 Task: Look for space in Eidelstedt, Germany from 5th July, 2023 to 15th July, 2023 for 9 adults in price range Rs.15000 to Rs.25000. Place can be entire place with 5 bedrooms having 5 beds and 5 bathrooms. Property type can be house, flat, guest house. Booking option can be shelf check-in. Required host language is English.
Action: Mouse moved to (655, 83)
Screenshot: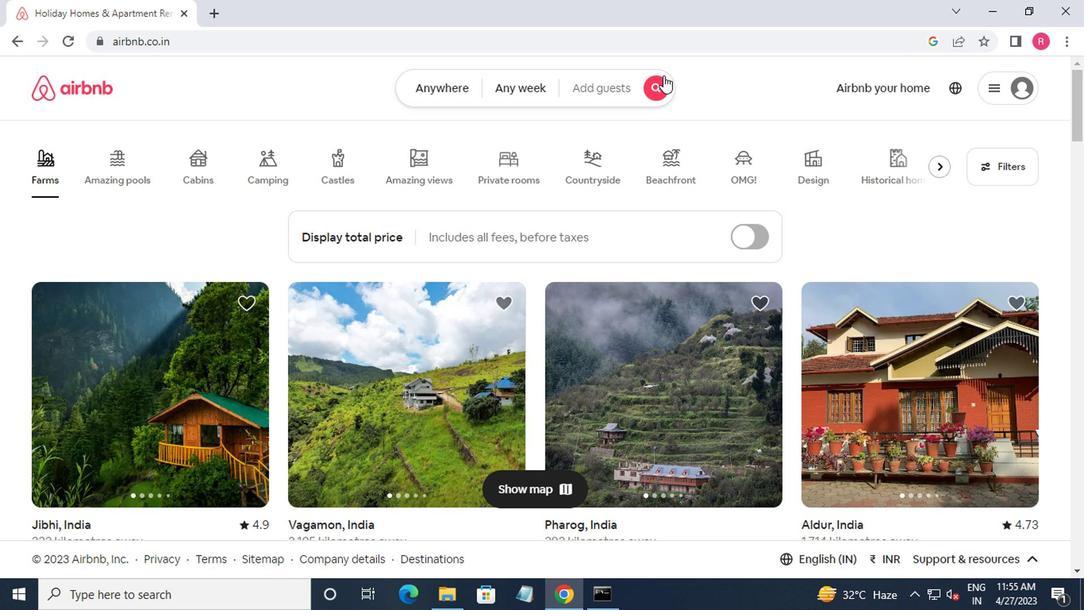 
Action: Mouse pressed left at (655, 83)
Screenshot: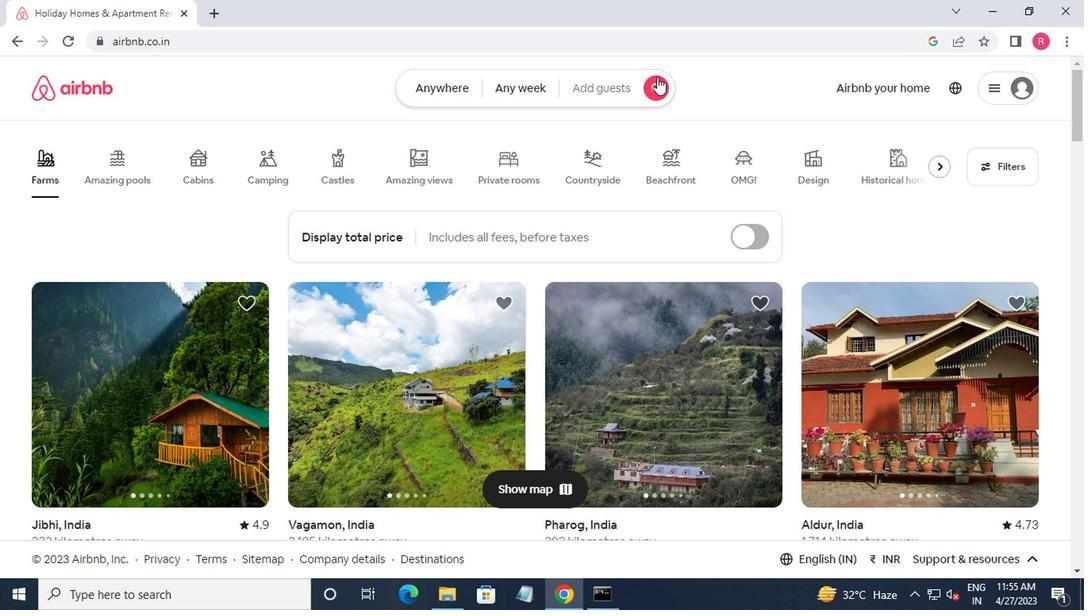
Action: Mouse moved to (401, 141)
Screenshot: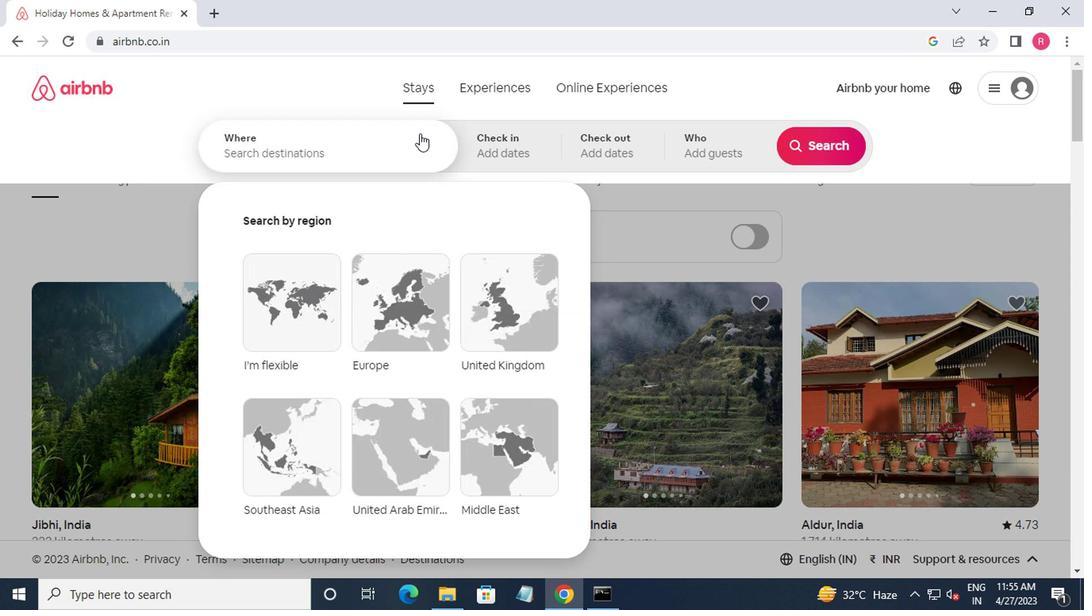 
Action: Mouse pressed left at (401, 141)
Screenshot: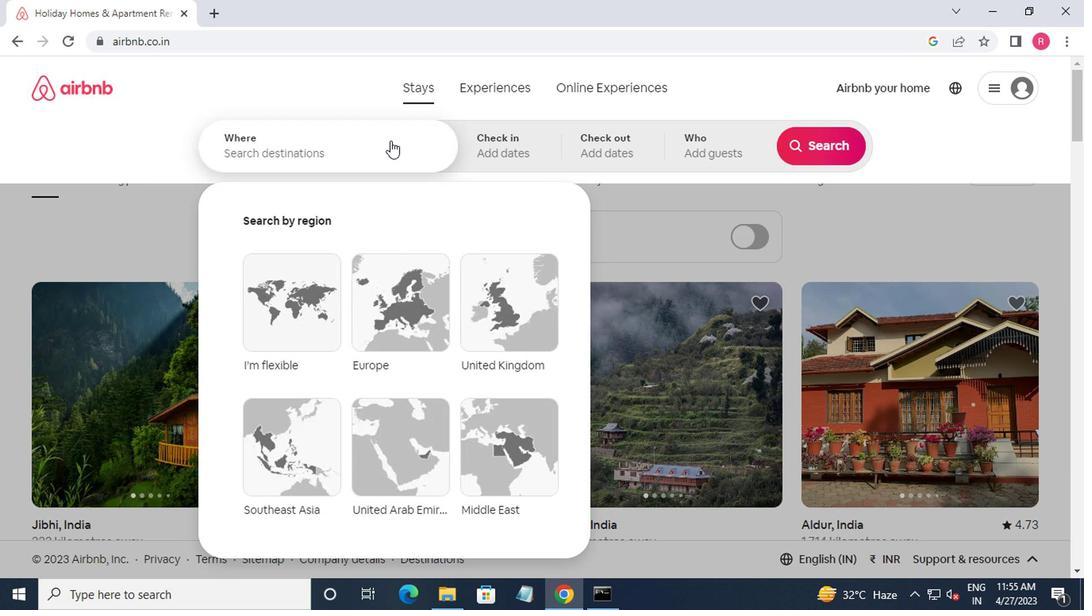 
Action: Mouse moved to (519, 153)
Screenshot: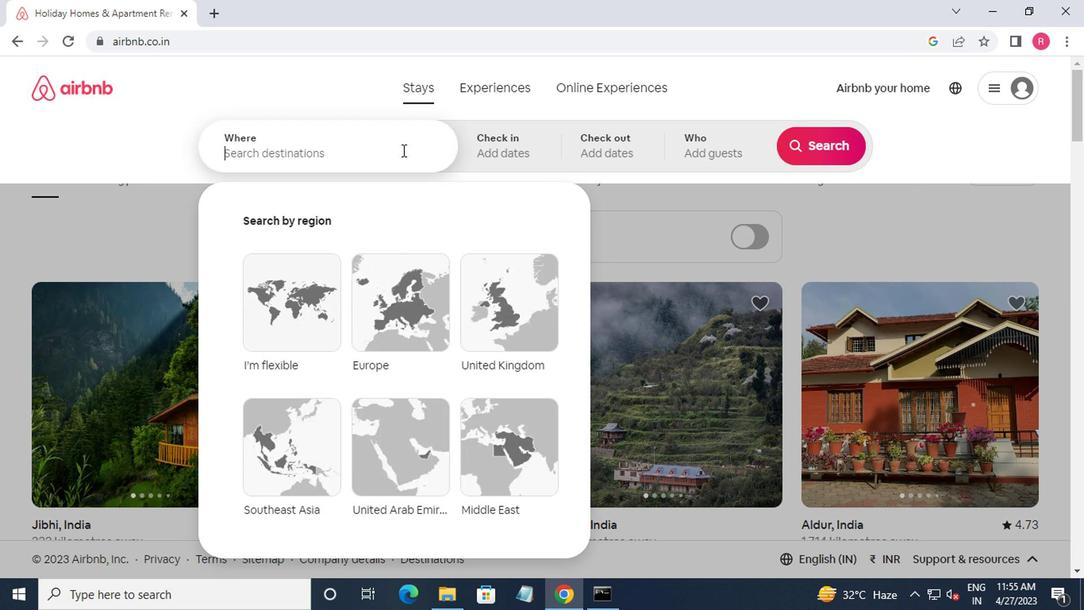 
Action: Key pressed eidelstedt
Screenshot: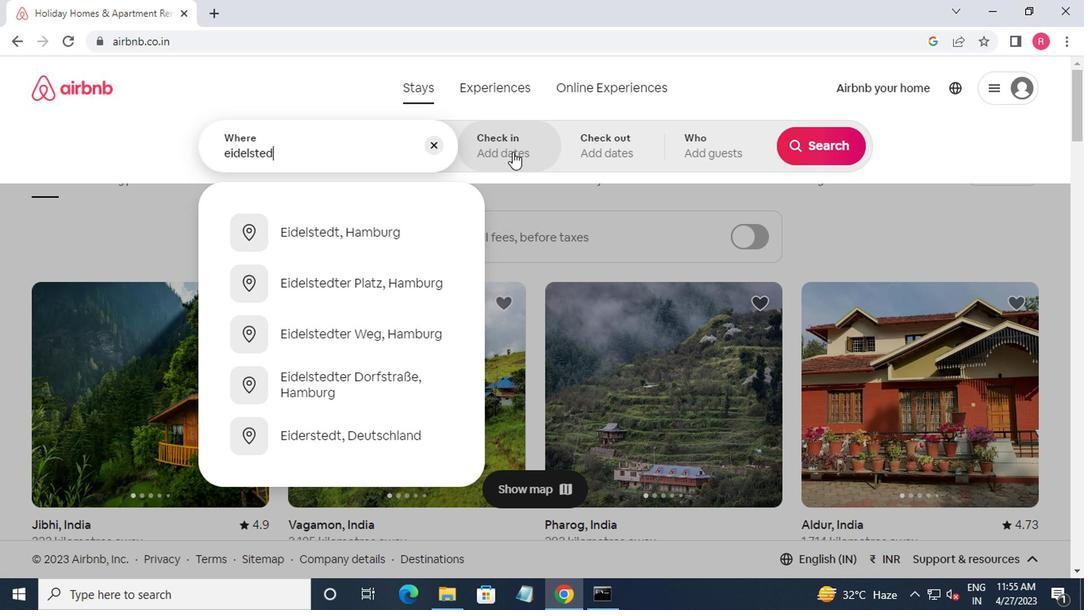 
Action: Mouse moved to (638, 274)
Screenshot: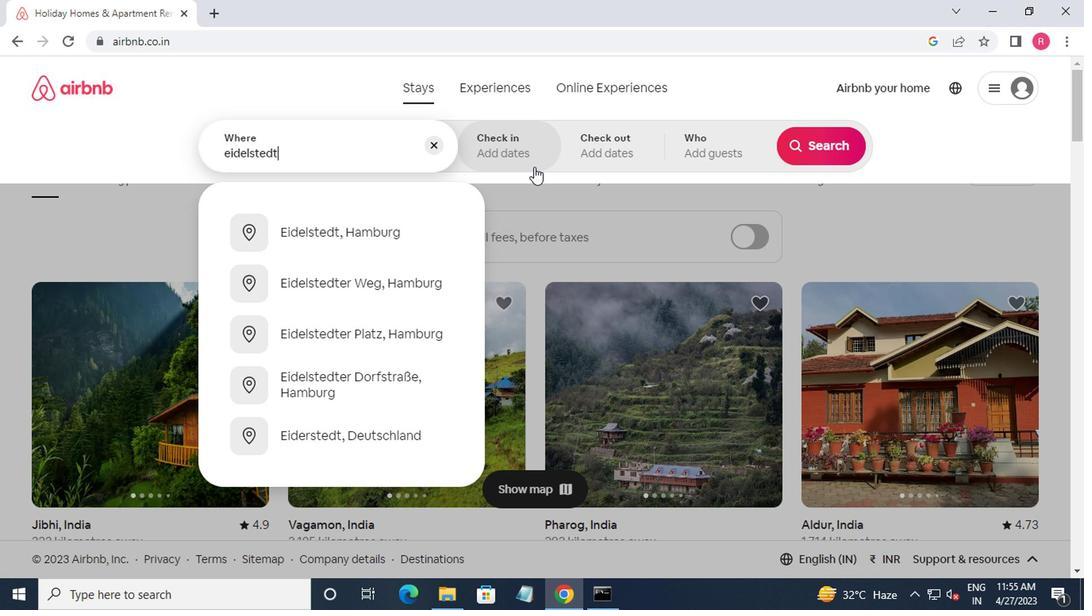 
Action: Key pressed ,g<Key.down><Key.enter>
Screenshot: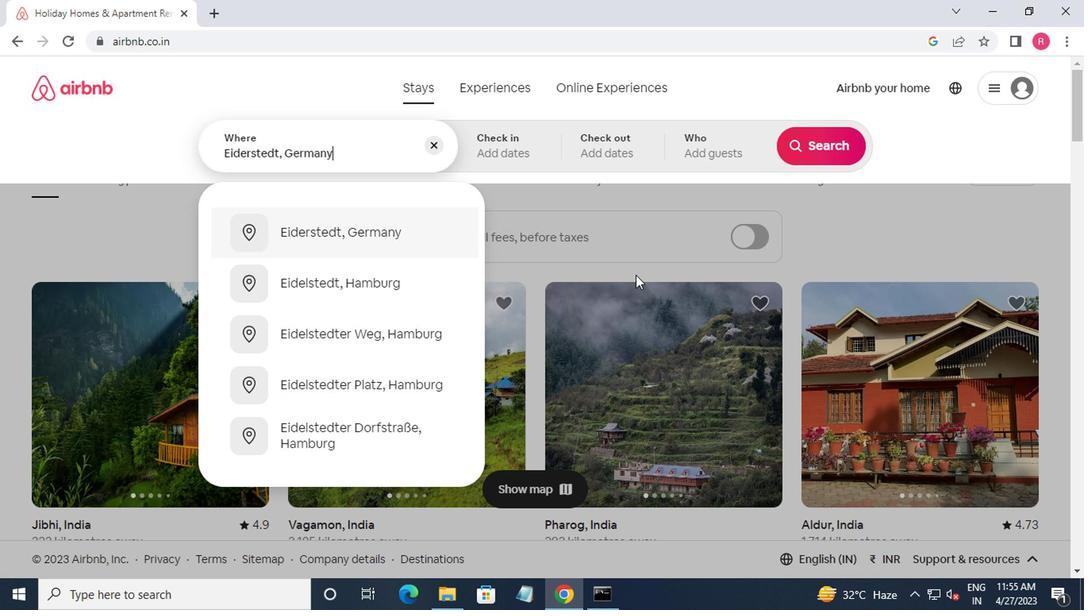 
Action: Mouse moved to (799, 270)
Screenshot: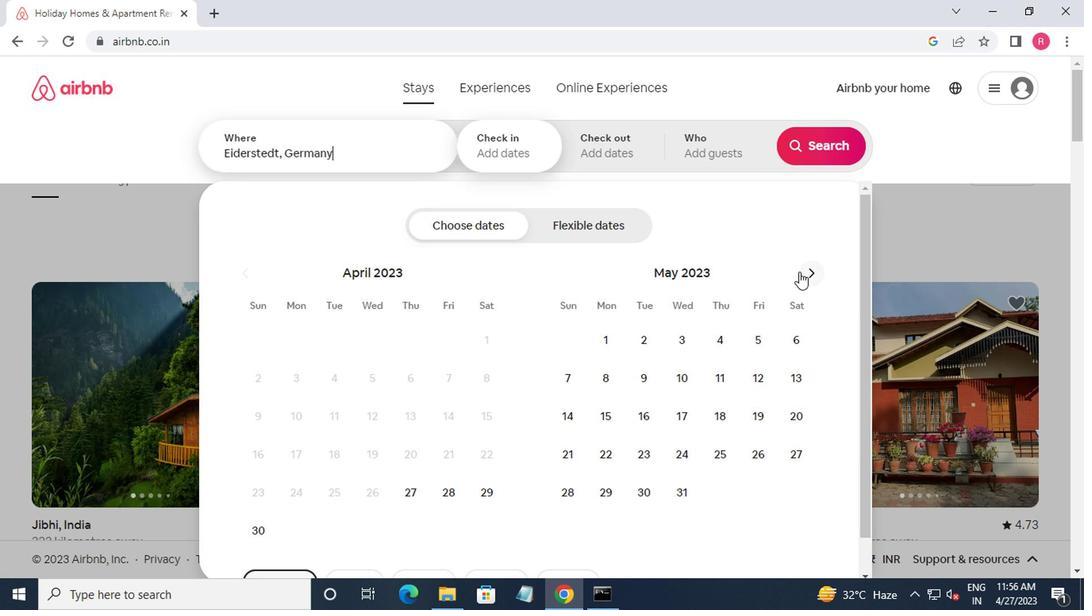 
Action: Mouse pressed left at (799, 270)
Screenshot: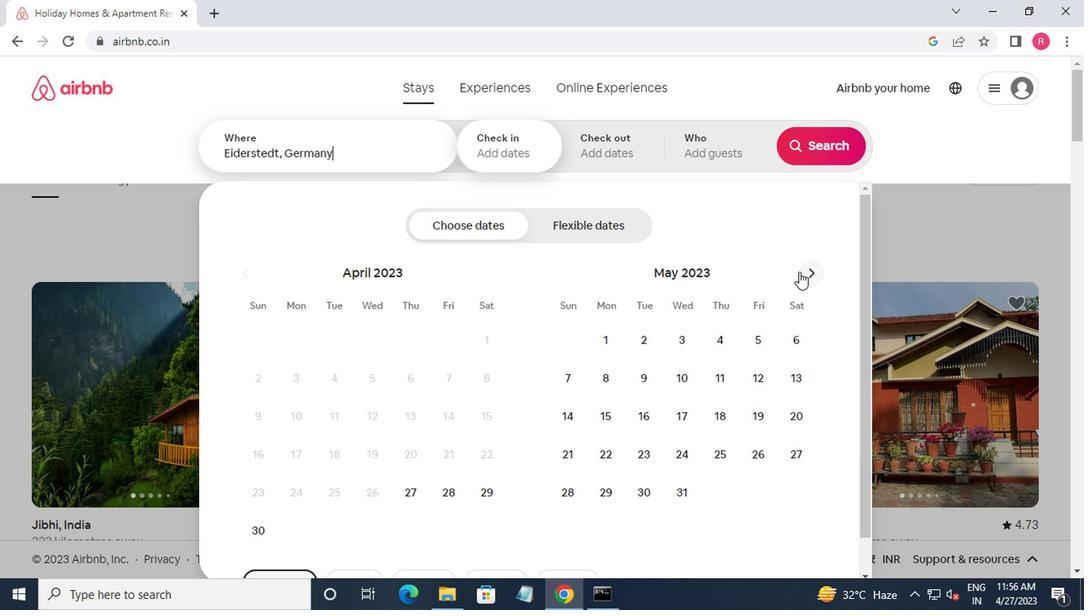 
Action: Mouse moved to (799, 270)
Screenshot: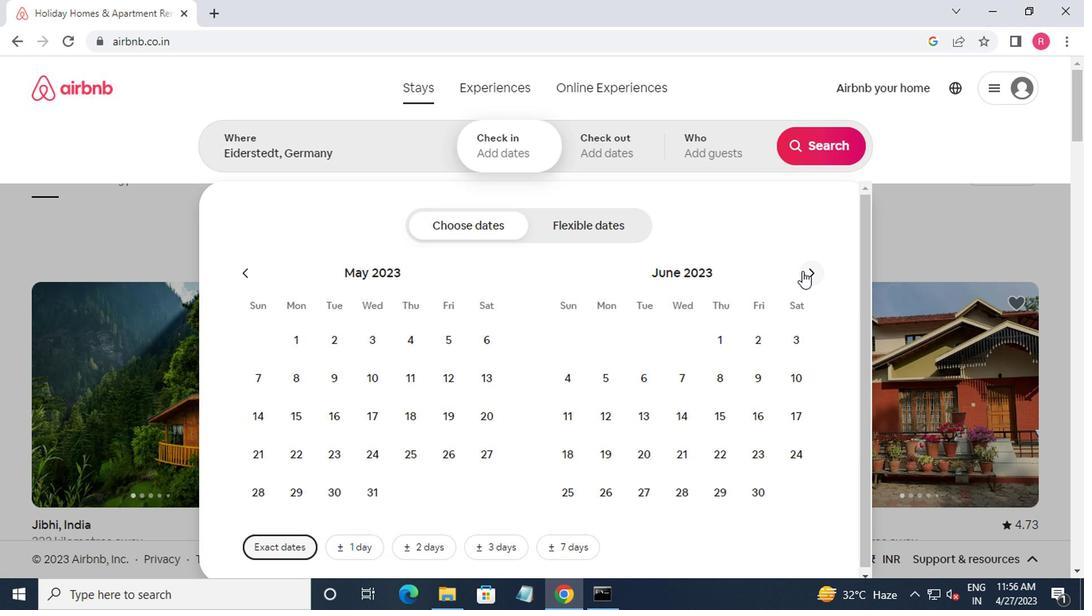 
Action: Mouse pressed left at (799, 270)
Screenshot: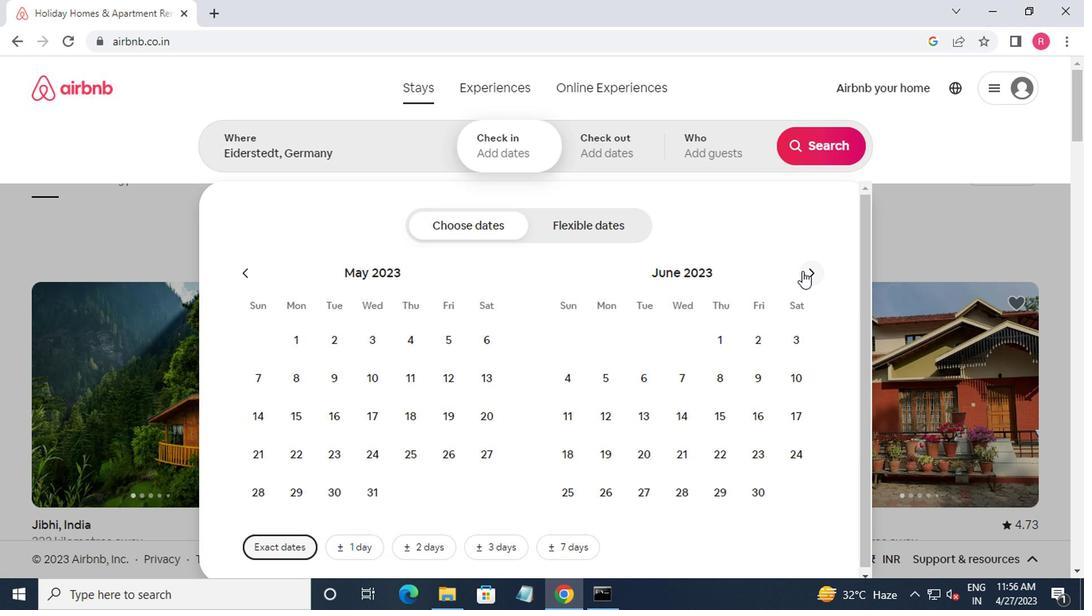 
Action: Mouse moved to (685, 376)
Screenshot: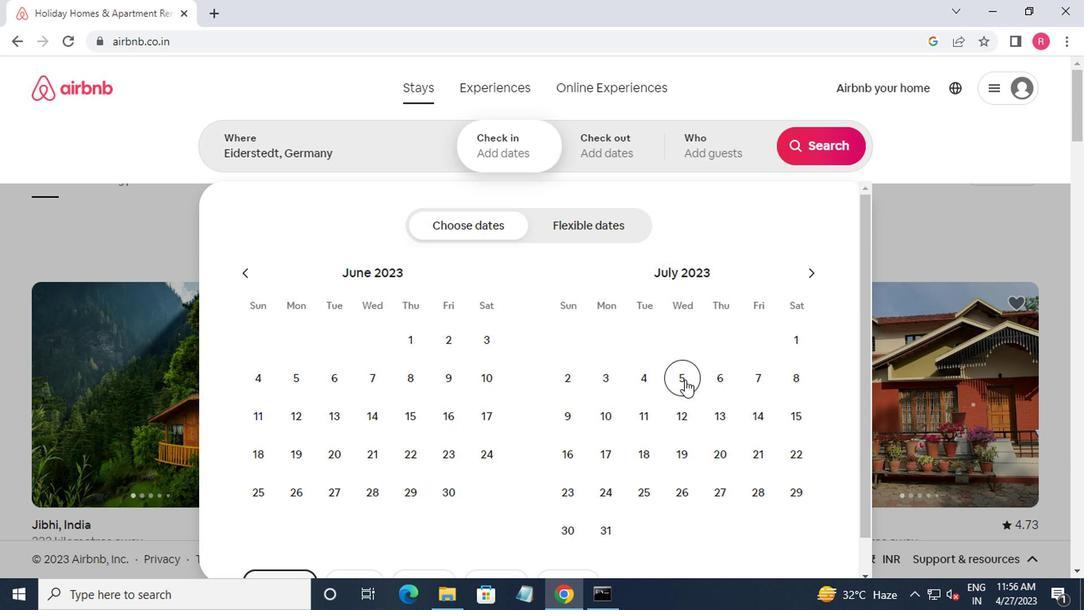 
Action: Mouse pressed left at (685, 376)
Screenshot: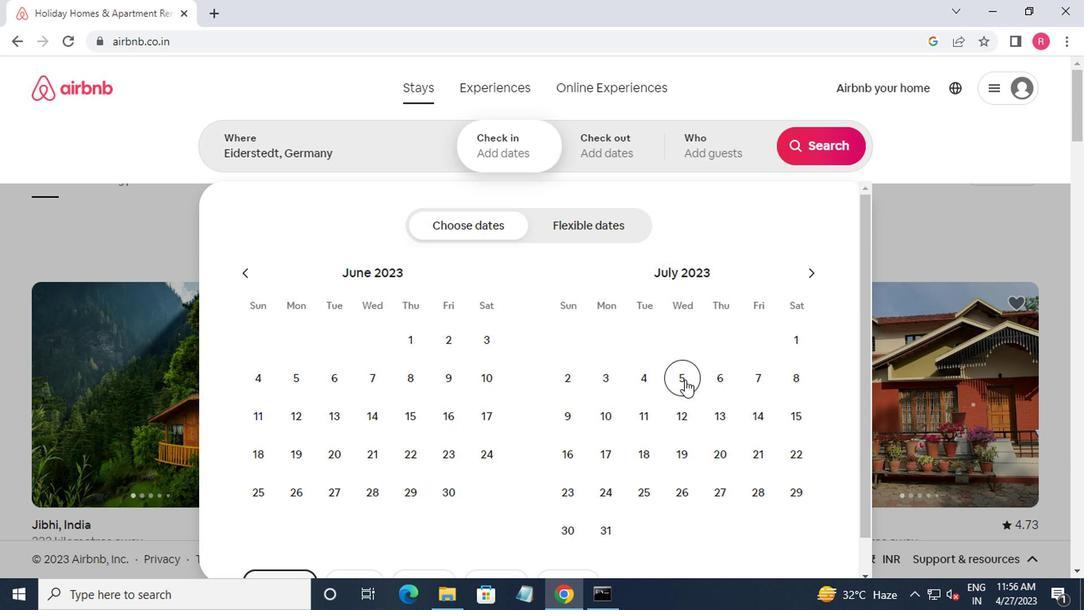 
Action: Mouse moved to (786, 419)
Screenshot: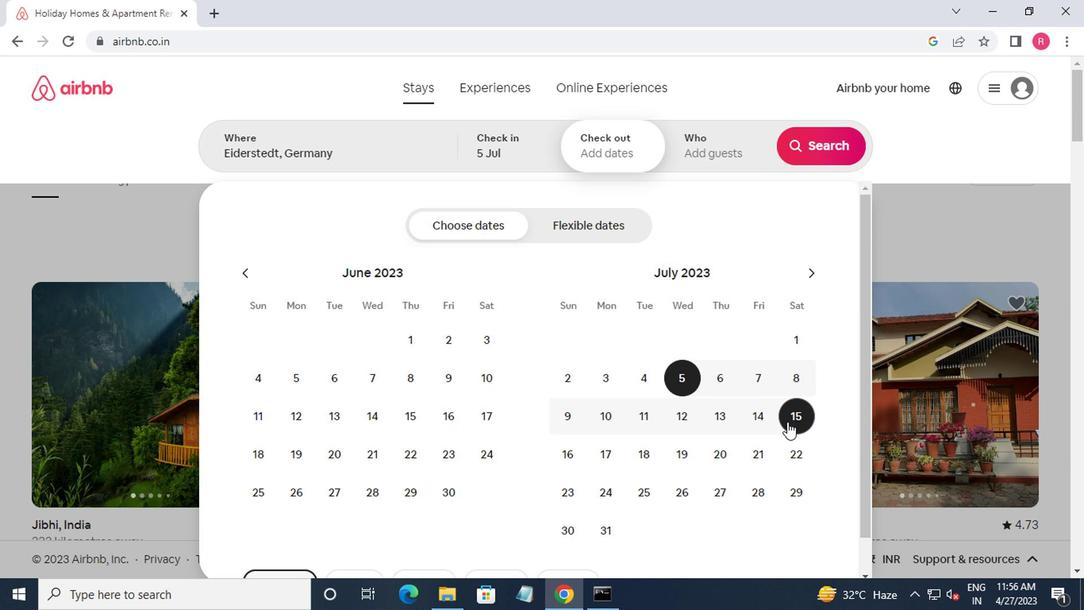 
Action: Mouse pressed left at (786, 419)
Screenshot: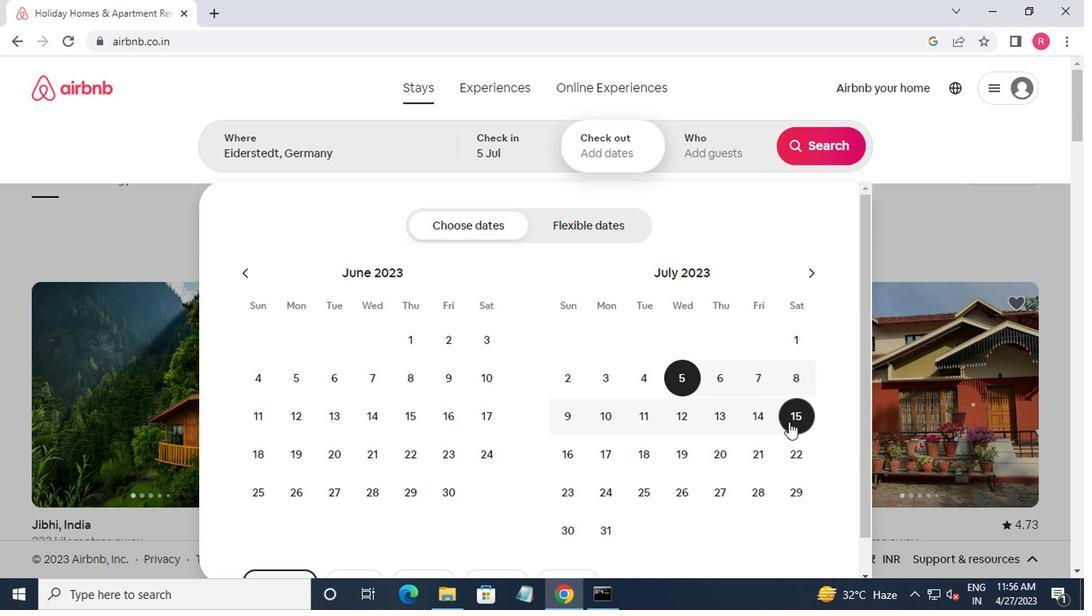 
Action: Mouse moved to (707, 154)
Screenshot: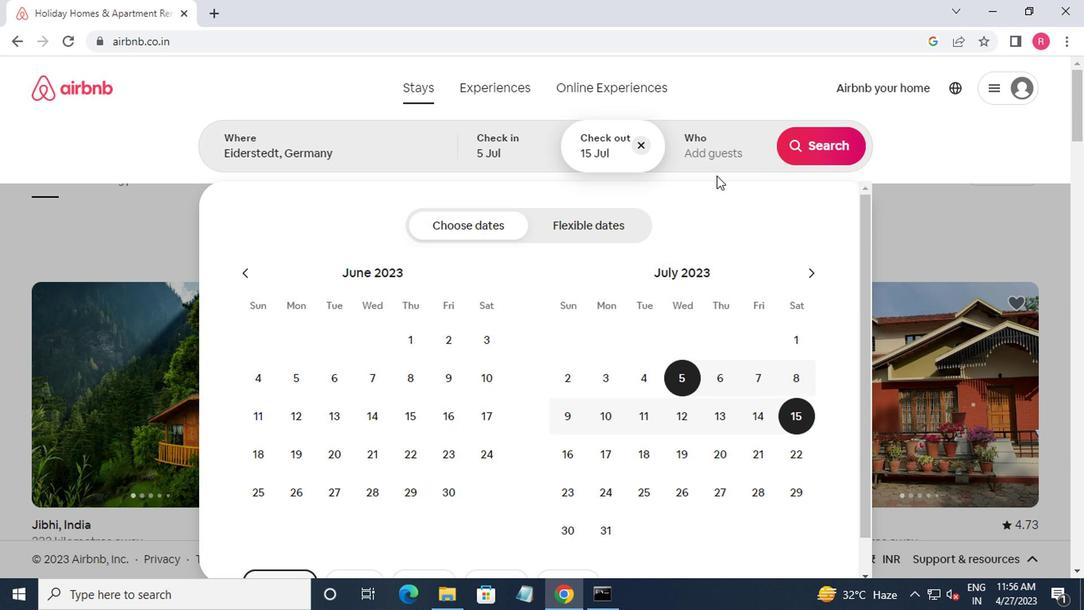 
Action: Mouse pressed left at (707, 154)
Screenshot: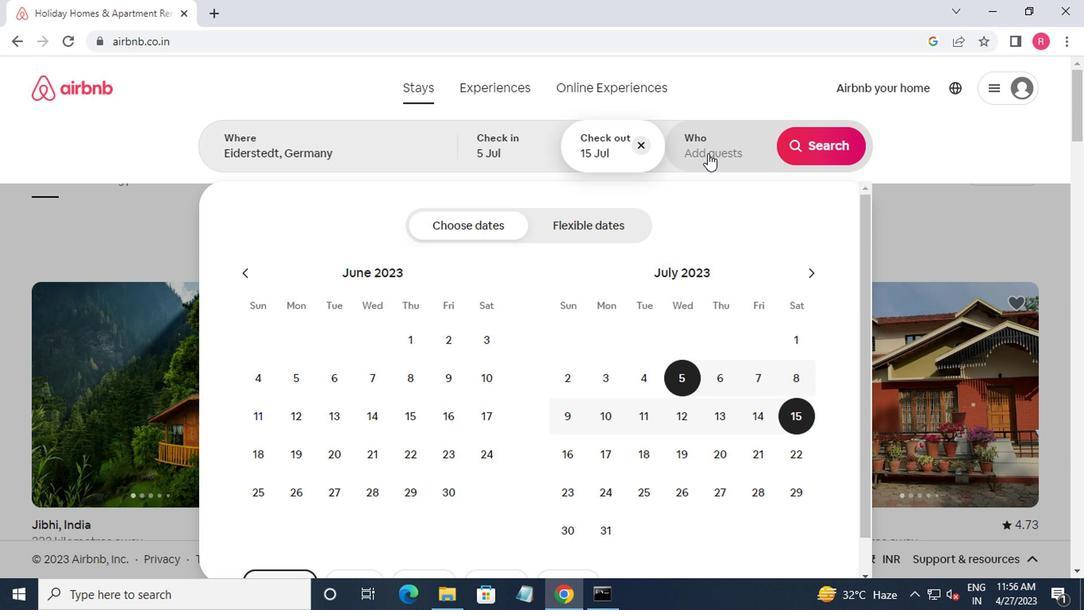 
Action: Mouse moved to (822, 245)
Screenshot: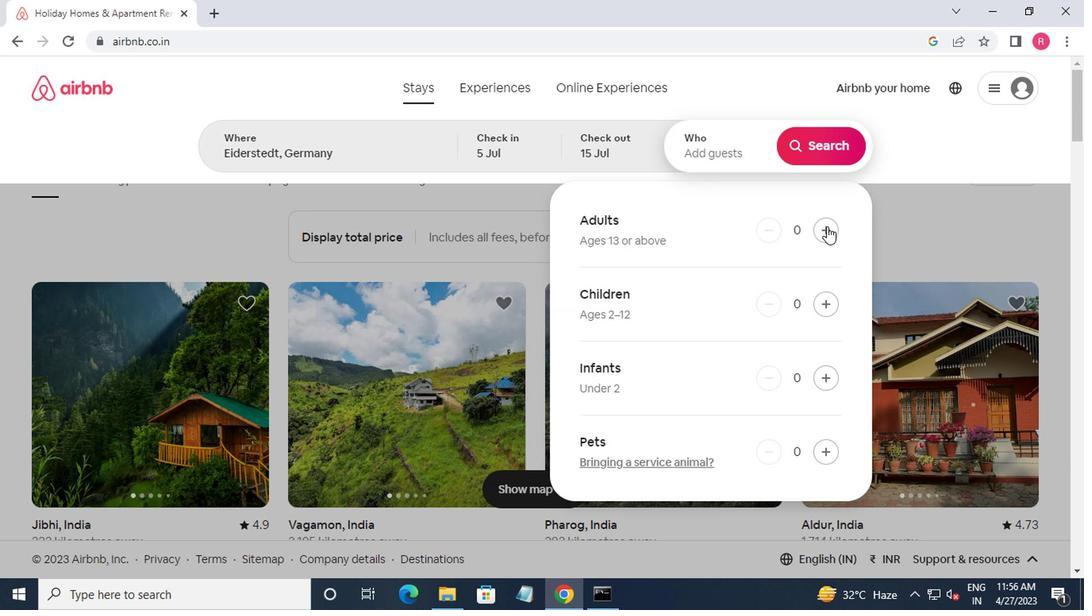 
Action: Mouse pressed left at (822, 245)
Screenshot: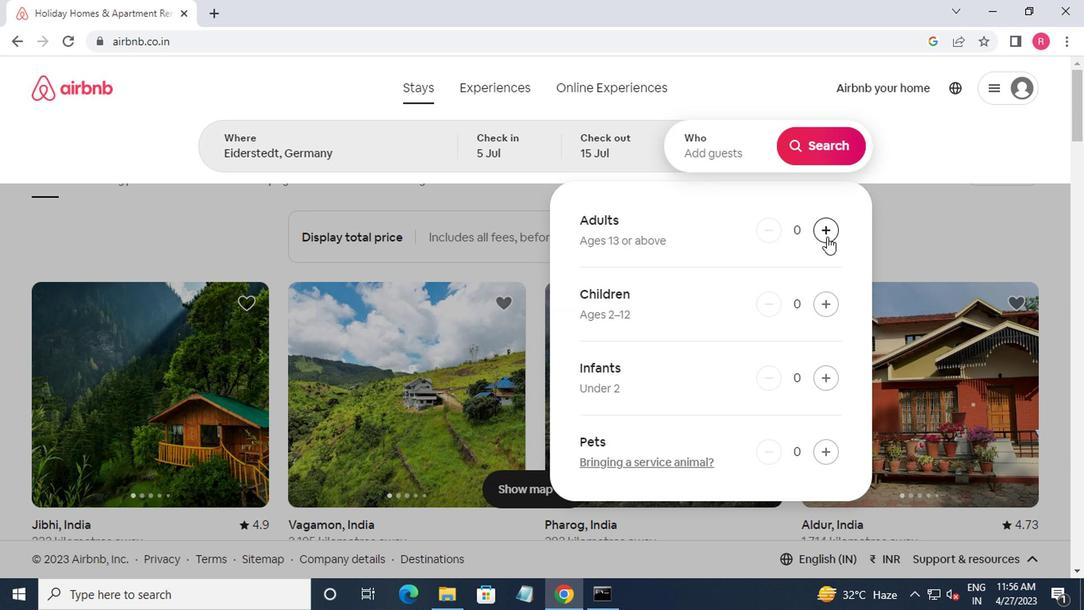 
Action: Mouse moved to (817, 242)
Screenshot: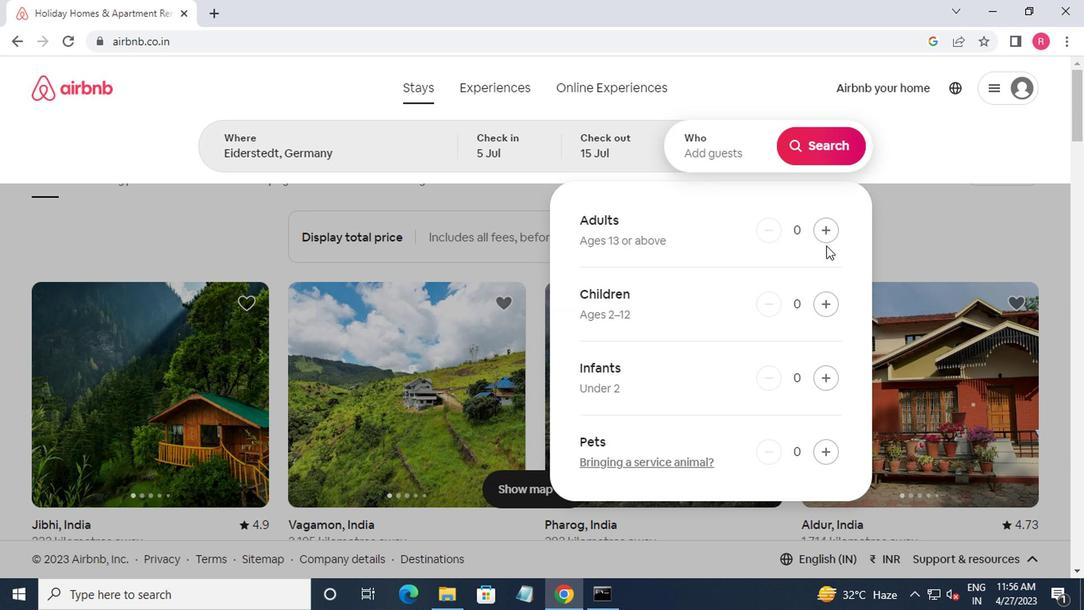 
Action: Mouse pressed left at (817, 242)
Screenshot: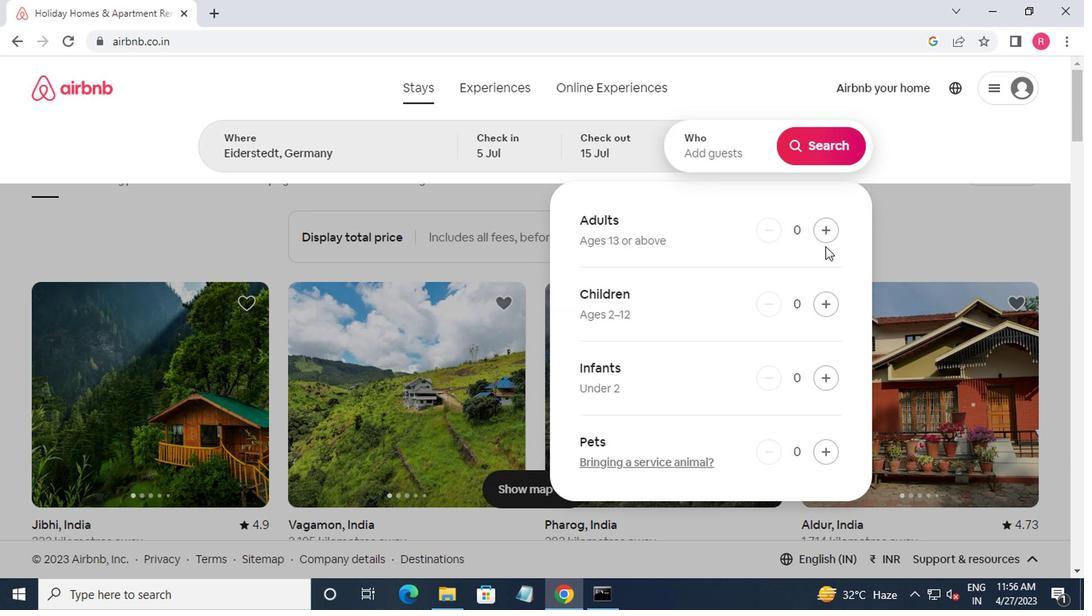 
Action: Mouse moved to (817, 240)
Screenshot: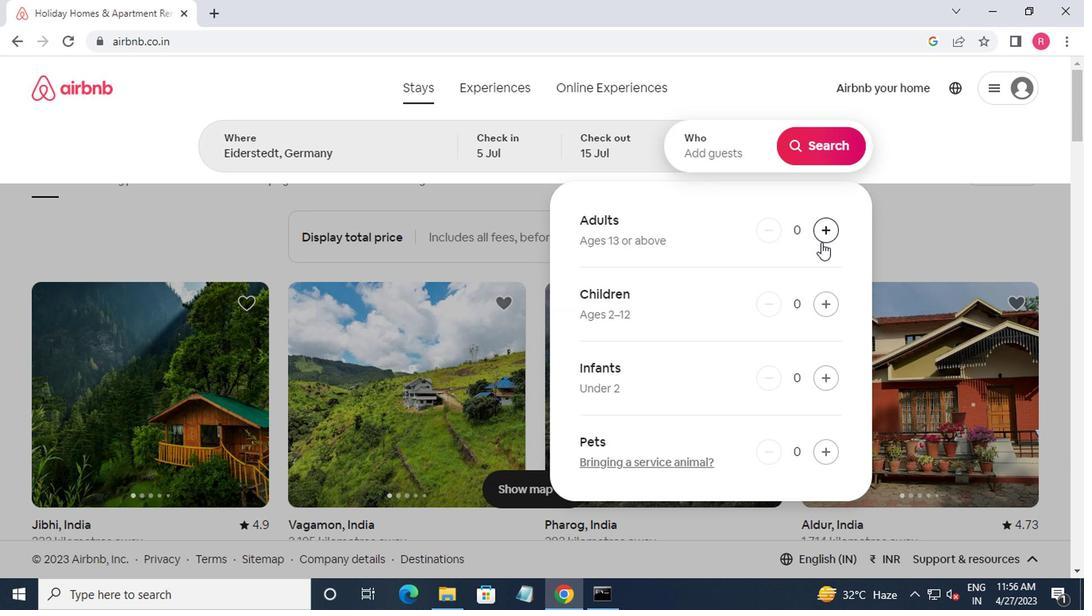
Action: Mouse pressed left at (817, 240)
Screenshot: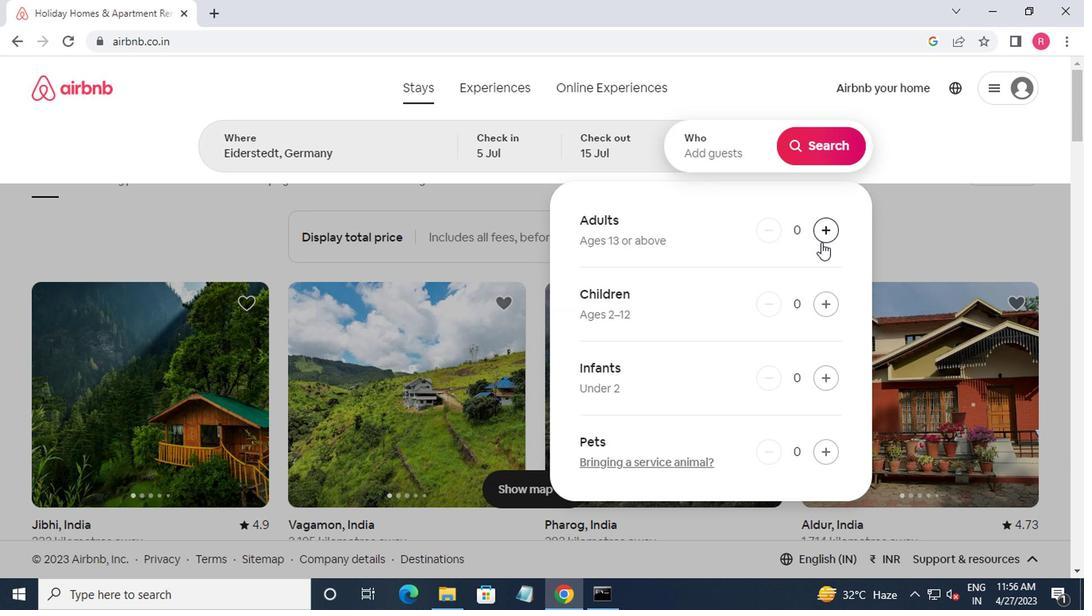 
Action: Mouse pressed left at (817, 240)
Screenshot: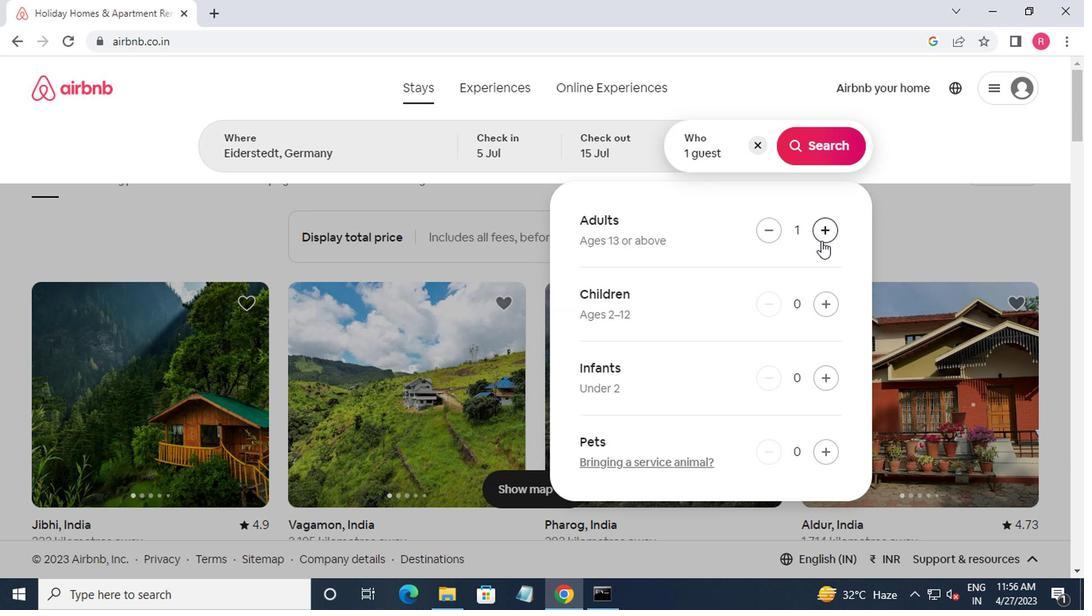 
Action: Mouse moved to (817, 234)
Screenshot: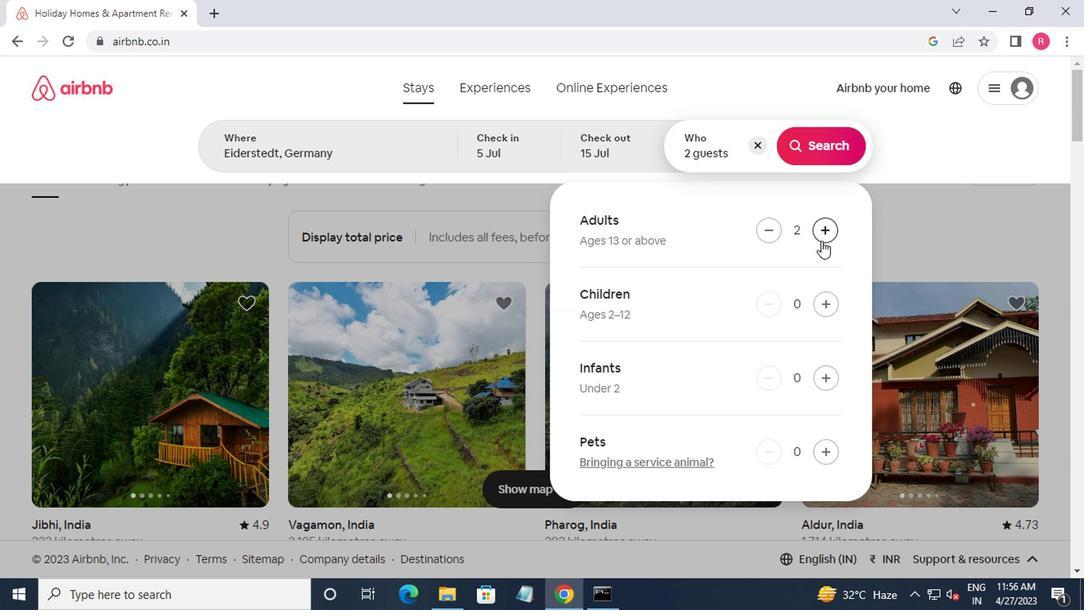 
Action: Mouse pressed left at (817, 234)
Screenshot: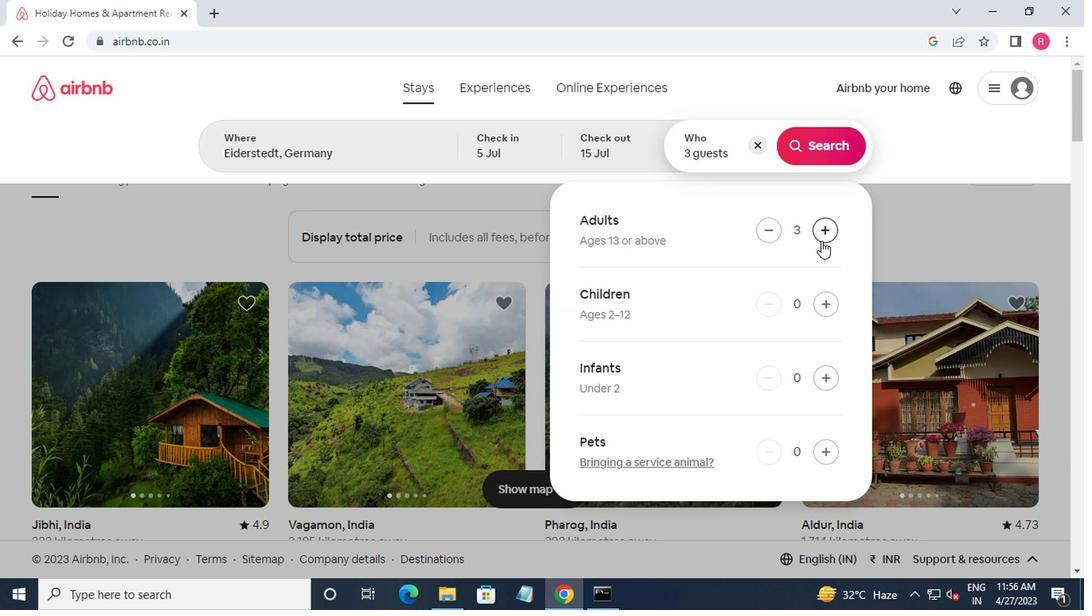 
Action: Mouse moved to (817, 233)
Screenshot: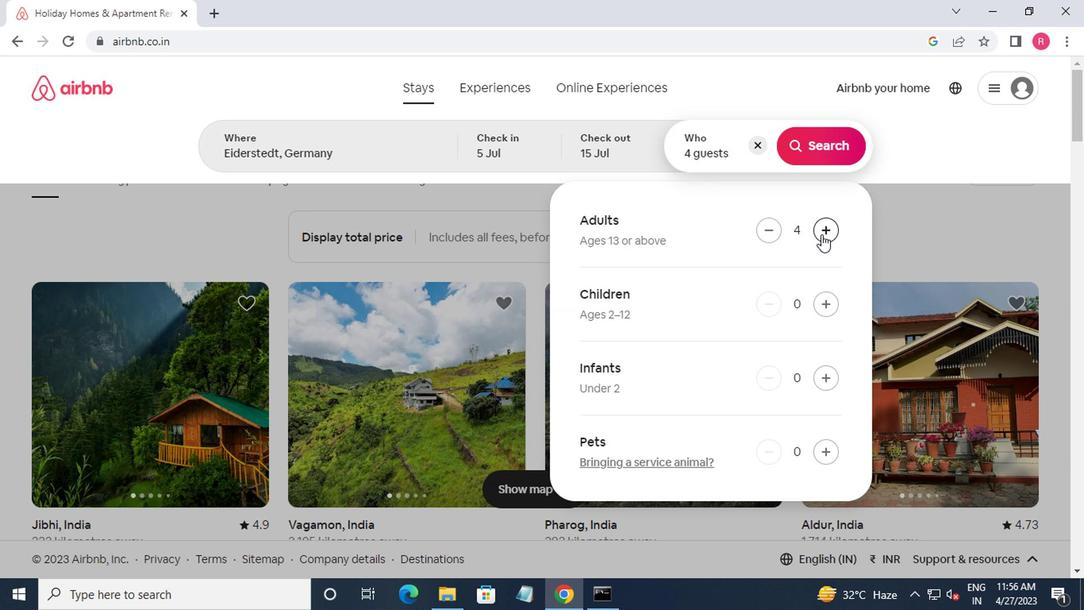 
Action: Mouse pressed left at (817, 233)
Screenshot: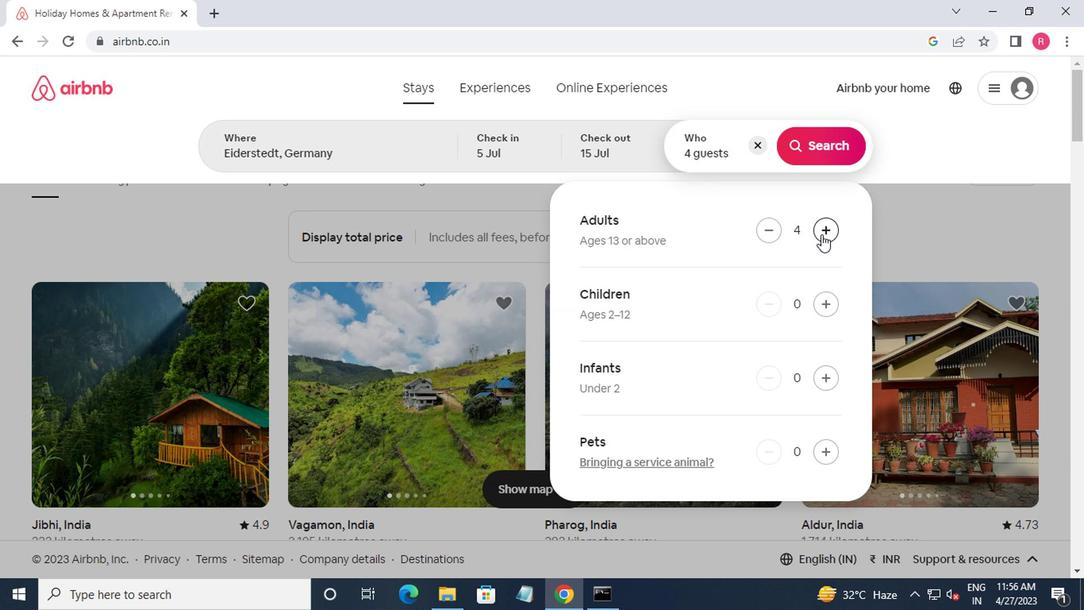 
Action: Mouse moved to (818, 232)
Screenshot: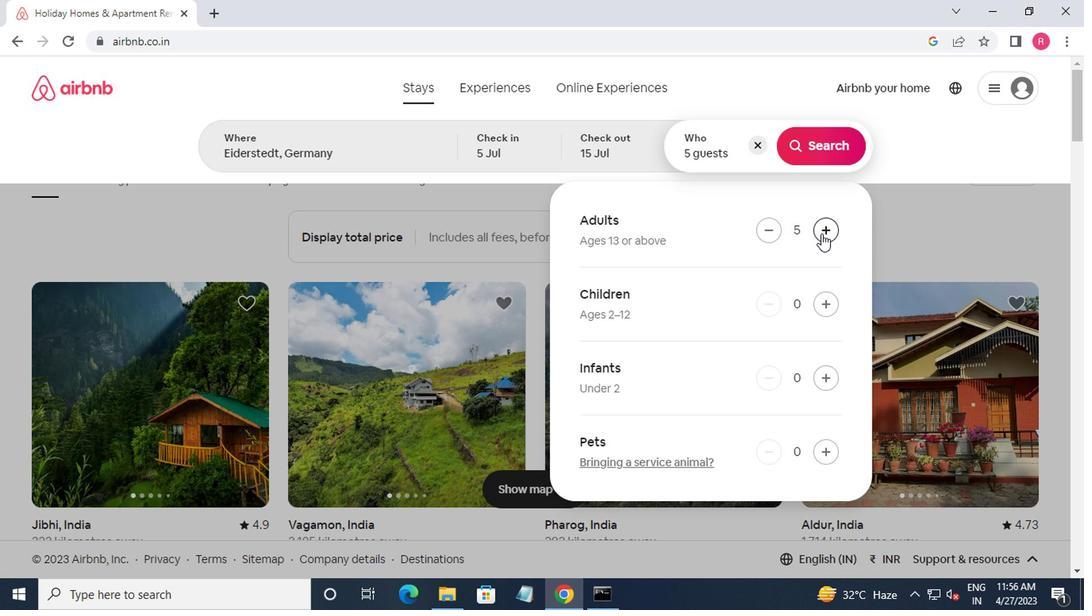 
Action: Mouse pressed left at (818, 232)
Screenshot: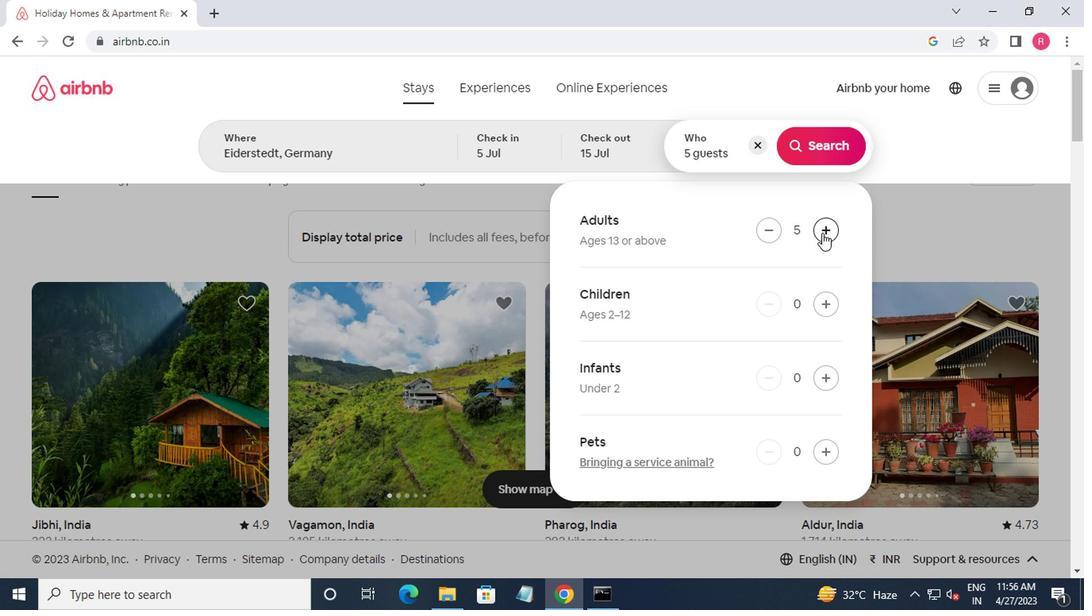 
Action: Mouse moved to (816, 228)
Screenshot: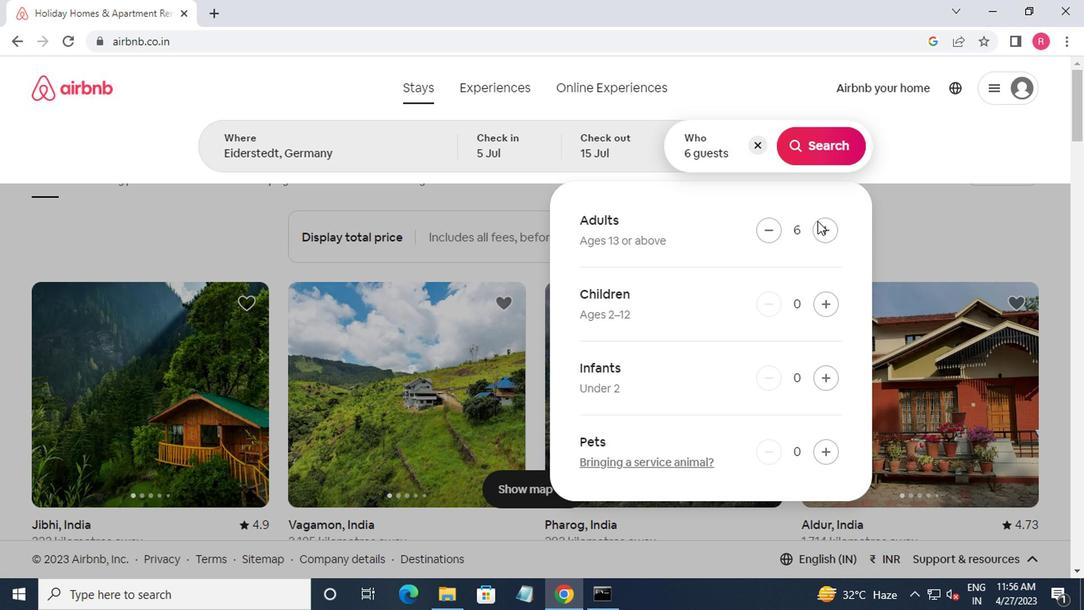 
Action: Mouse pressed left at (816, 228)
Screenshot: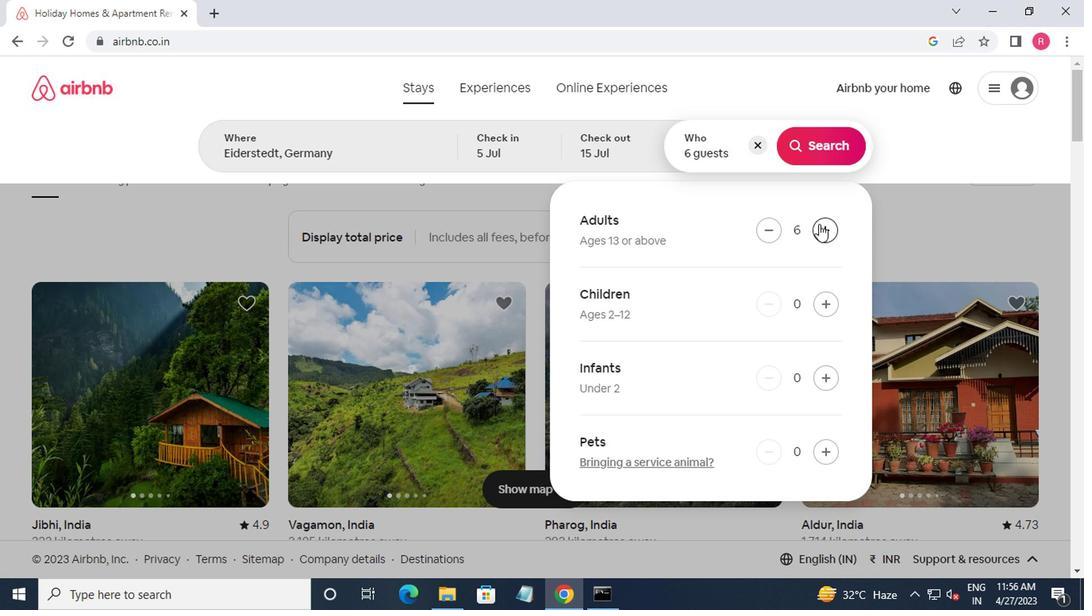 
Action: Mouse pressed left at (816, 228)
Screenshot: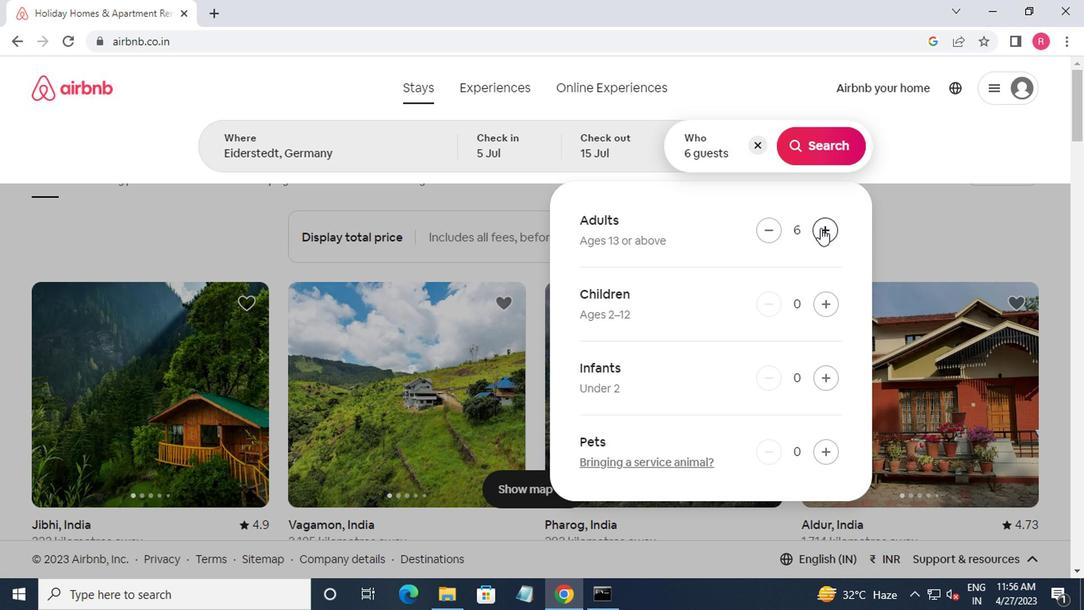 
Action: Mouse pressed left at (816, 228)
Screenshot: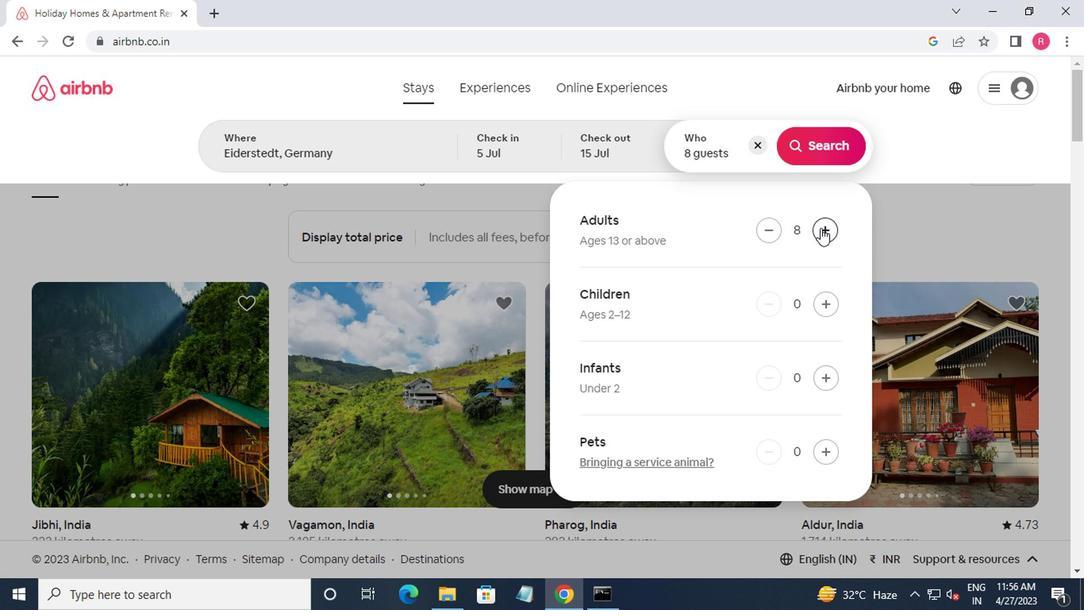 
Action: Mouse moved to (807, 153)
Screenshot: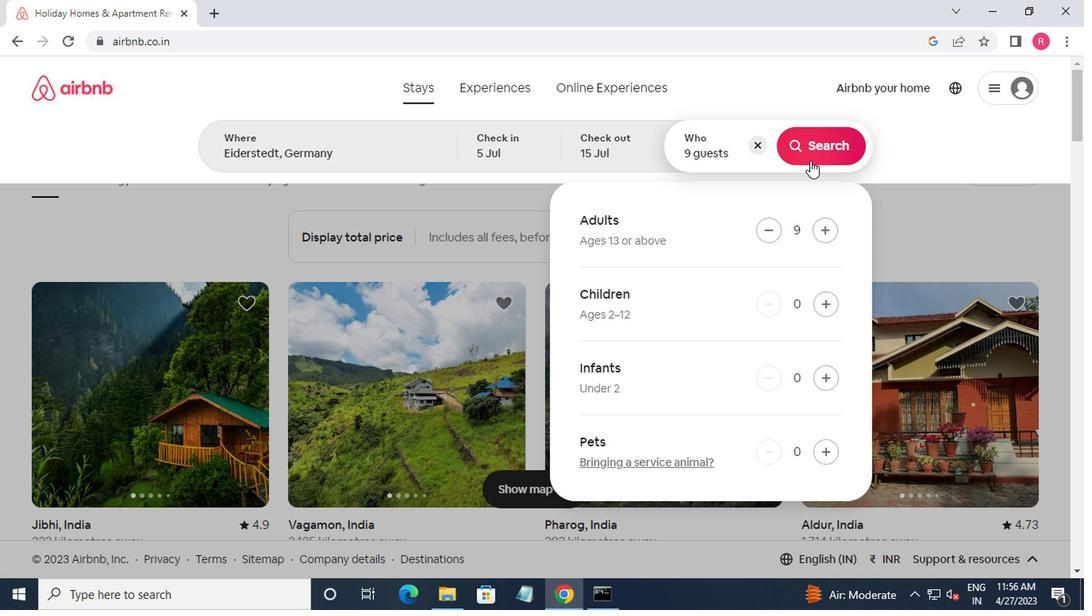 
Action: Mouse pressed left at (807, 153)
Screenshot: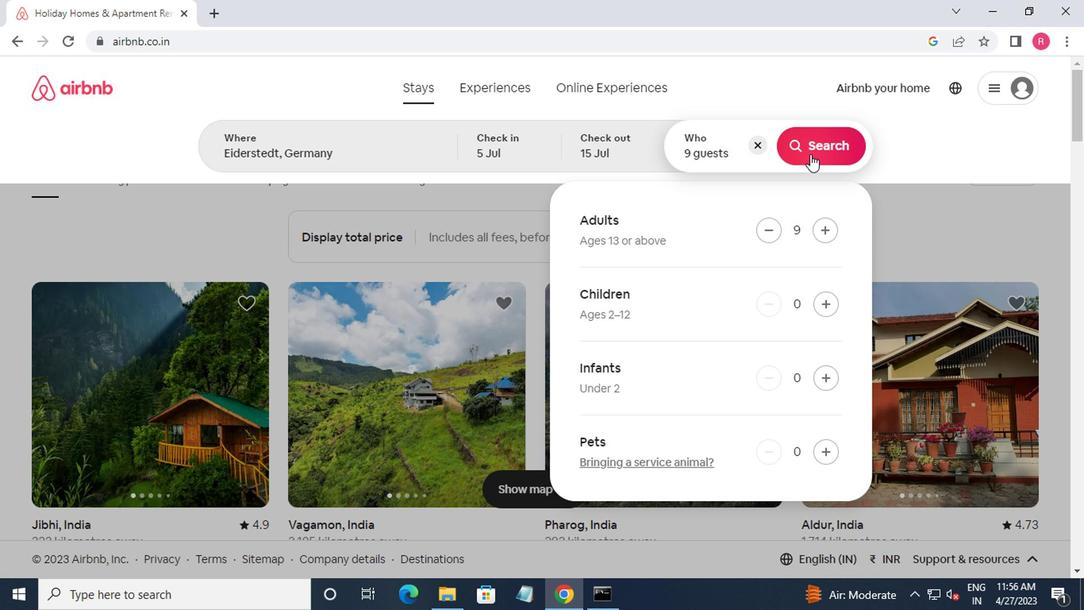 
Action: Mouse moved to (993, 151)
Screenshot: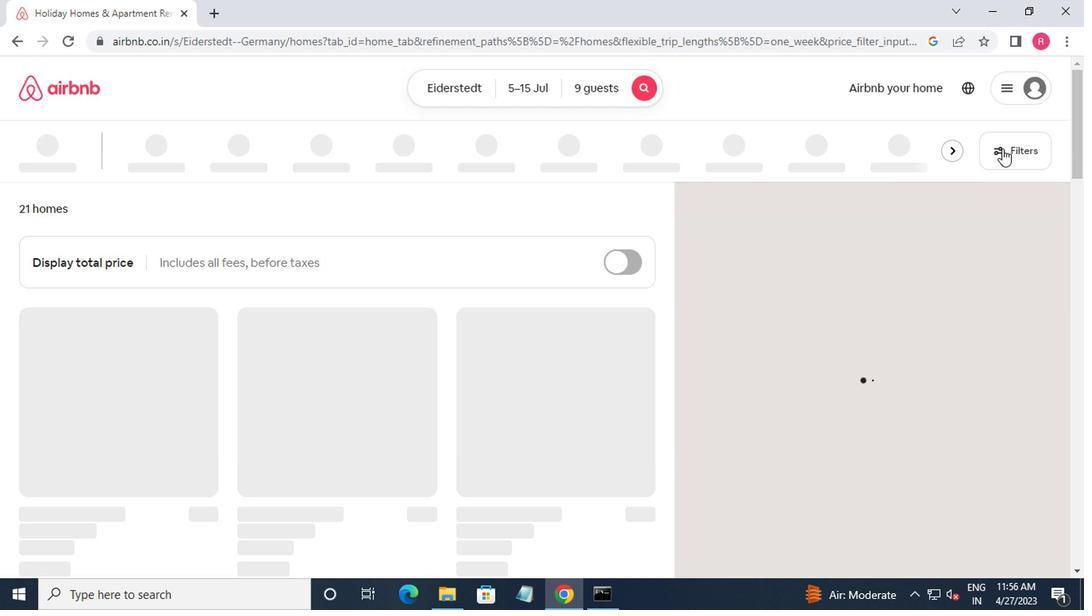 
Action: Mouse pressed left at (993, 151)
Screenshot: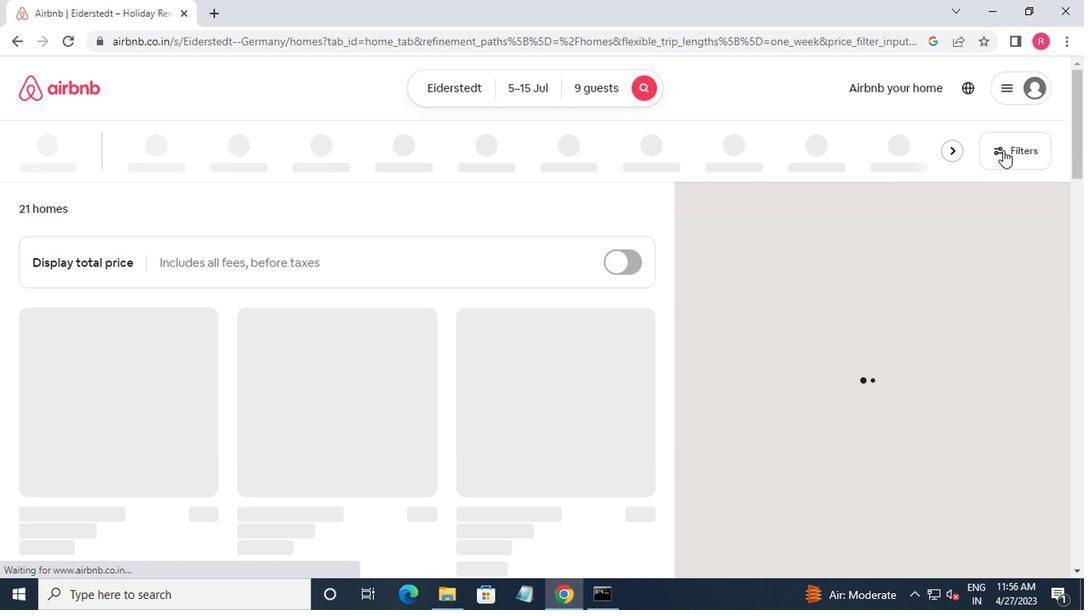 
Action: Mouse moved to (991, 153)
Screenshot: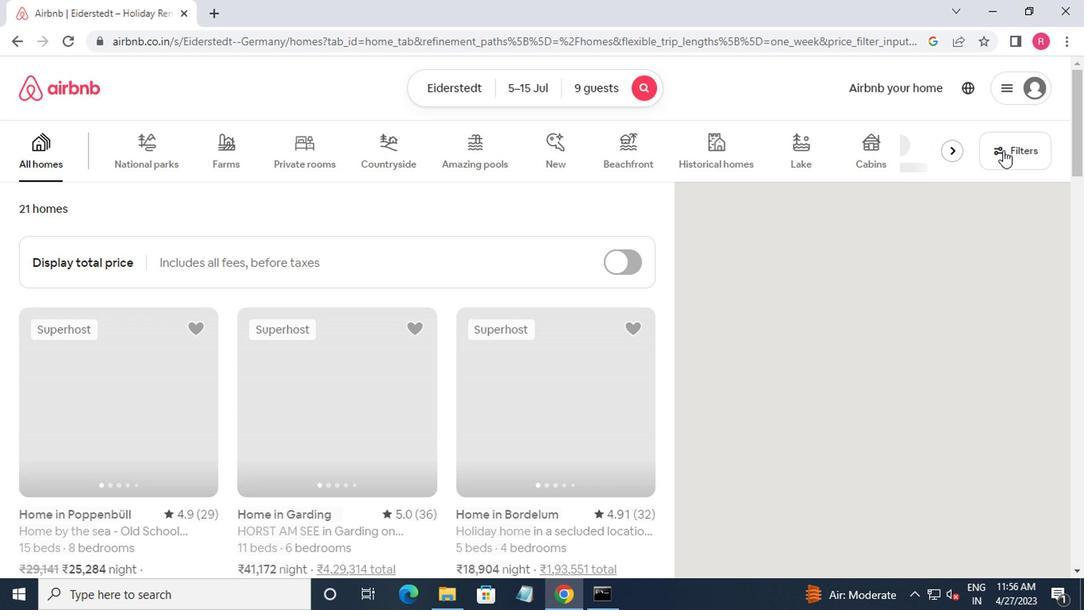 
Action: Mouse pressed left at (991, 153)
Screenshot: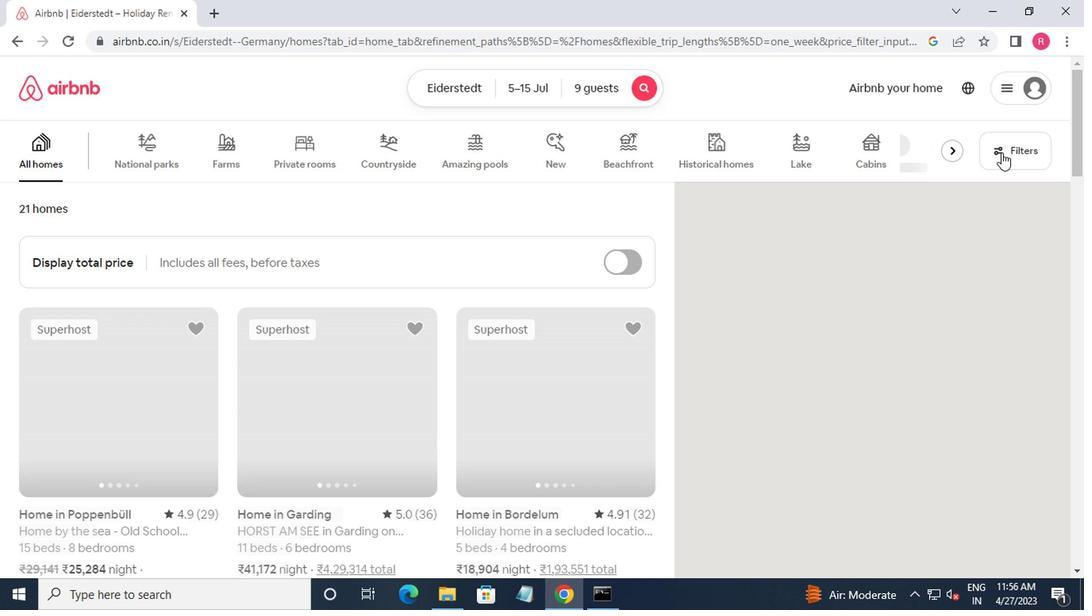 
Action: Mouse moved to (1009, 147)
Screenshot: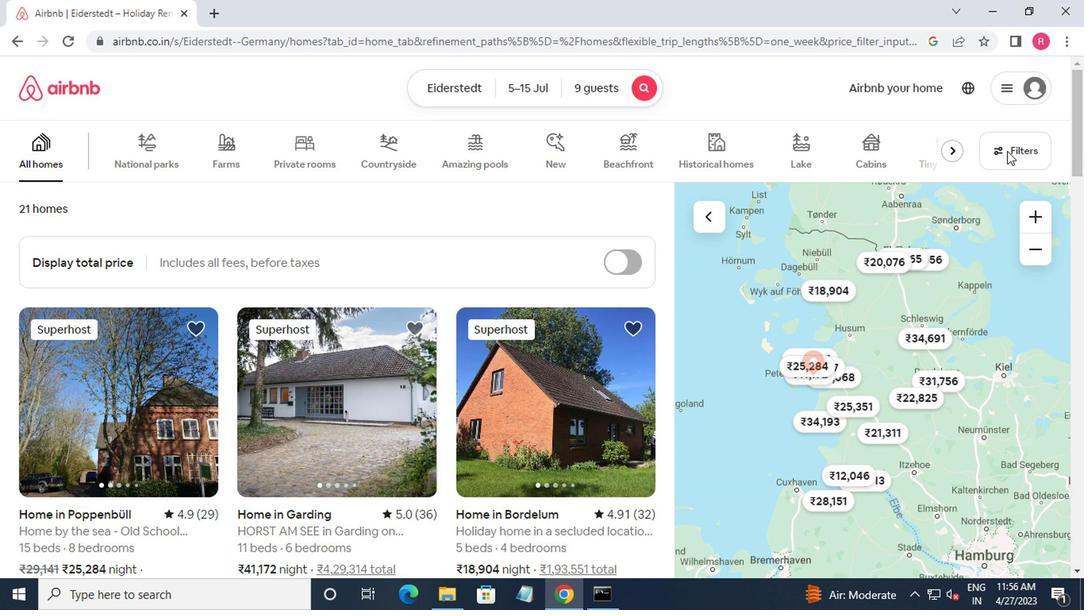 
Action: Mouse pressed left at (1009, 147)
Screenshot: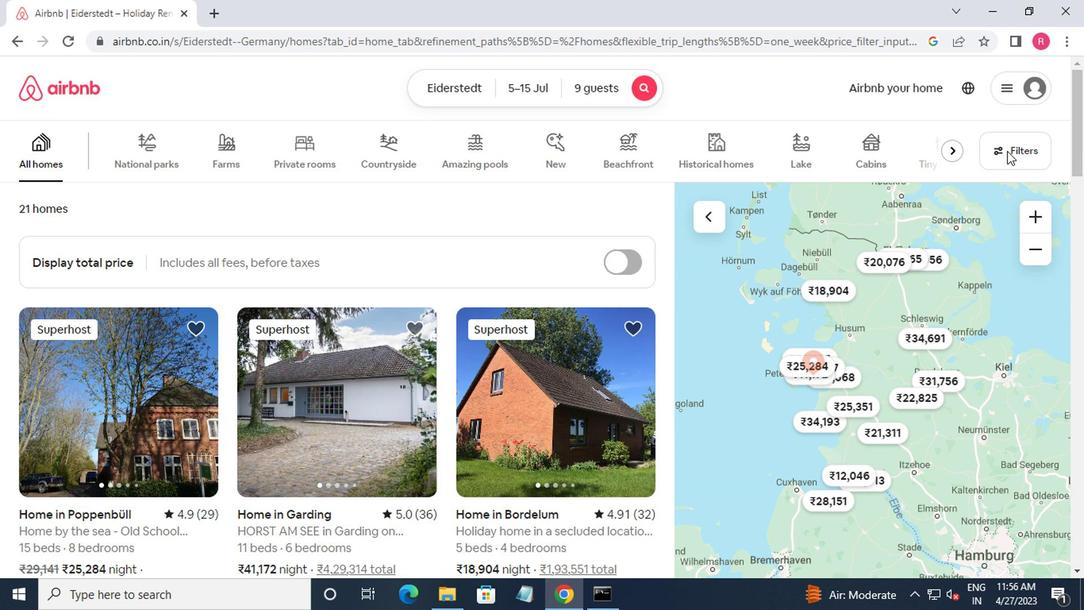 
Action: Mouse moved to (392, 358)
Screenshot: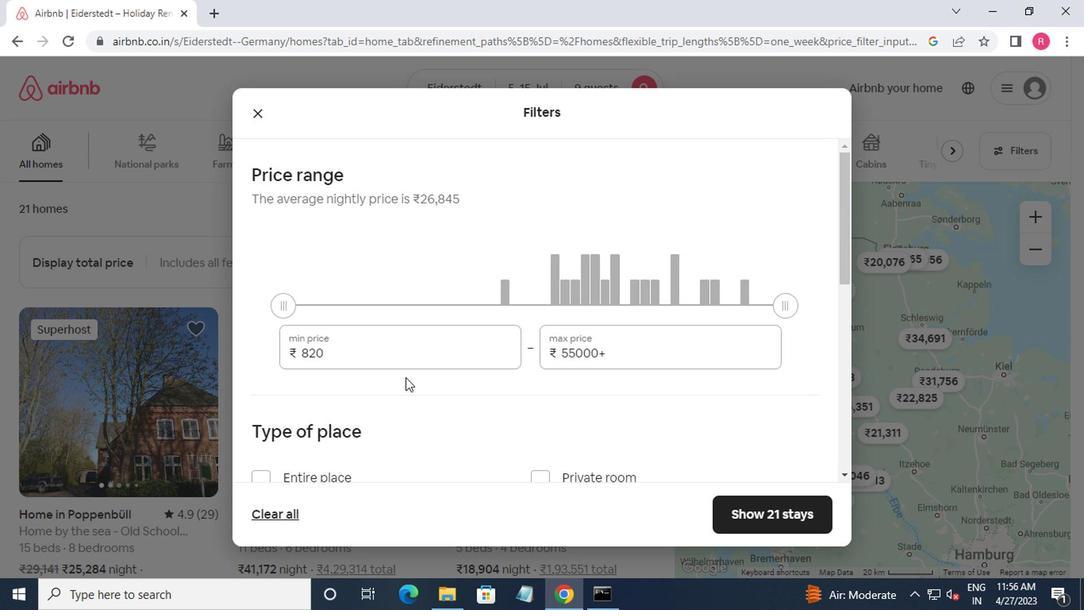 
Action: Mouse pressed left at (392, 358)
Screenshot: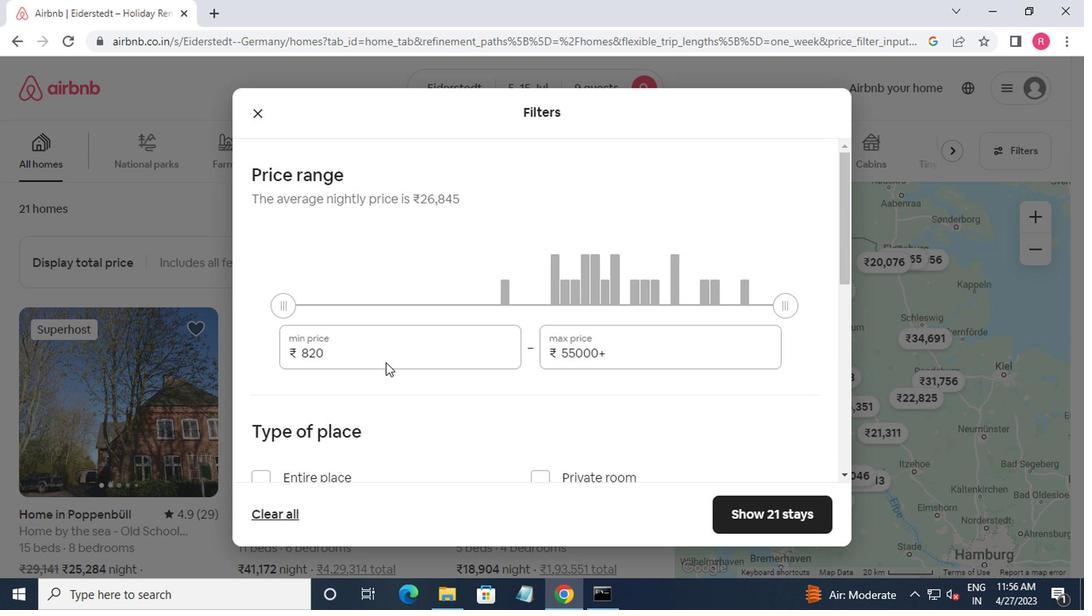 
Action: Mouse moved to (506, 442)
Screenshot: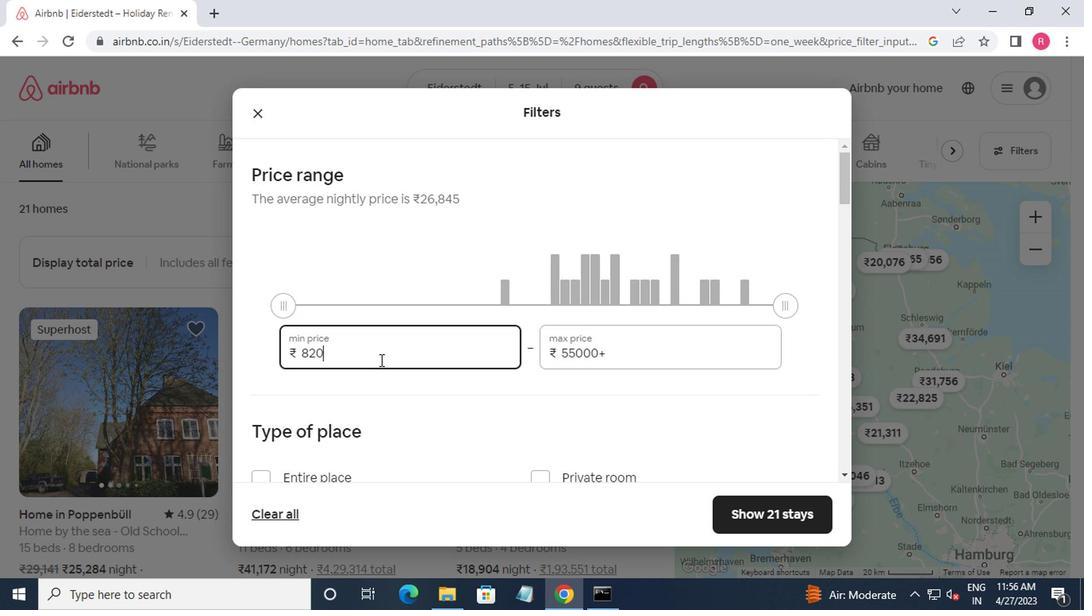 
Action: Key pressed <Key.backspace><Key.backspace><Key.backspace><Key.backspace><Key.backspace><Key.backspace>15000<Key.tab>25000<Key.backspace><Key.backspace><Key.backspace><Key.backspace><Key.backspace><Key.backspace><Key.backspace>25000
Screenshot: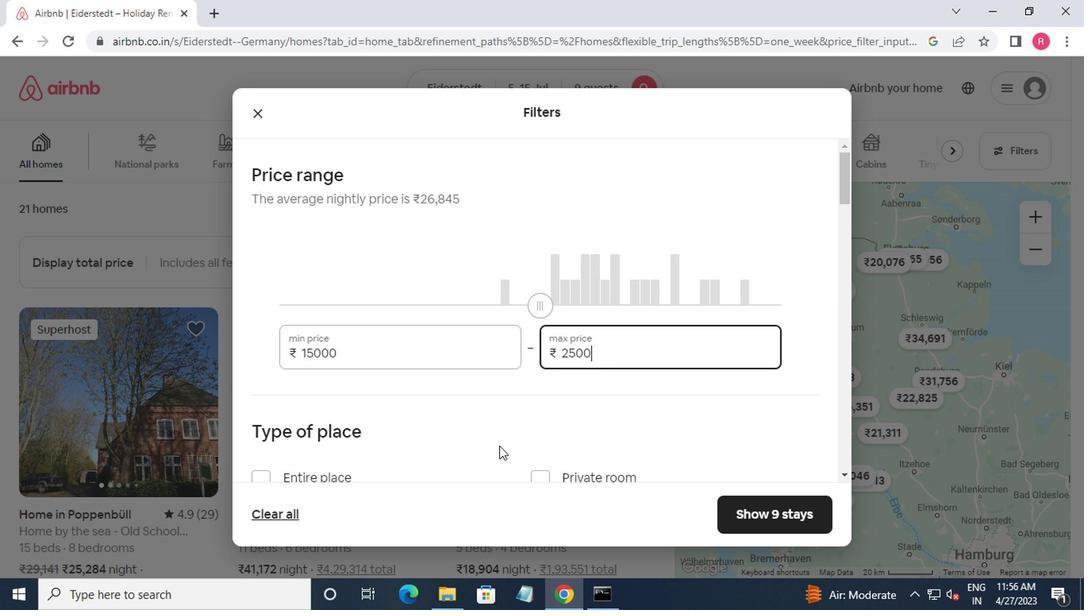 
Action: Mouse moved to (576, 433)
Screenshot: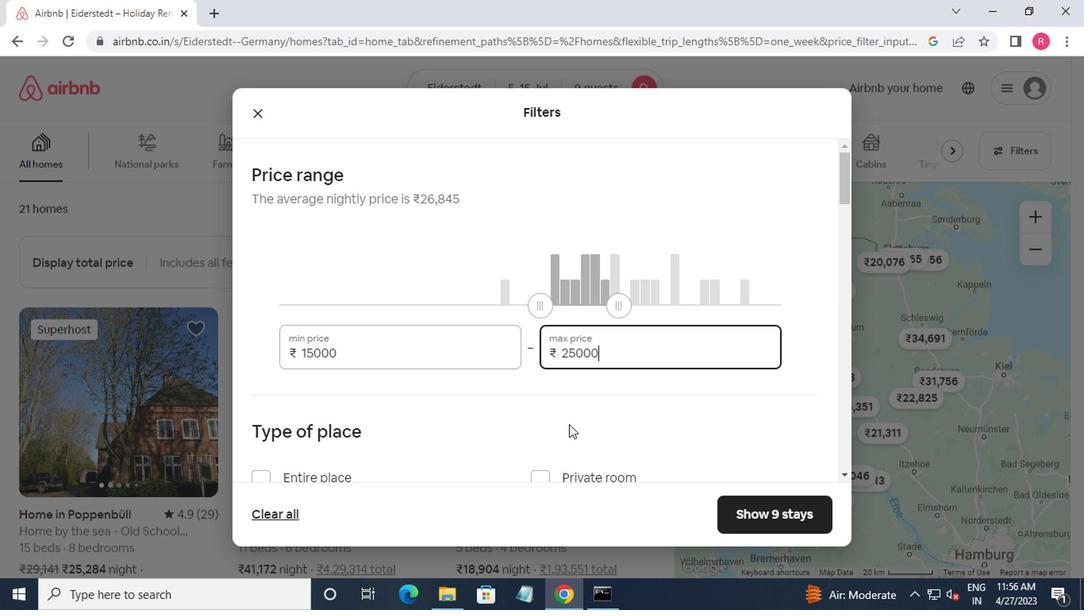 
Action: Mouse scrolled (576, 432) with delta (0, 0)
Screenshot: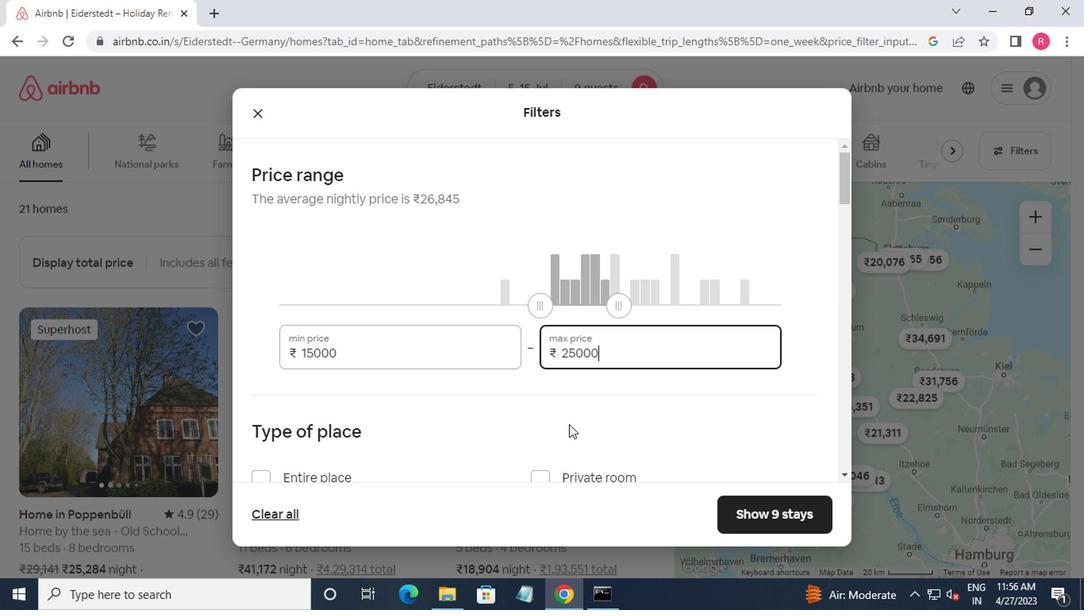 
Action: Mouse moved to (580, 441)
Screenshot: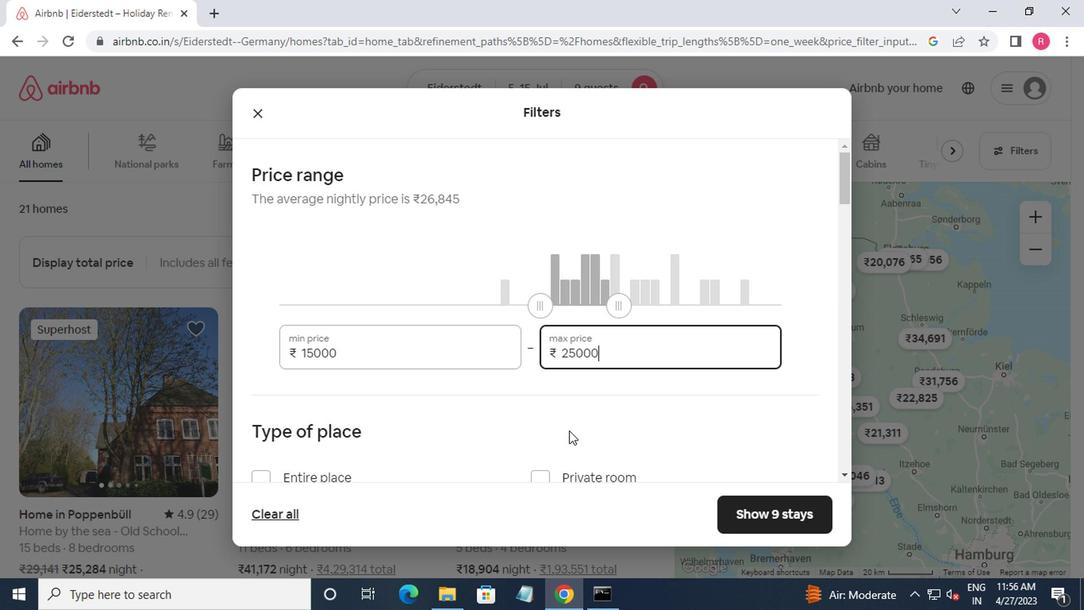 
Action: Mouse scrolled (580, 441) with delta (0, 0)
Screenshot: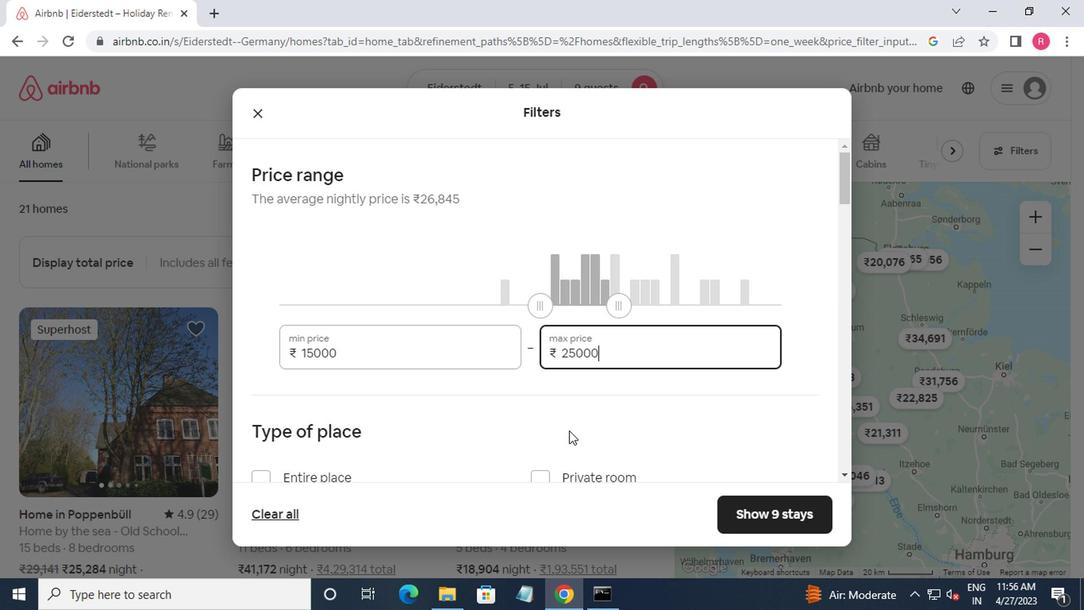 
Action: Mouse moved to (588, 455)
Screenshot: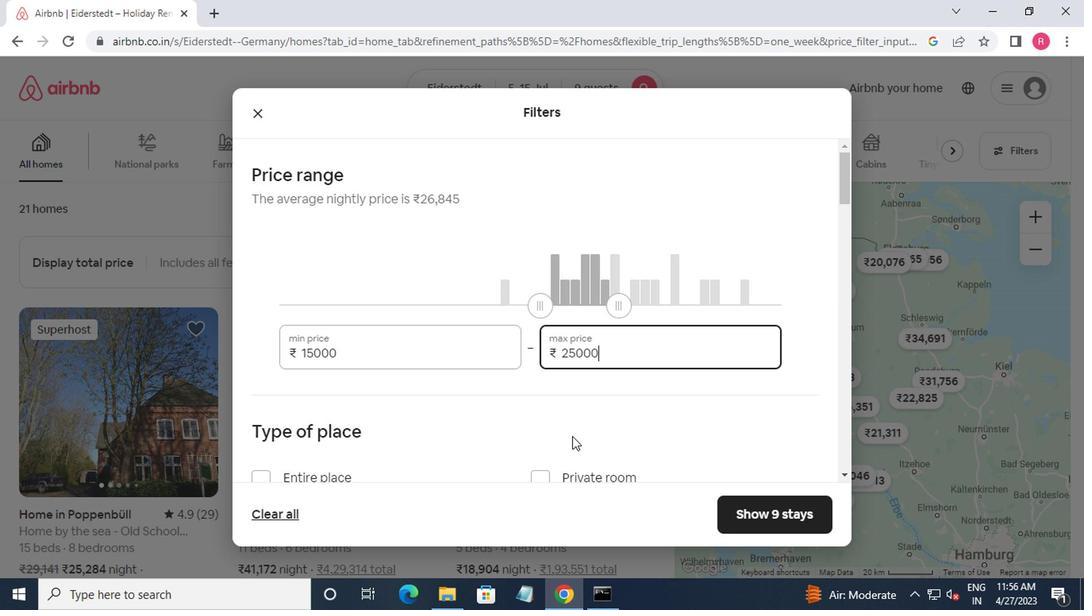 
Action: Mouse scrolled (588, 455) with delta (0, 0)
Screenshot: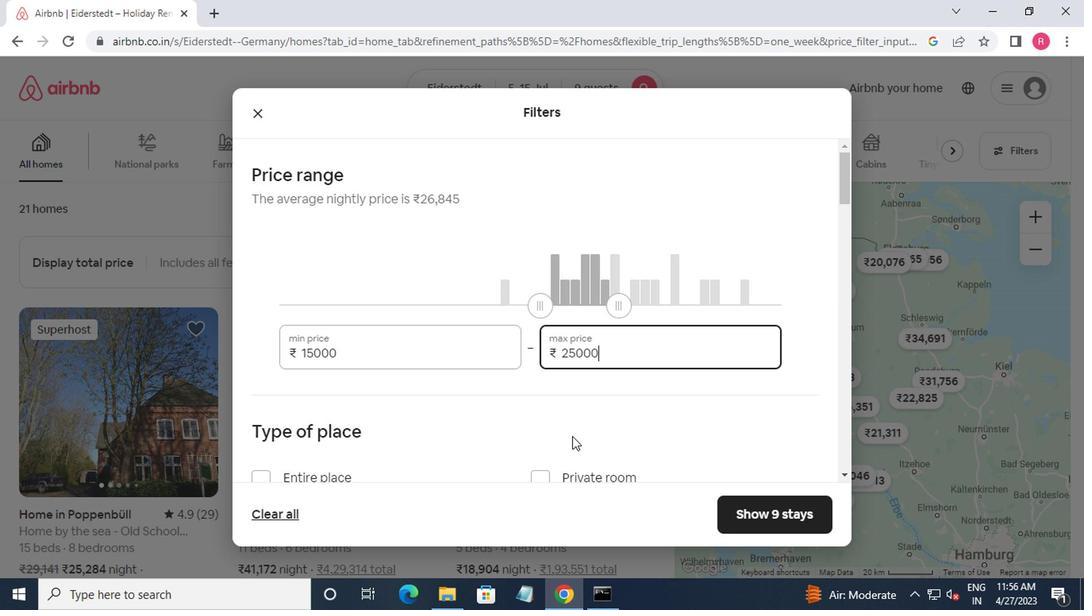 
Action: Mouse moved to (279, 244)
Screenshot: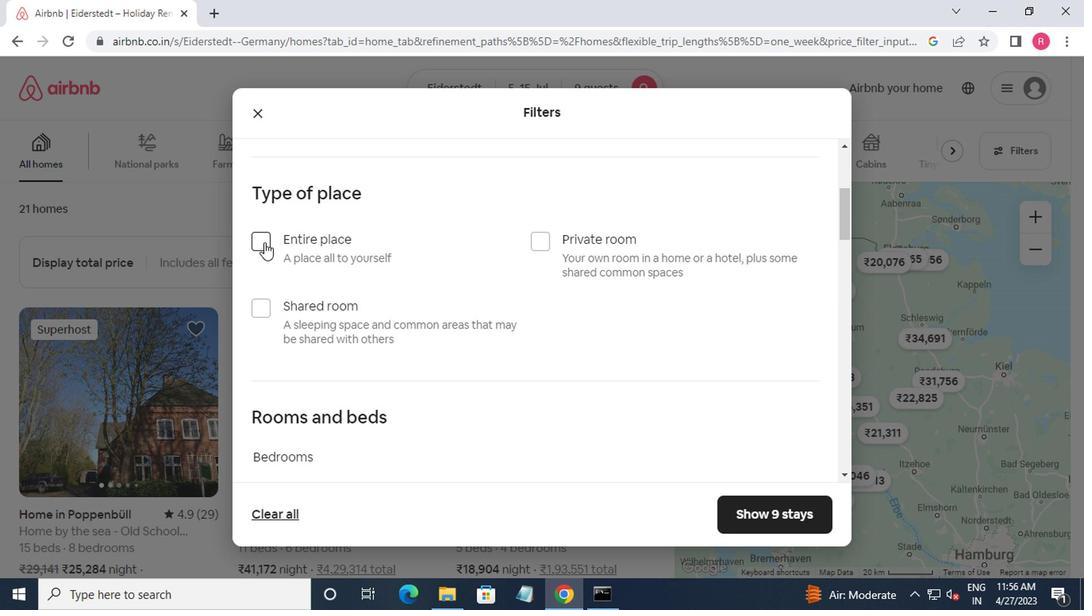 
Action: Mouse pressed left at (279, 244)
Screenshot: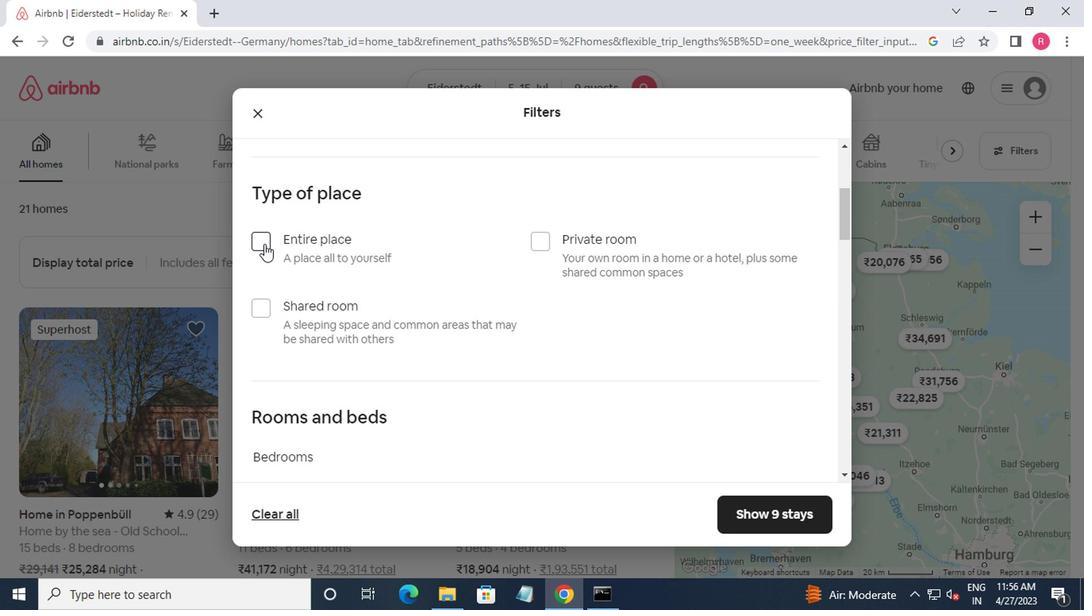 
Action: Mouse moved to (289, 242)
Screenshot: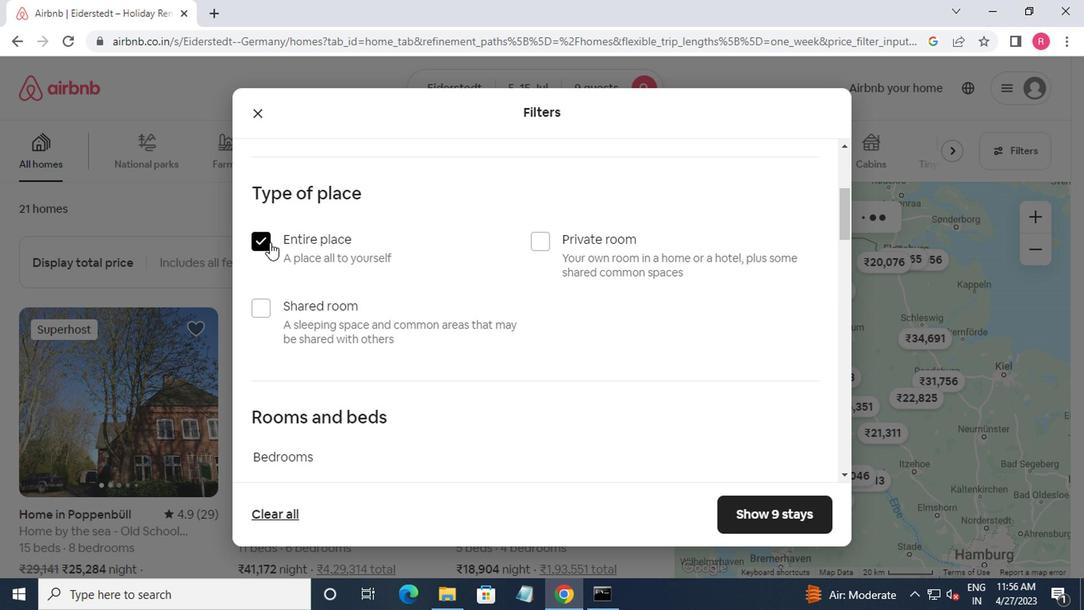 
Action: Mouse scrolled (289, 241) with delta (0, 0)
Screenshot: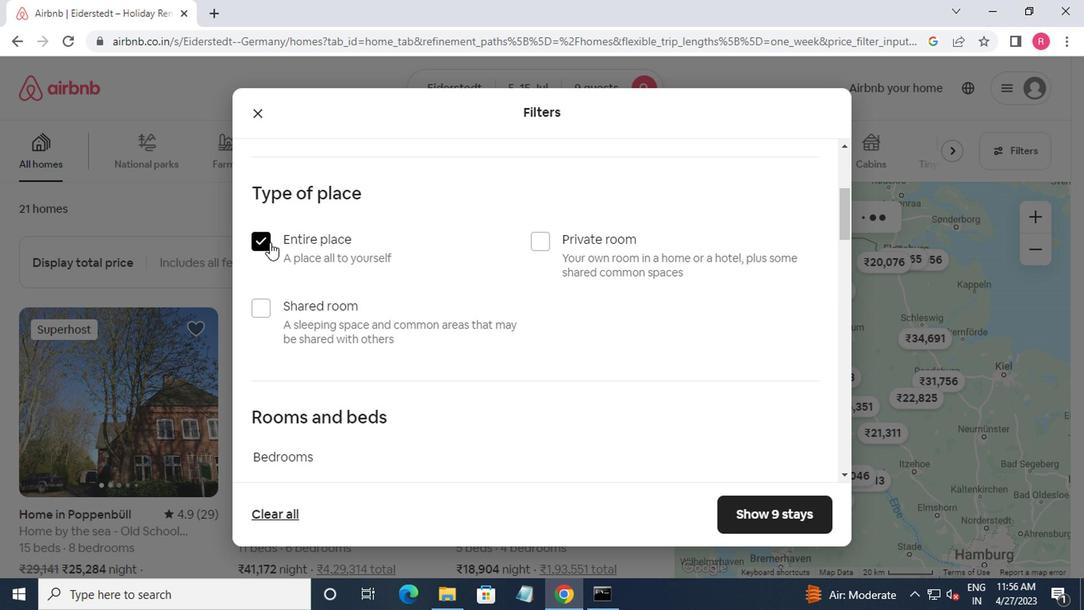 
Action: Mouse moved to (291, 244)
Screenshot: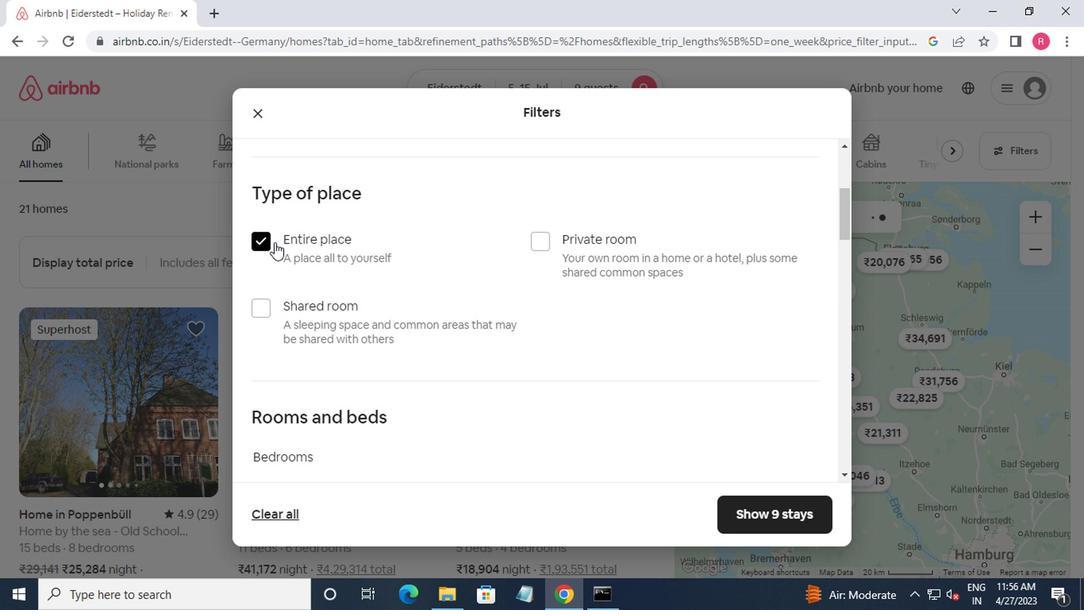 
Action: Mouse scrolled (291, 242) with delta (0, -1)
Screenshot: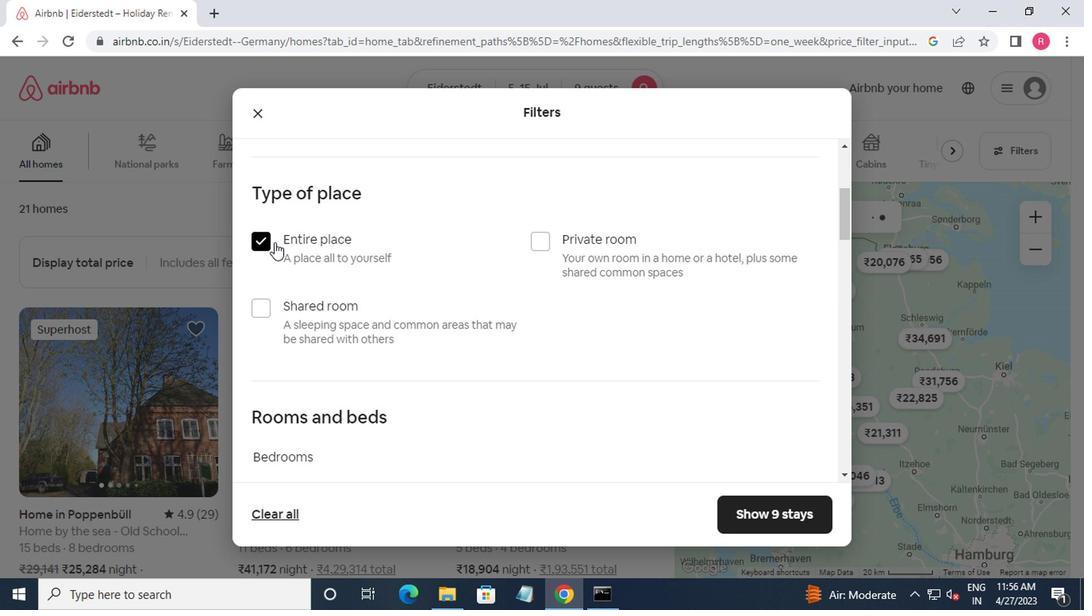 
Action: Mouse moved to (566, 339)
Screenshot: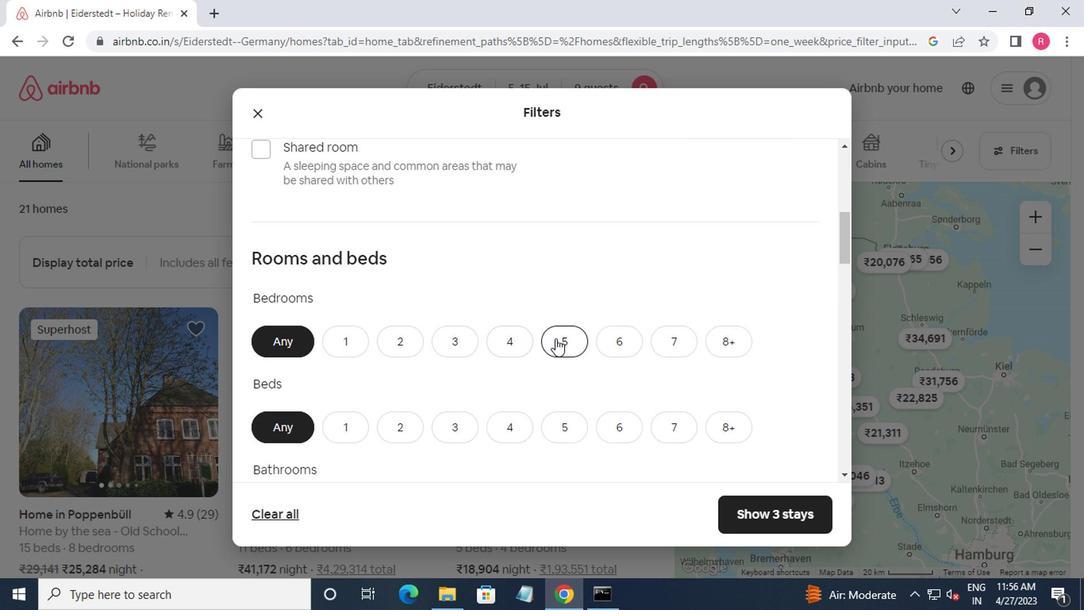 
Action: Mouse pressed left at (566, 339)
Screenshot: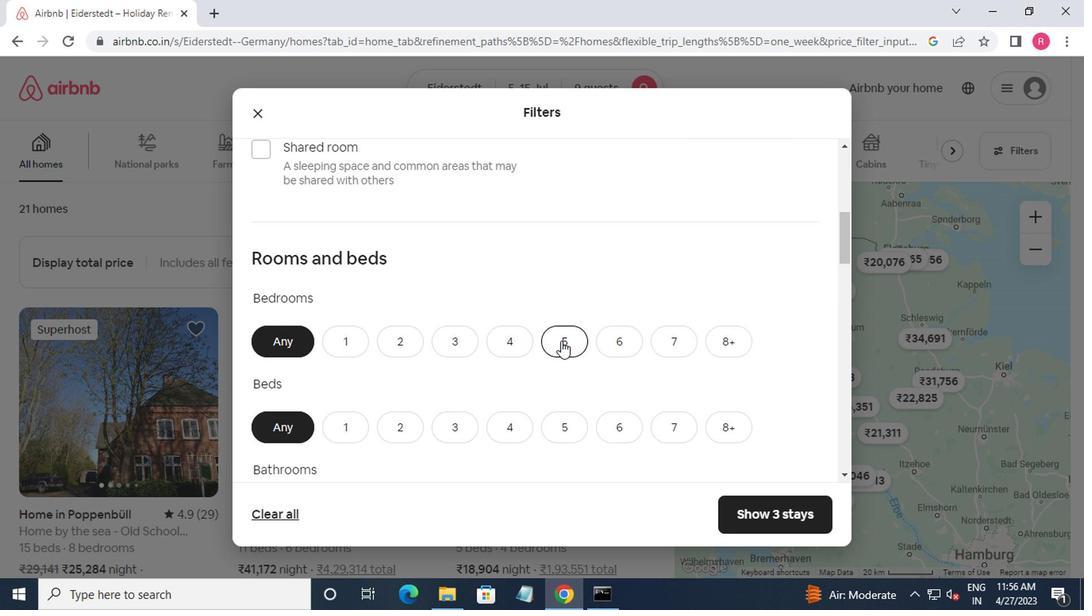 
Action: Mouse moved to (567, 341)
Screenshot: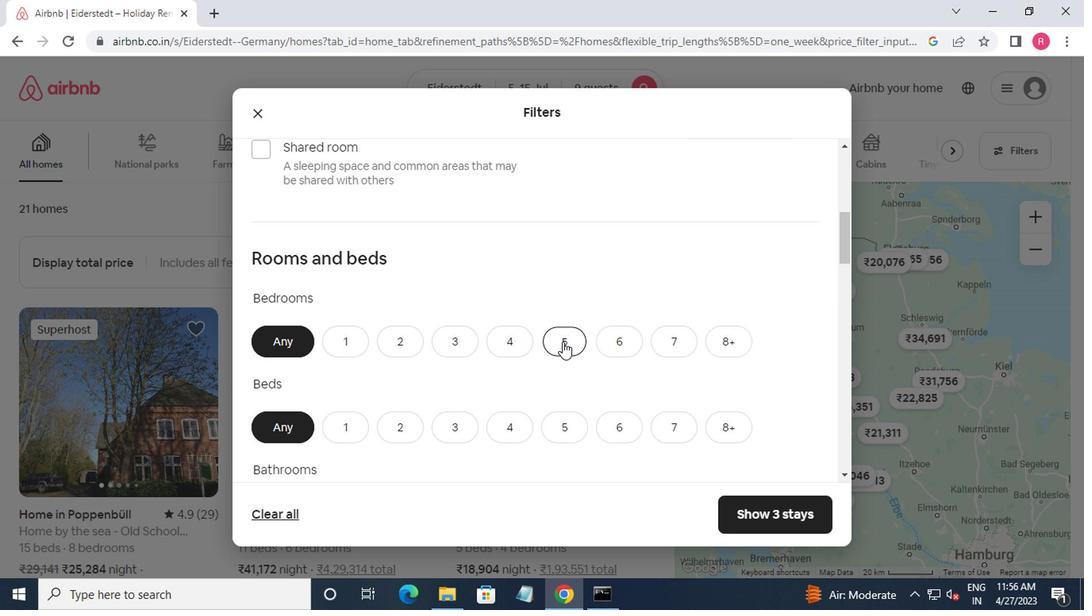 
Action: Mouse scrolled (567, 340) with delta (0, -1)
Screenshot: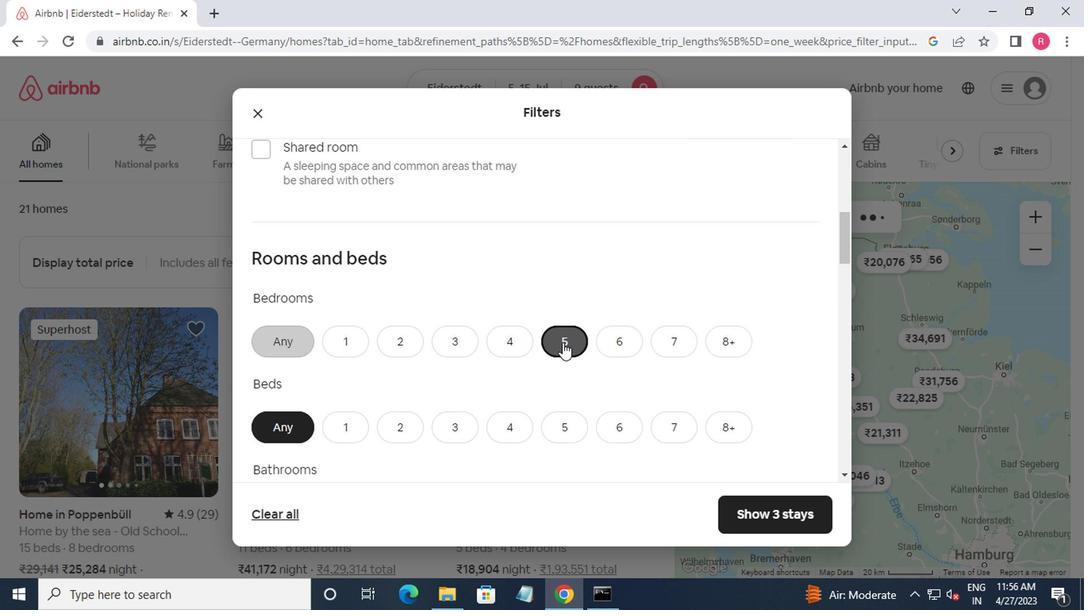 
Action: Mouse moved to (558, 345)
Screenshot: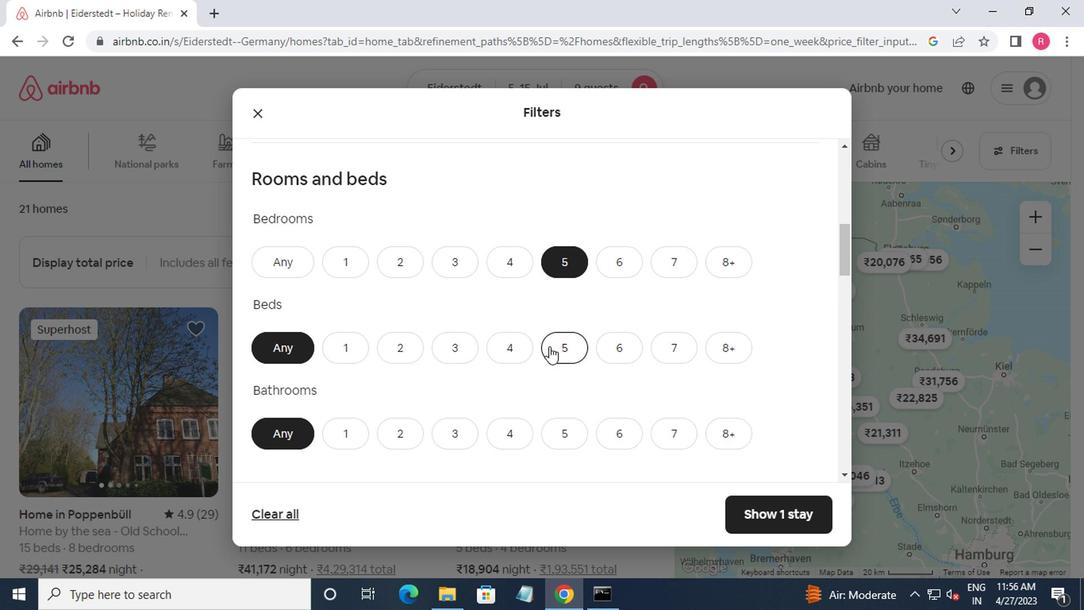 
Action: Mouse pressed left at (558, 345)
Screenshot: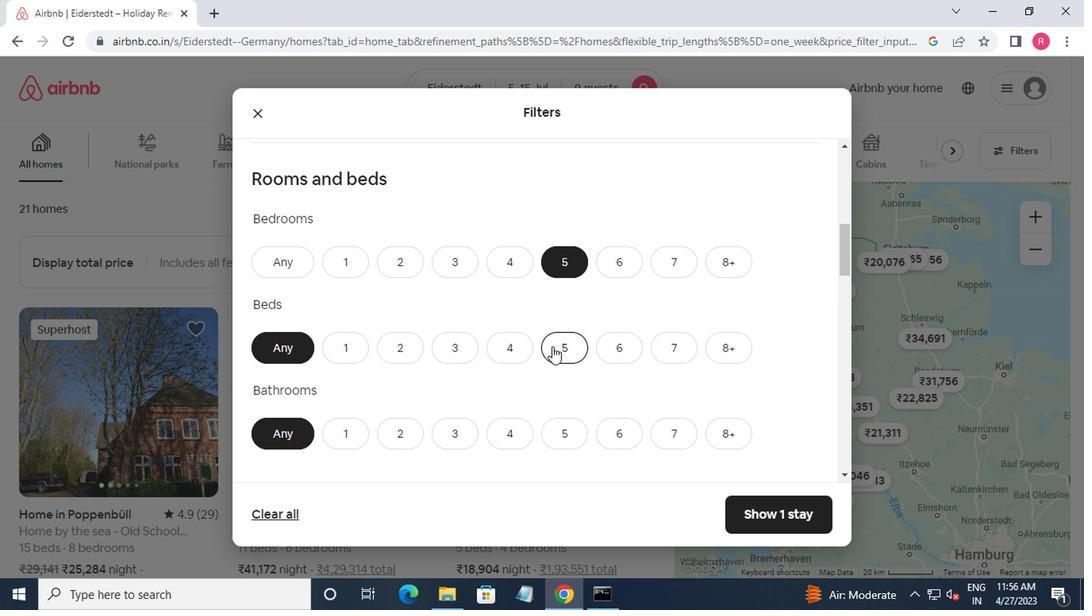 
Action: Mouse moved to (558, 345)
Screenshot: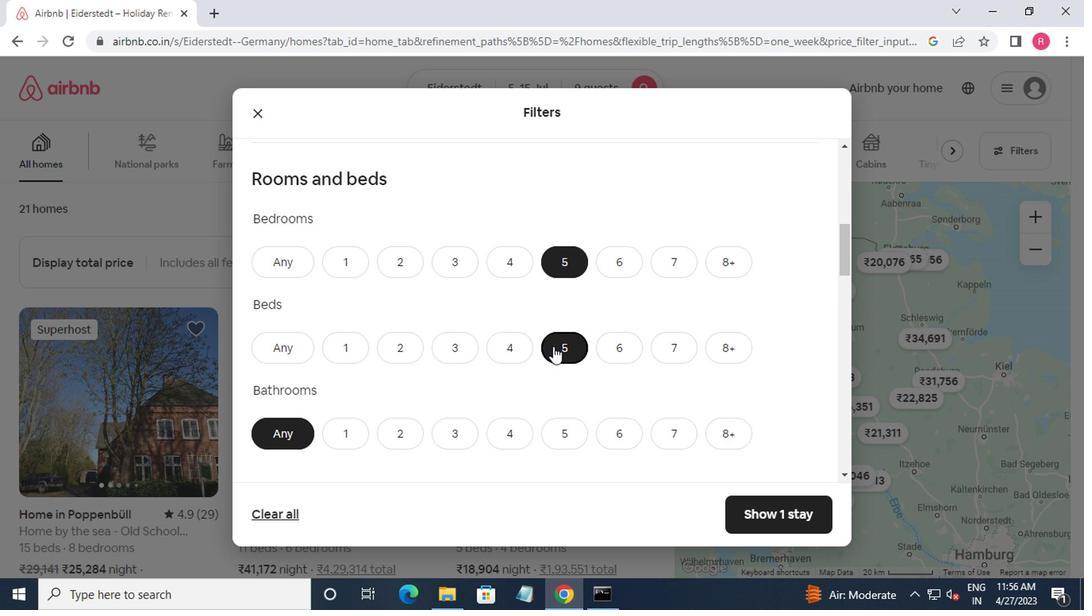 
Action: Mouse scrolled (558, 344) with delta (0, -1)
Screenshot: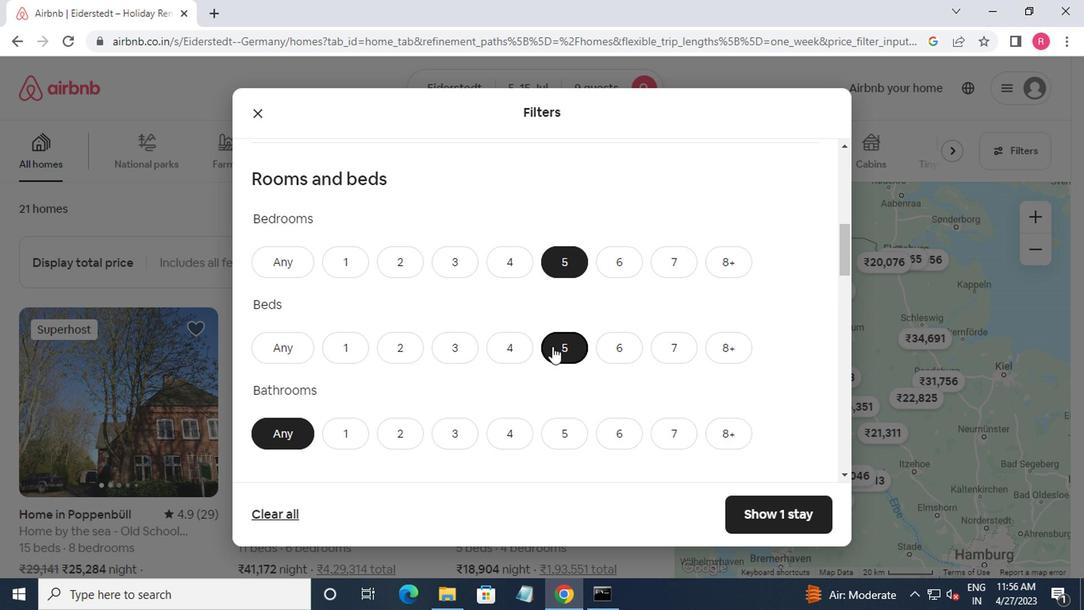 
Action: Mouse moved to (556, 345)
Screenshot: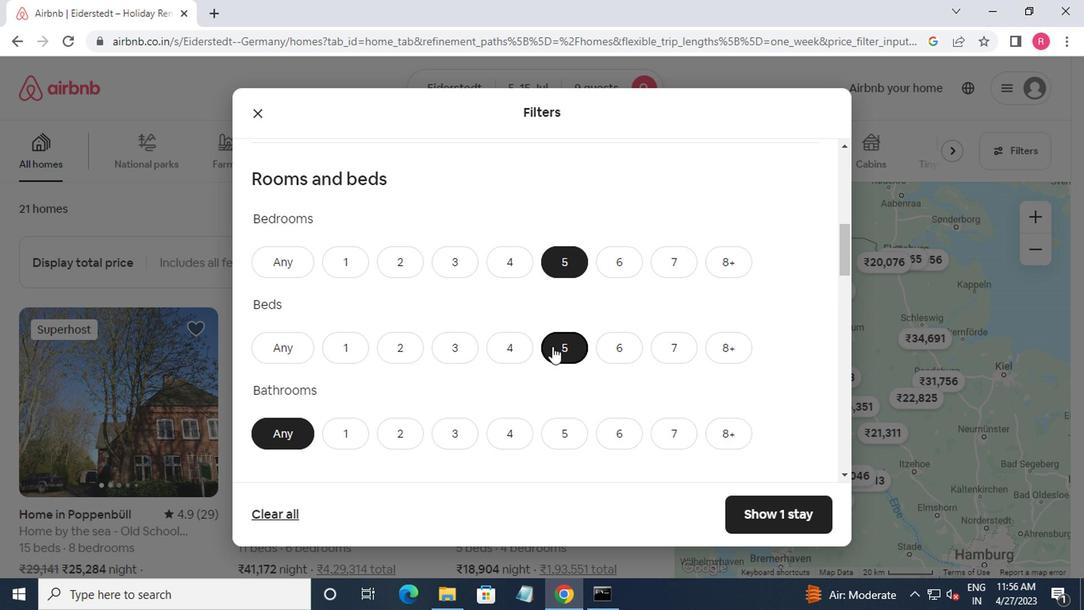 
Action: Mouse scrolled (556, 344) with delta (0, -1)
Screenshot: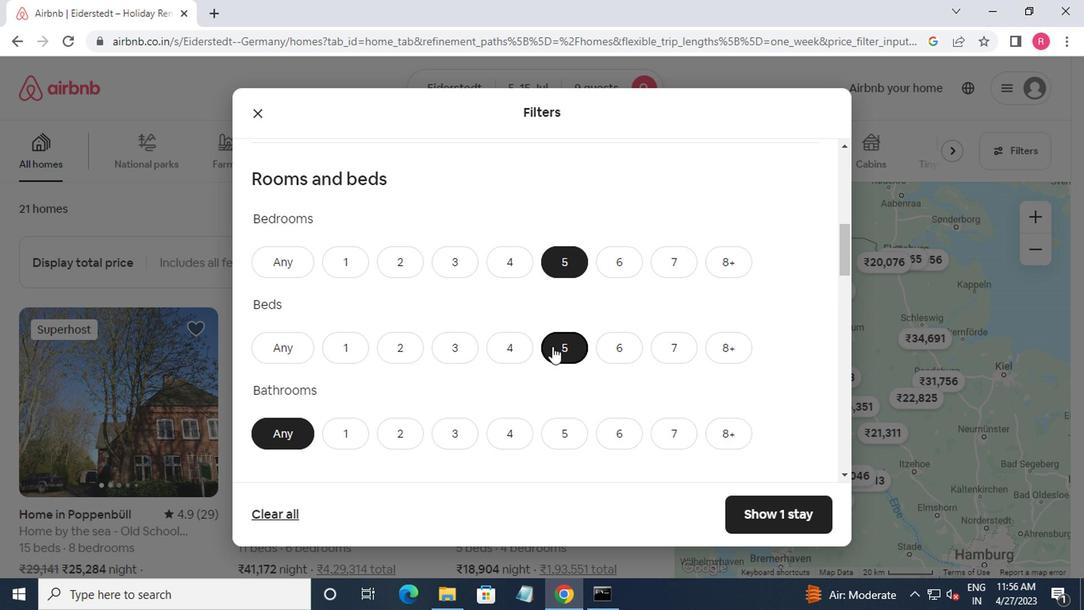 
Action: Mouse moved to (559, 281)
Screenshot: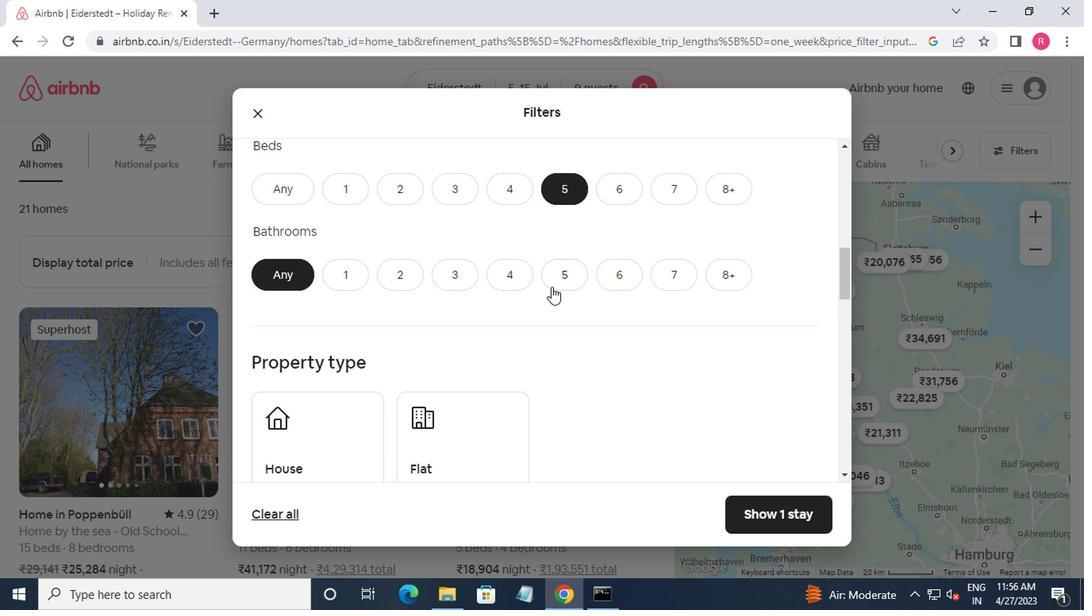 
Action: Mouse pressed left at (559, 281)
Screenshot: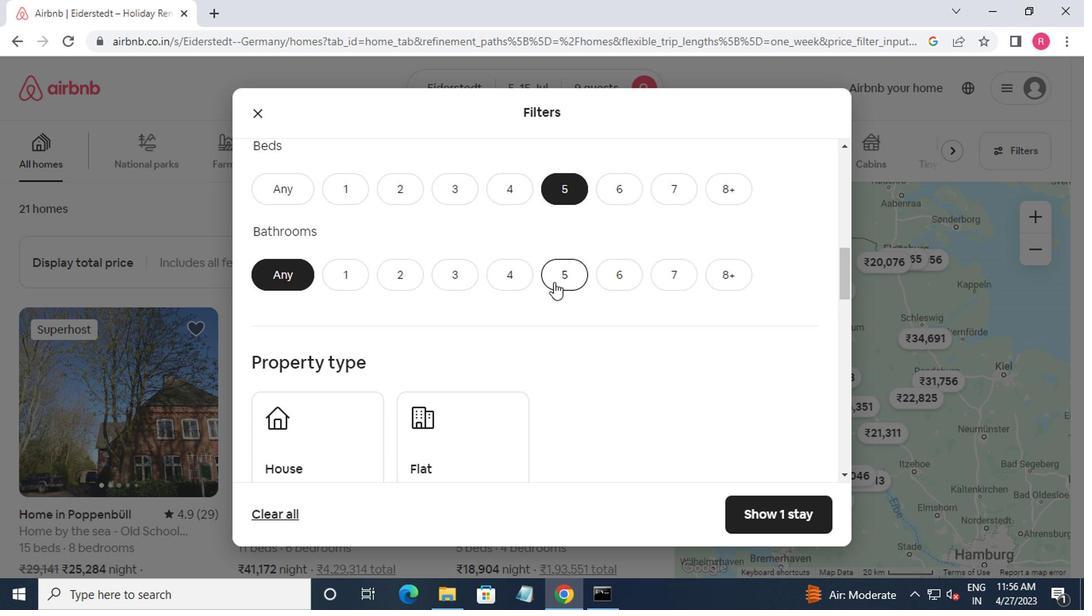 
Action: Mouse moved to (556, 290)
Screenshot: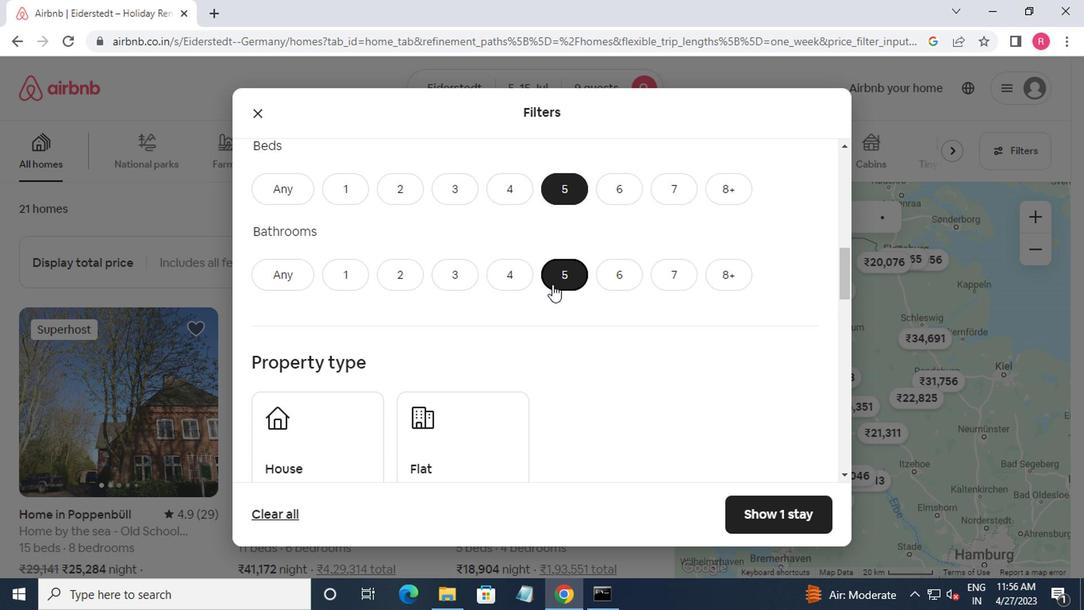
Action: Mouse scrolled (556, 289) with delta (0, -1)
Screenshot: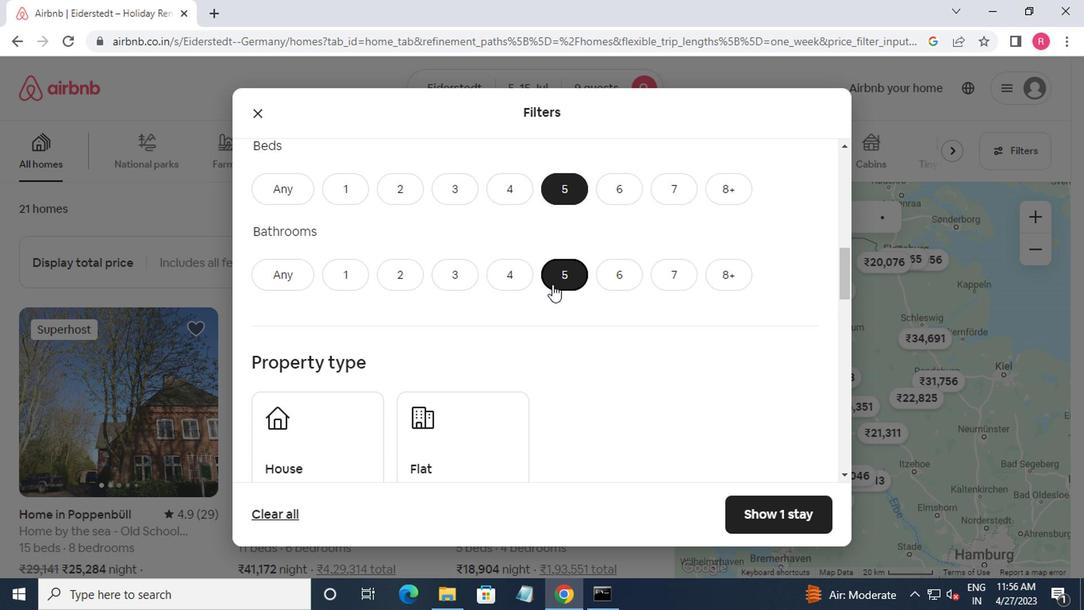 
Action: Mouse moved to (554, 294)
Screenshot: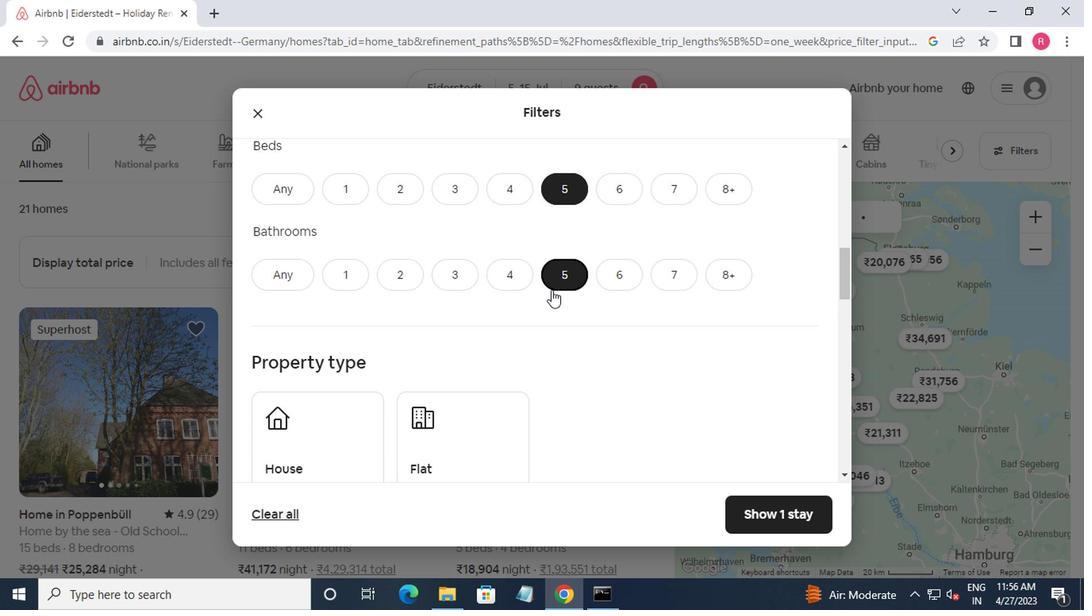 
Action: Mouse scrolled (554, 293) with delta (0, -1)
Screenshot: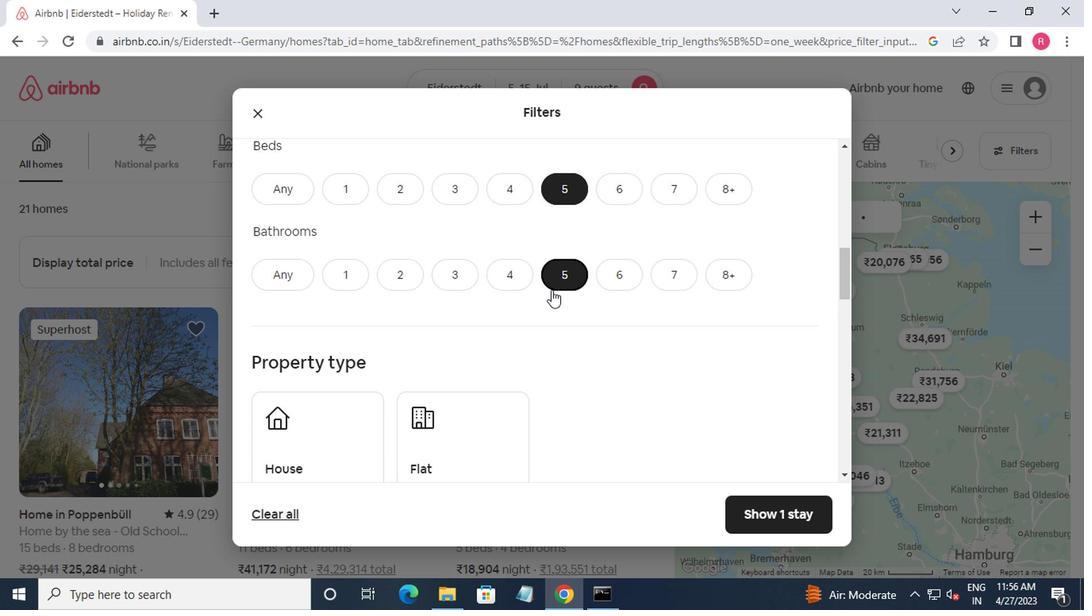 
Action: Mouse moved to (362, 312)
Screenshot: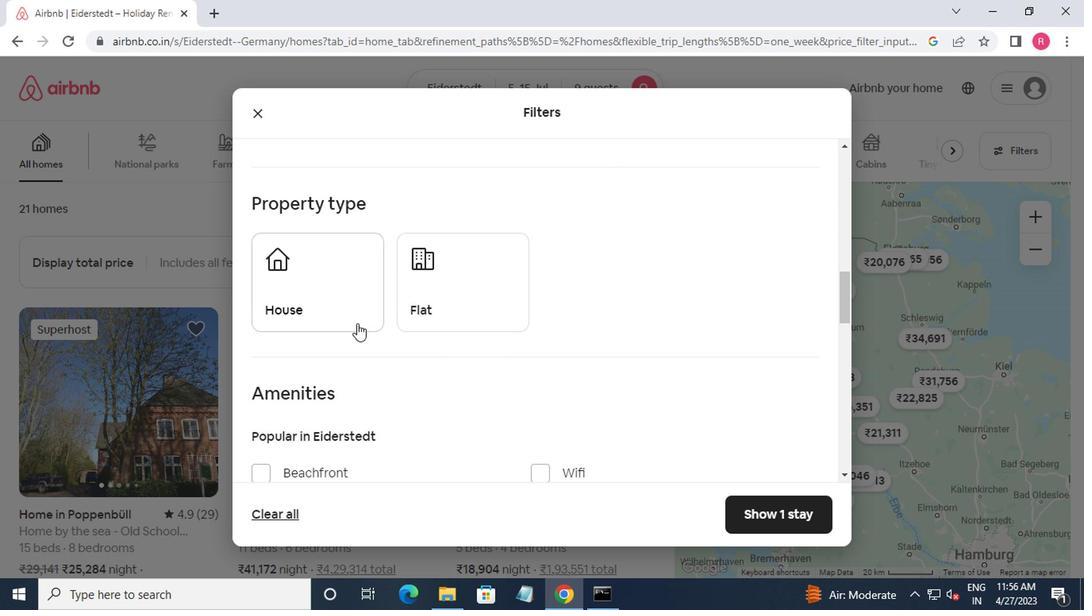 
Action: Mouse pressed left at (362, 312)
Screenshot: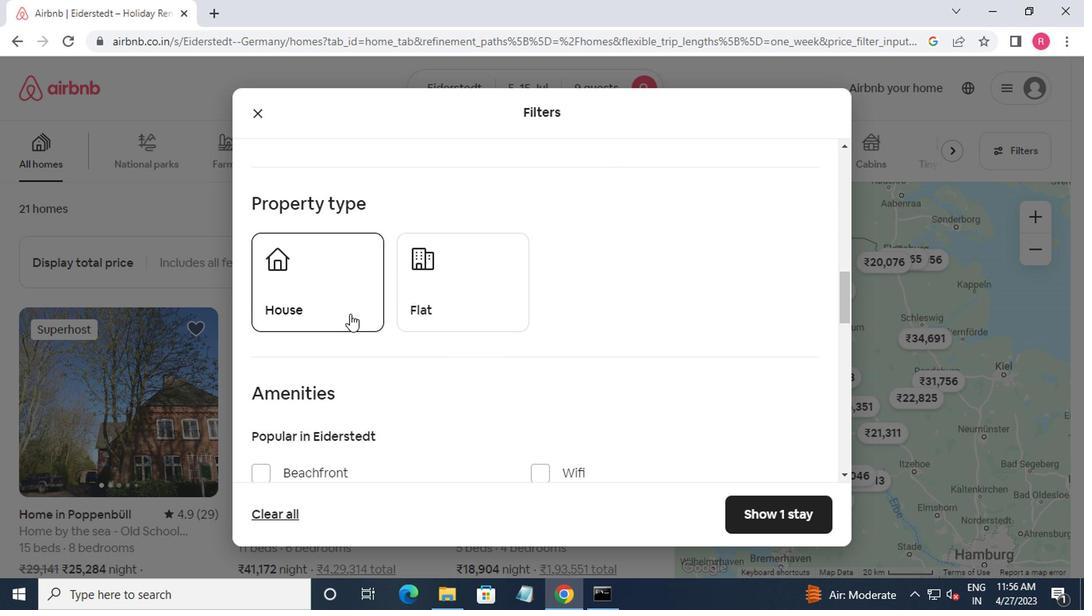 
Action: Mouse moved to (426, 305)
Screenshot: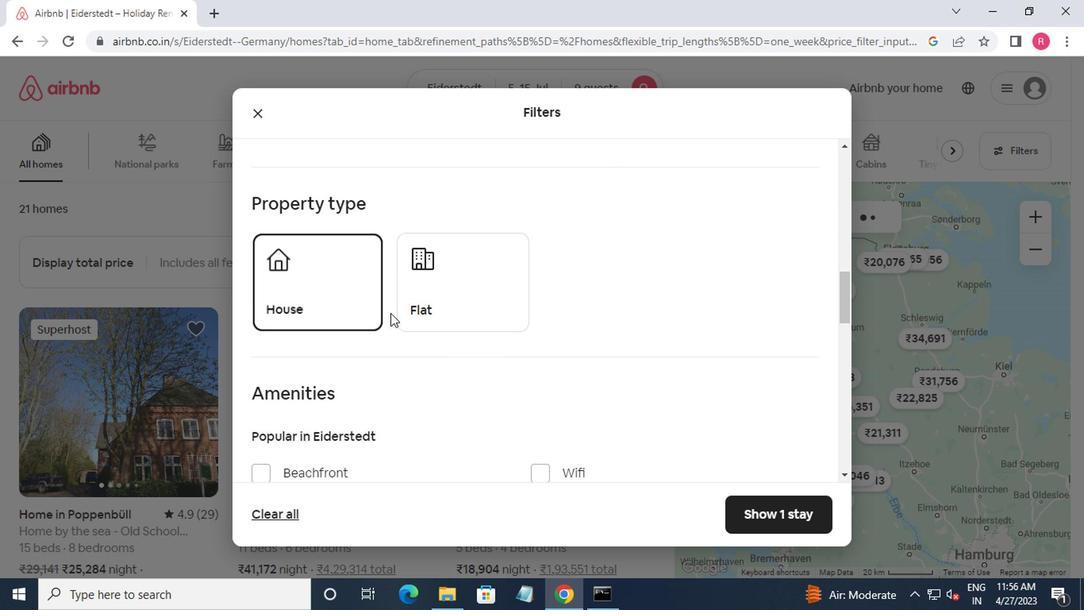 
Action: Mouse pressed left at (426, 305)
Screenshot: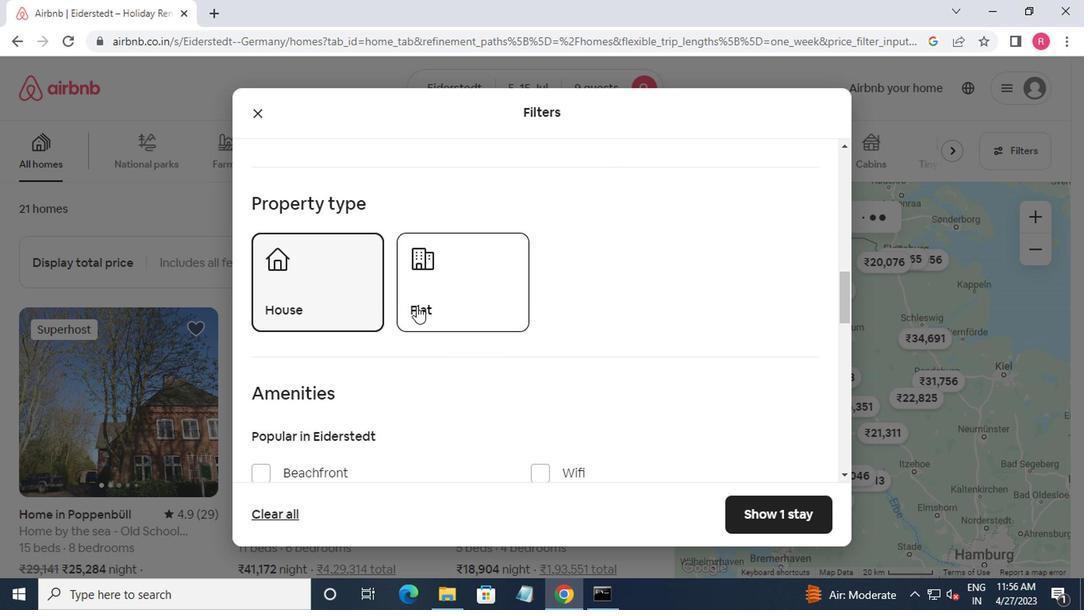 
Action: Mouse moved to (468, 297)
Screenshot: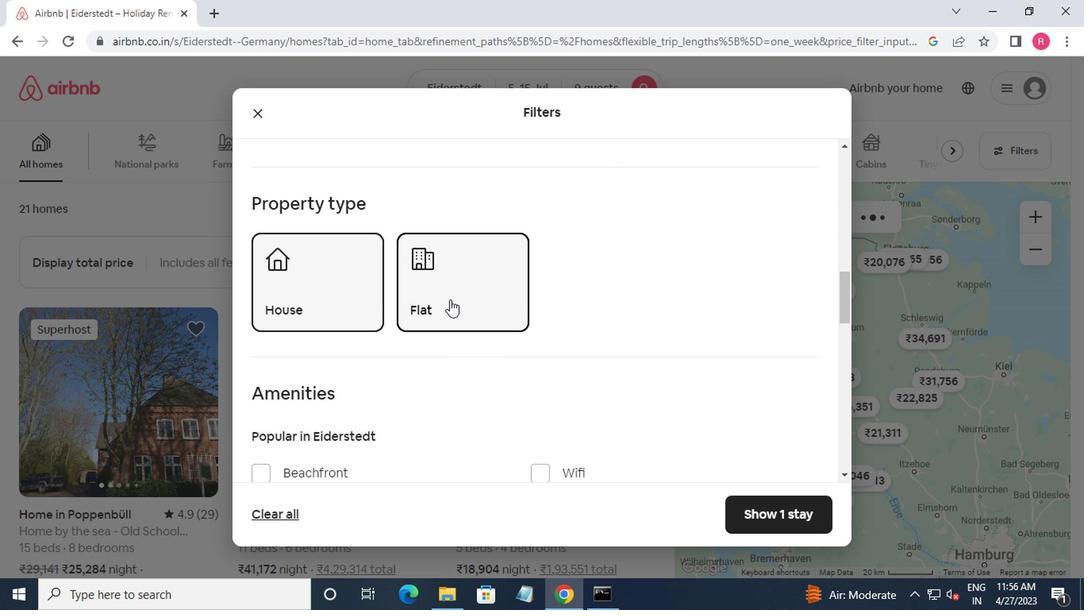 
Action: Mouse scrolled (468, 297) with delta (0, 0)
Screenshot: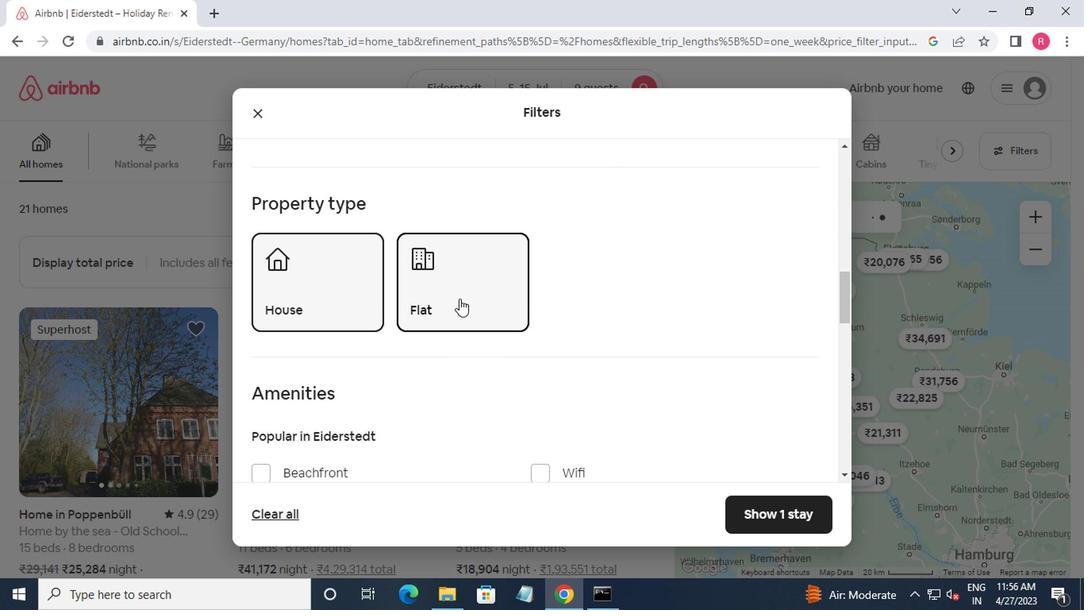 
Action: Mouse scrolled (468, 297) with delta (0, 0)
Screenshot: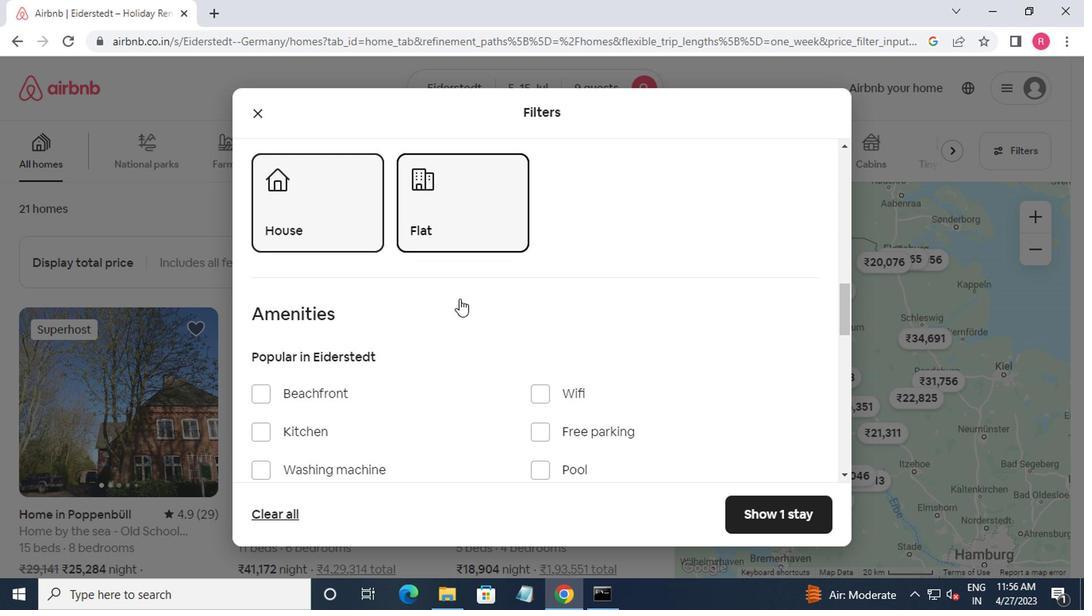 
Action: Mouse moved to (463, 303)
Screenshot: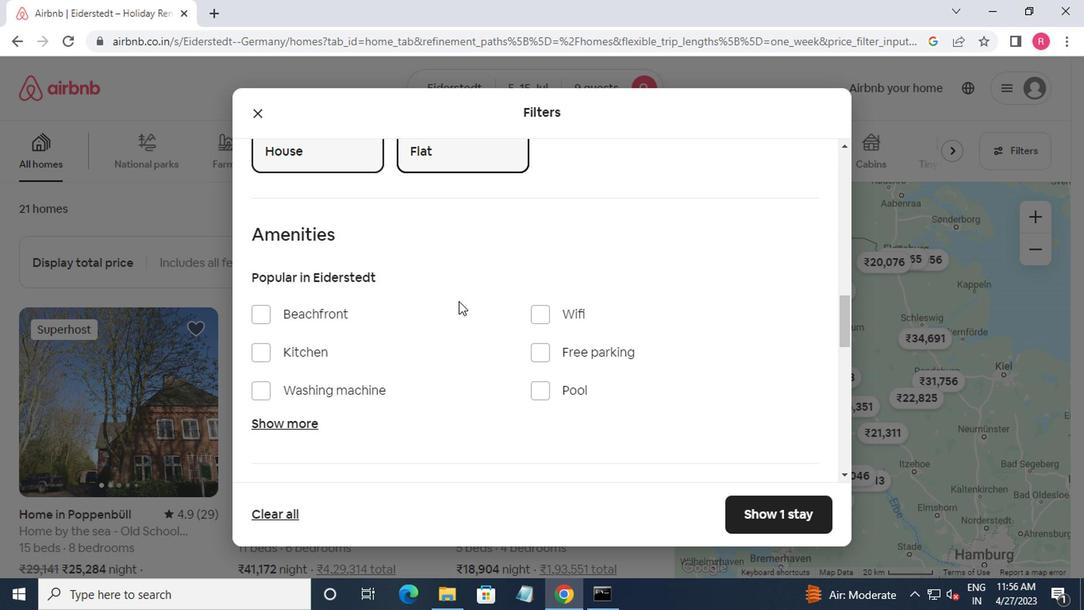
Action: Mouse scrolled (463, 303) with delta (0, 0)
Screenshot: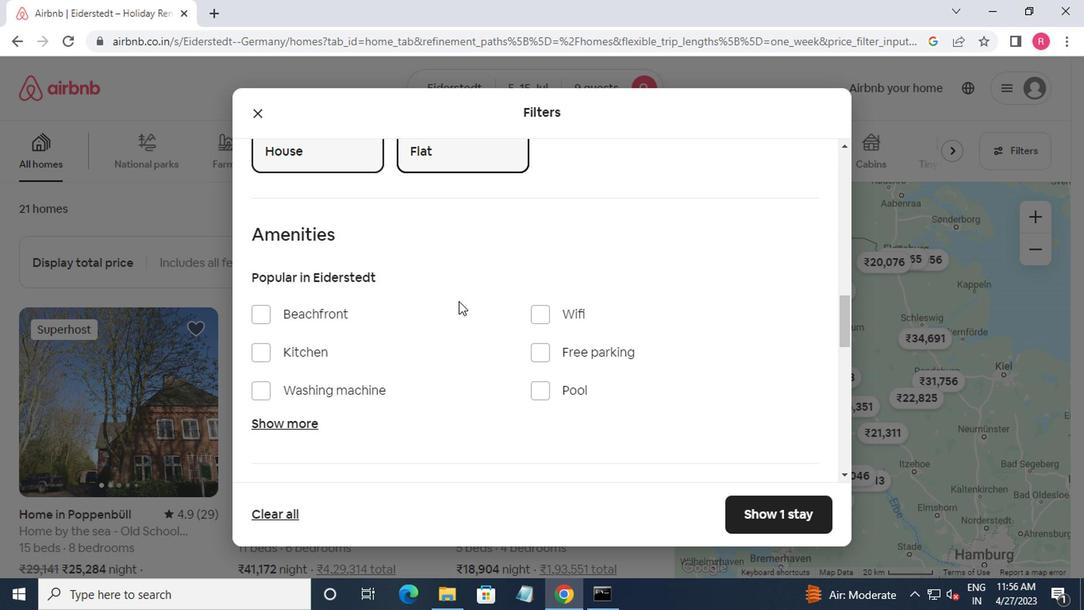 
Action: Mouse moved to (461, 306)
Screenshot: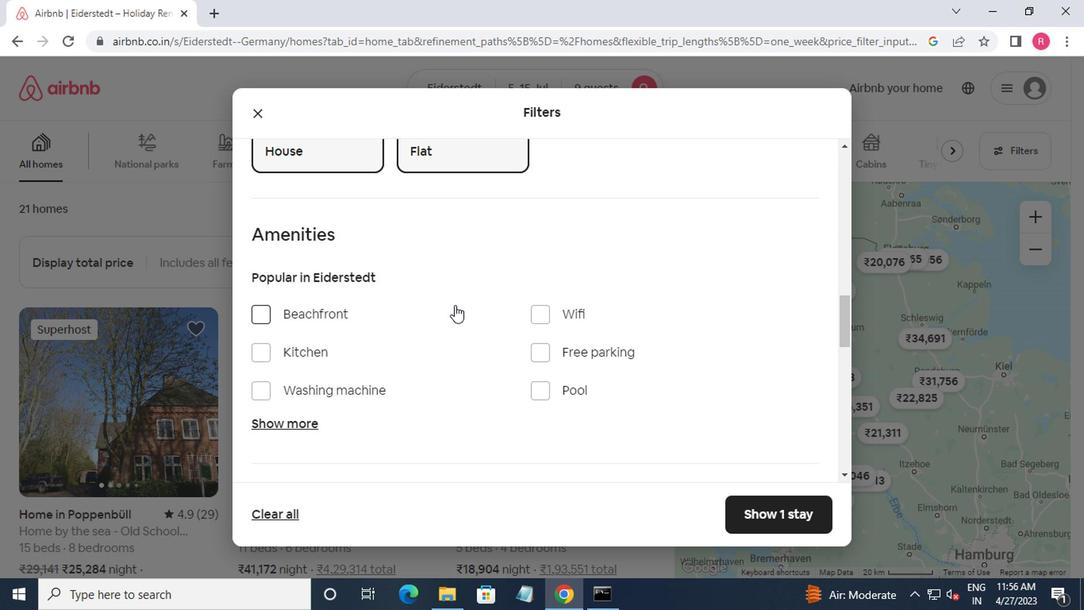 
Action: Mouse scrolled (461, 305) with delta (0, -1)
Screenshot: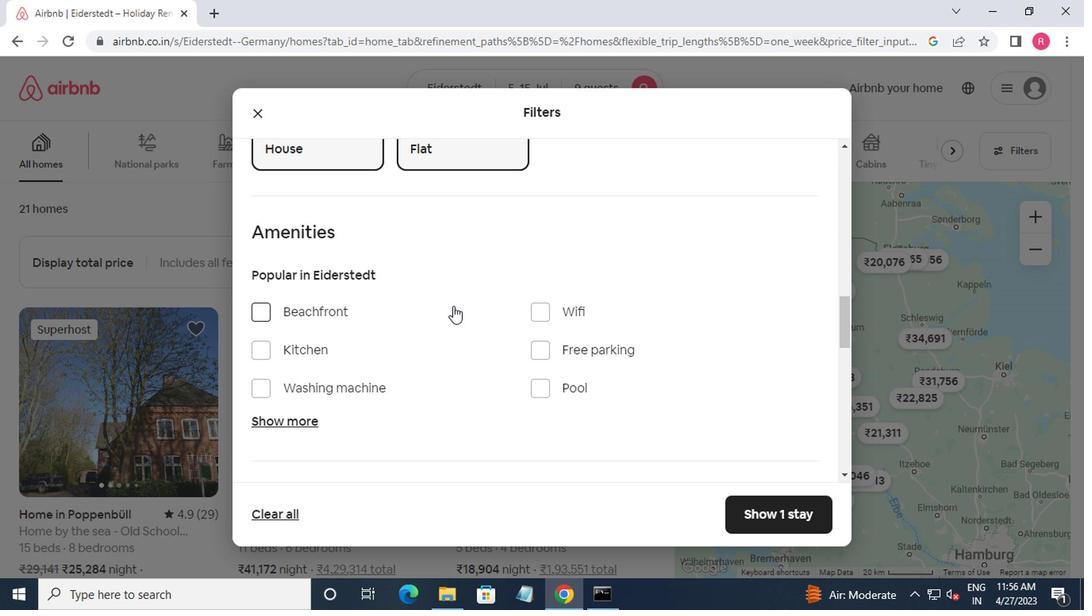 
Action: Mouse moved to (460, 307)
Screenshot: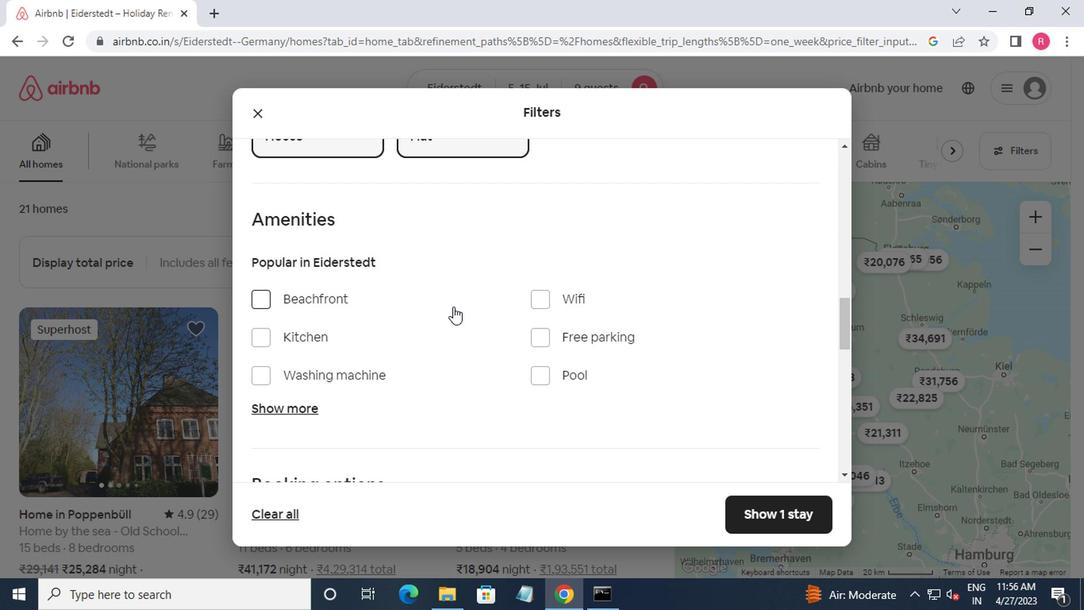 
Action: Mouse scrolled (460, 306) with delta (0, 0)
Screenshot: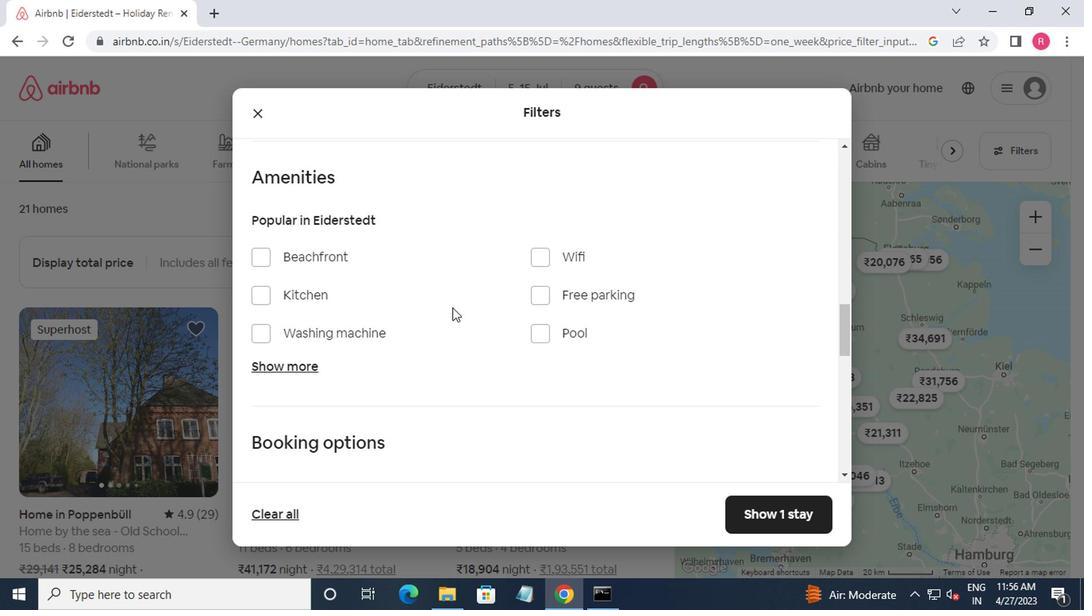 
Action: Mouse moved to (775, 368)
Screenshot: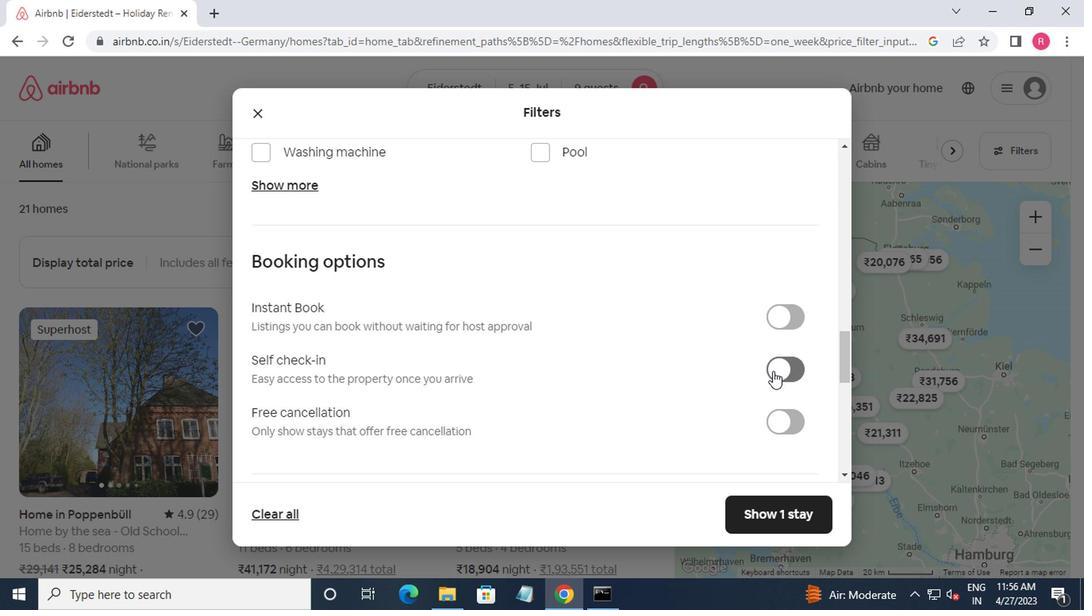 
Action: Mouse pressed left at (775, 368)
Screenshot: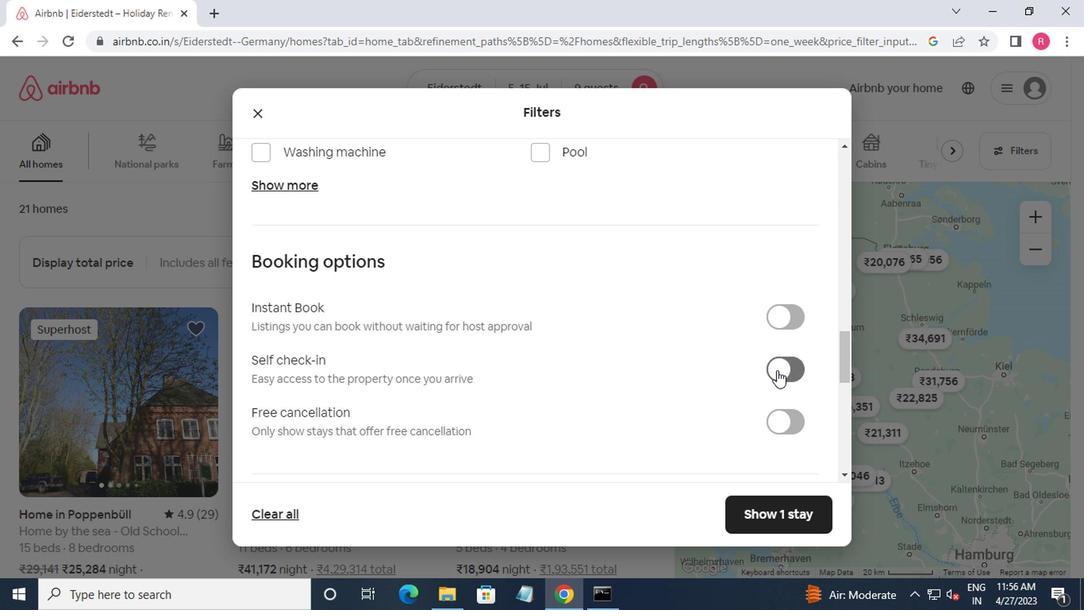 
Action: Mouse moved to (755, 371)
Screenshot: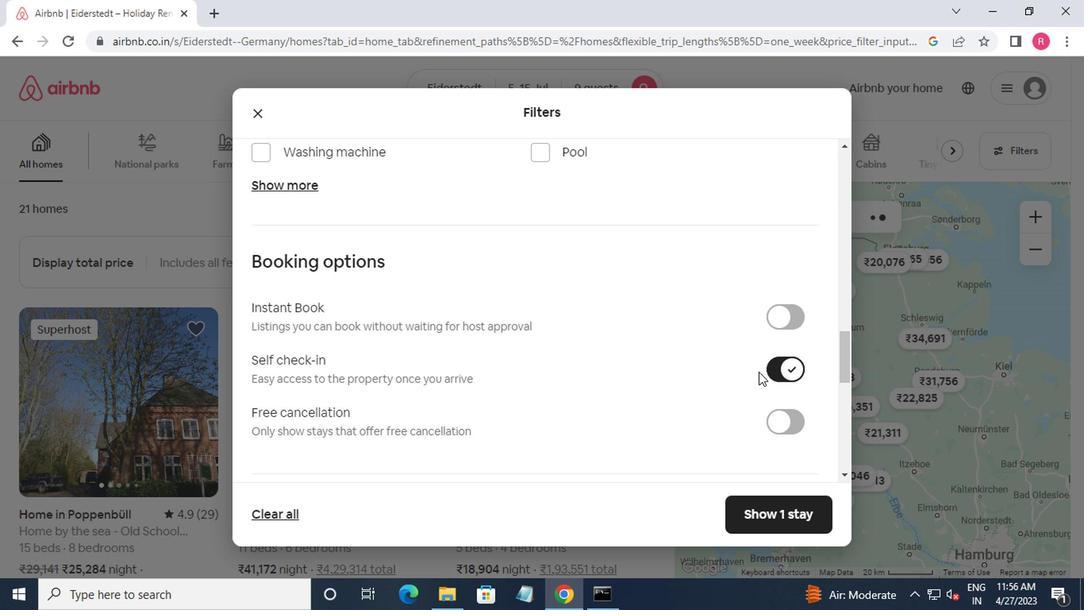 
Action: Mouse scrolled (755, 370) with delta (0, -1)
Screenshot: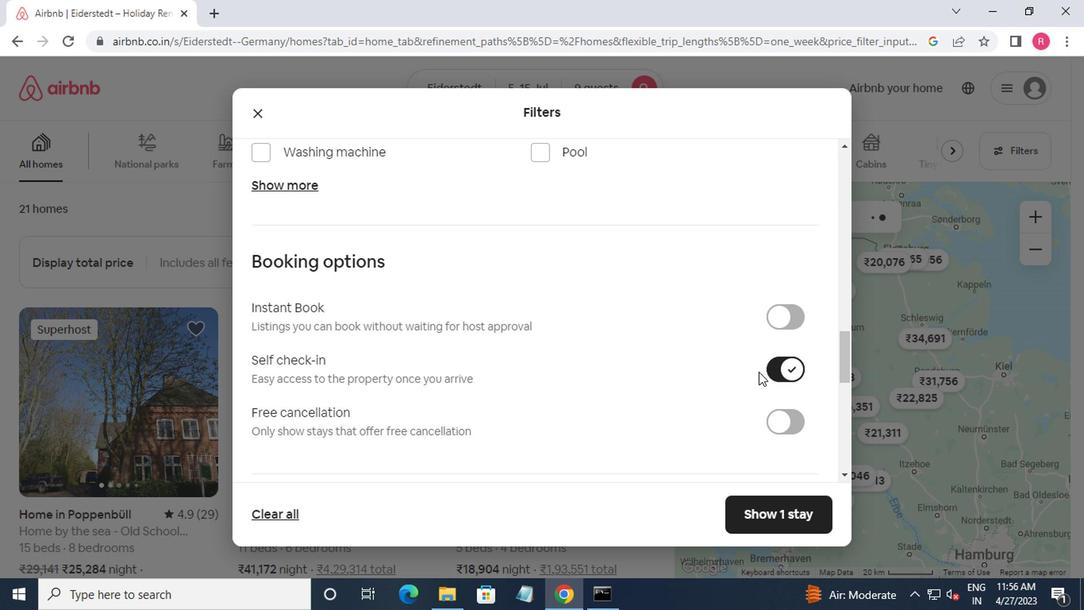 
Action: Mouse scrolled (755, 370) with delta (0, -1)
Screenshot: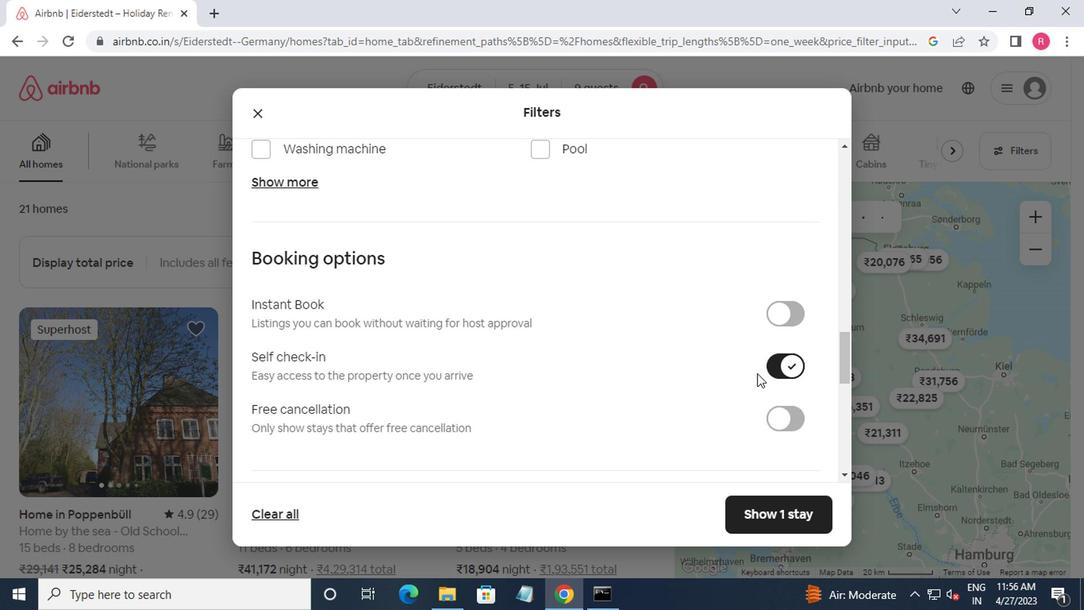 
Action: Mouse moved to (741, 371)
Screenshot: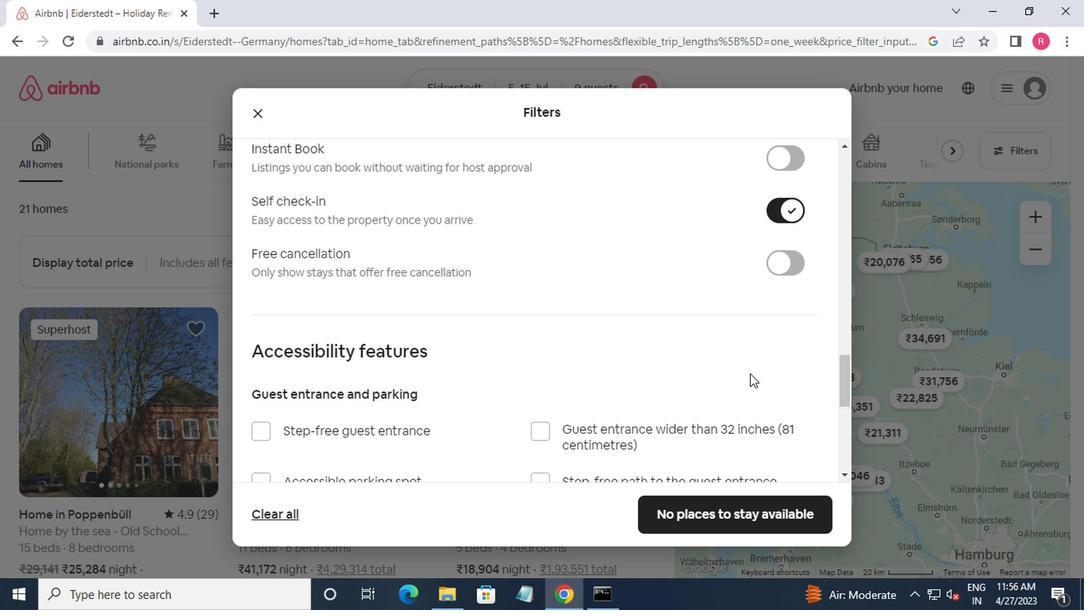 
Action: Mouse scrolled (741, 370) with delta (0, -1)
Screenshot: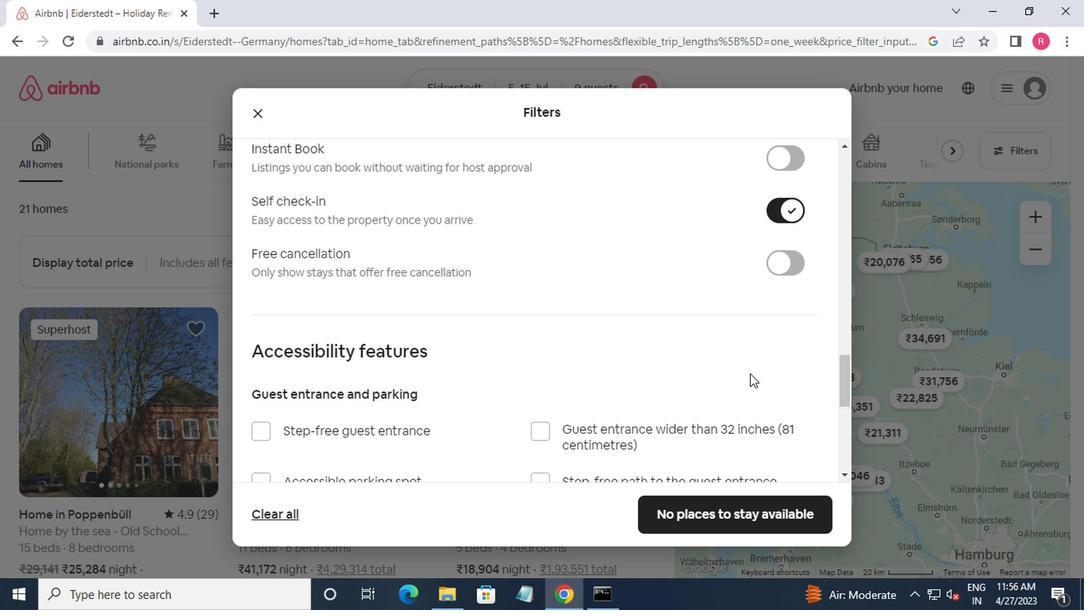 
Action: Mouse moved to (716, 371)
Screenshot: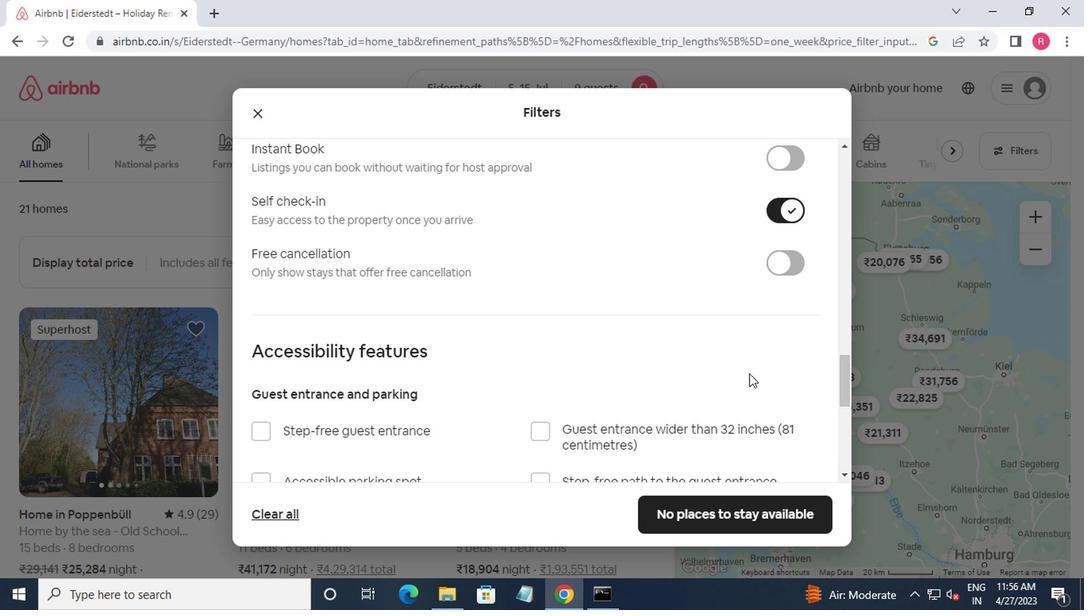 
Action: Mouse scrolled (716, 370) with delta (0, -1)
Screenshot: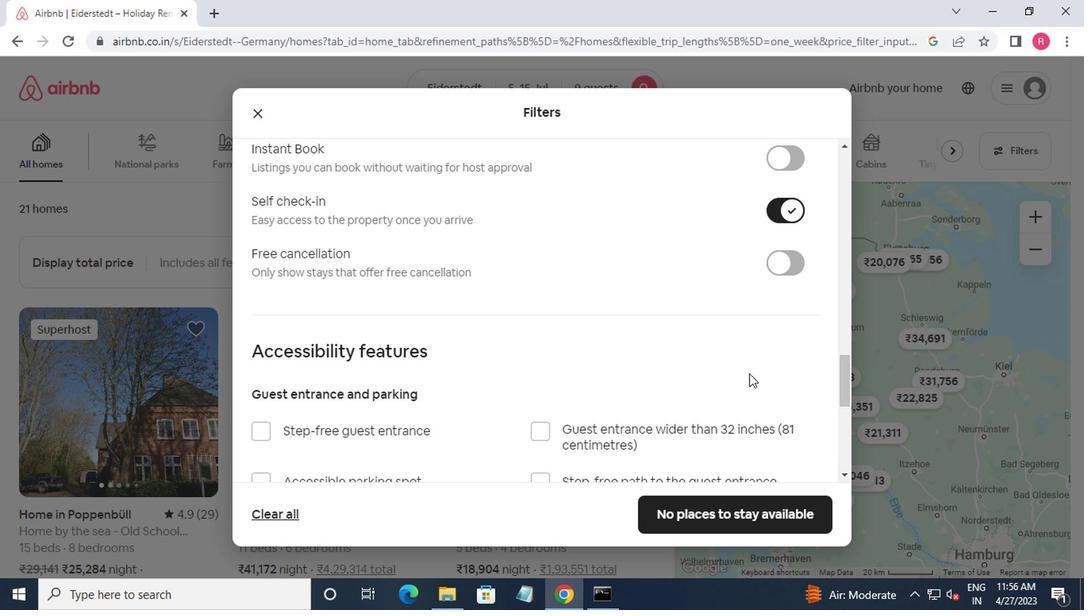 
Action: Mouse moved to (703, 371)
Screenshot: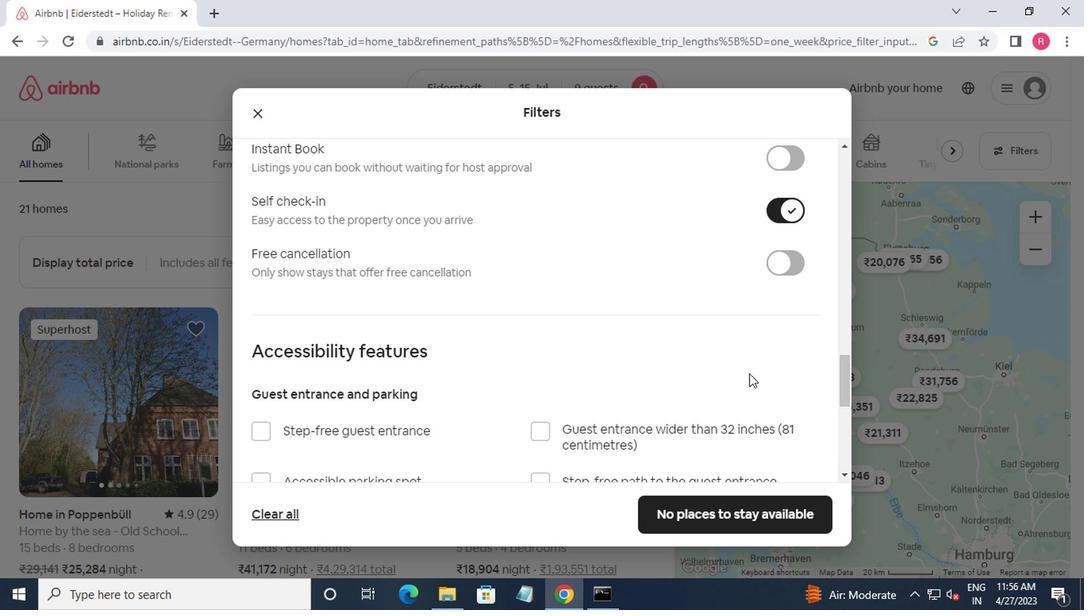 
Action: Mouse scrolled (703, 370) with delta (0, -1)
Screenshot: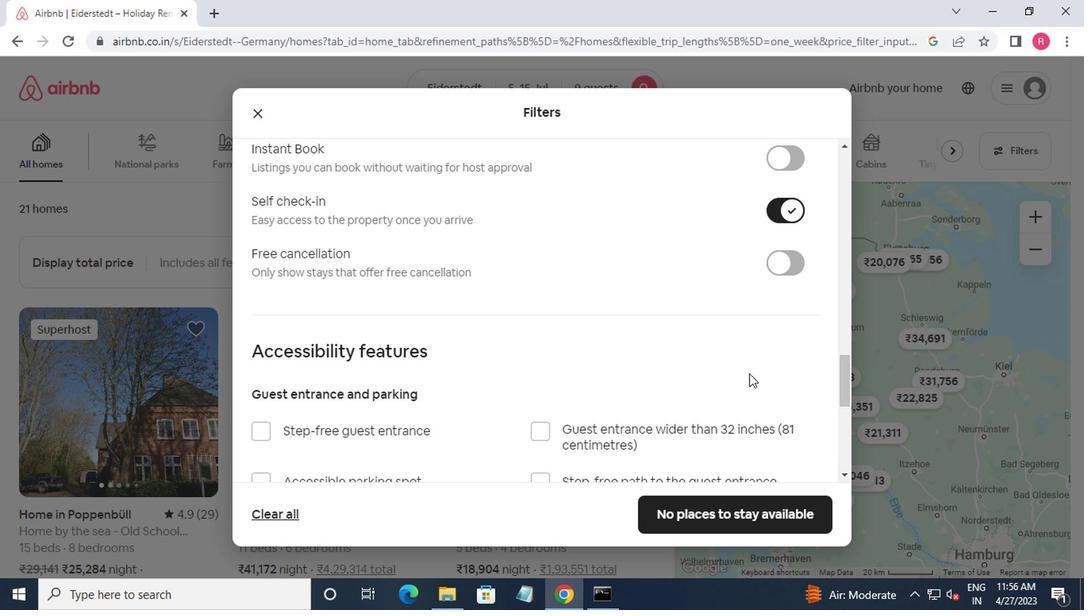 
Action: Mouse moved to (677, 374)
Screenshot: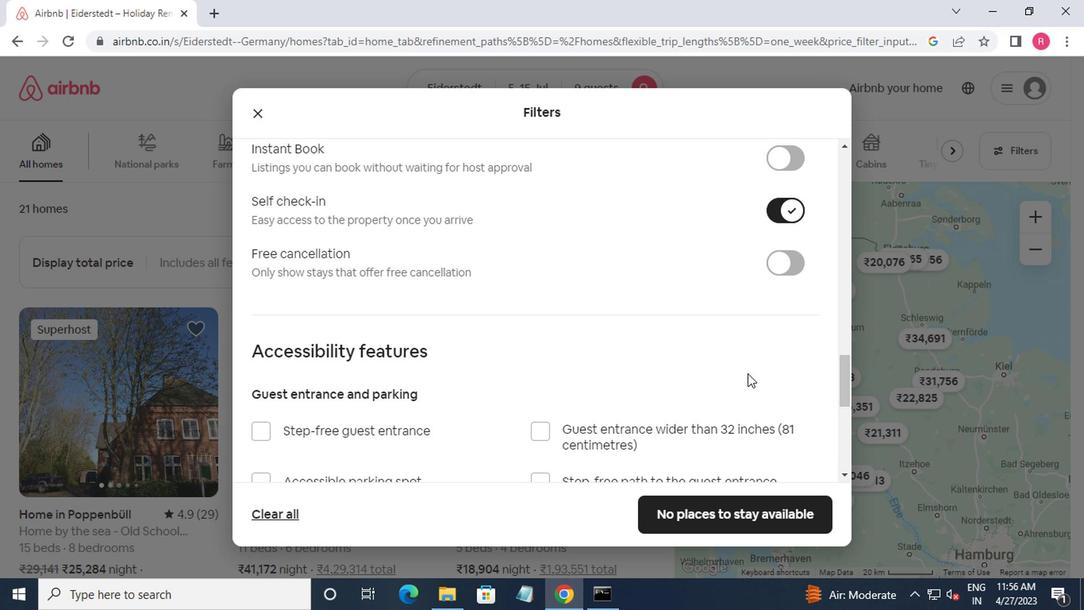 
Action: Mouse scrolled (677, 373) with delta (0, 0)
Screenshot: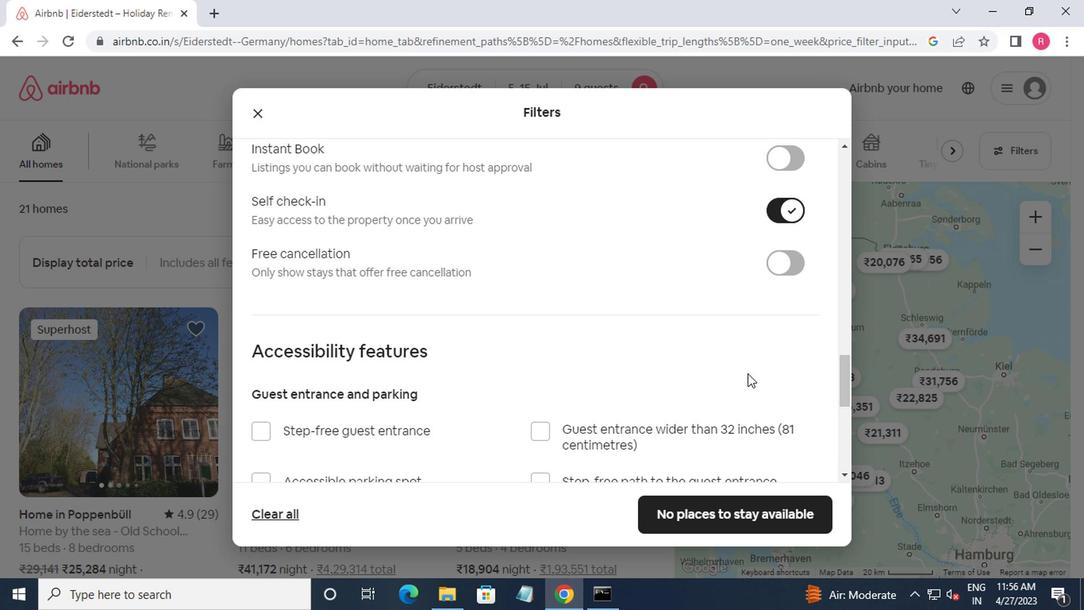 
Action: Mouse moved to (456, 367)
Screenshot: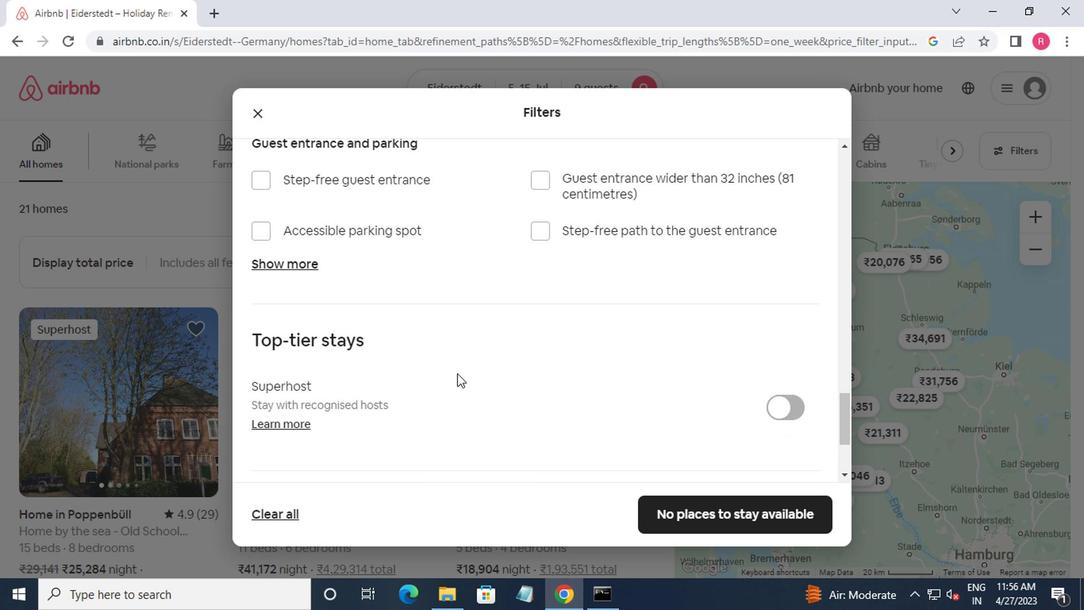 
Action: Mouse scrolled (456, 366) with delta (0, -1)
Screenshot: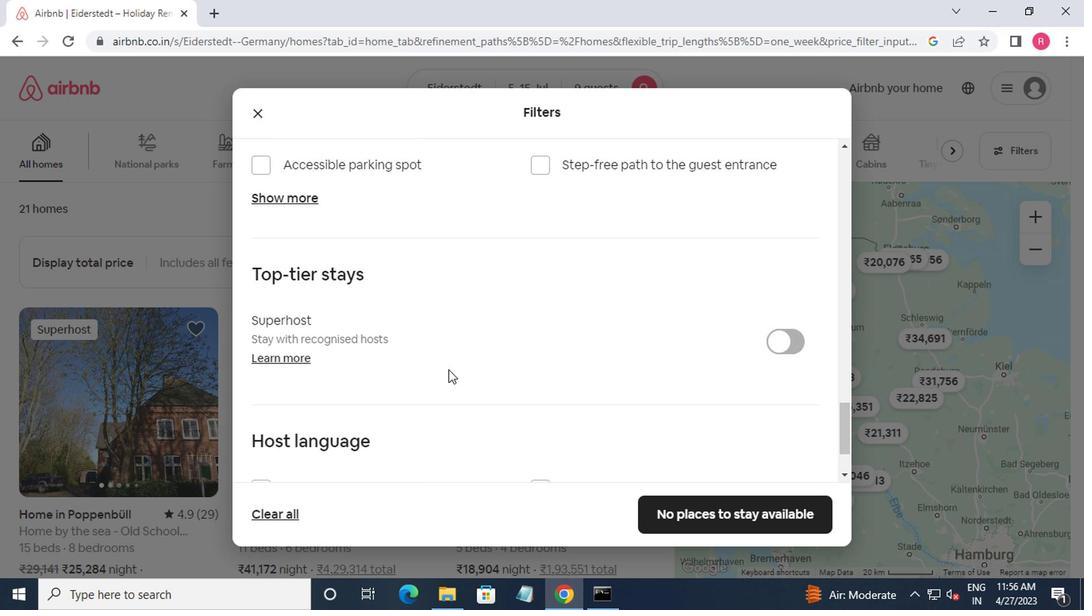 
Action: Mouse moved to (455, 367)
Screenshot: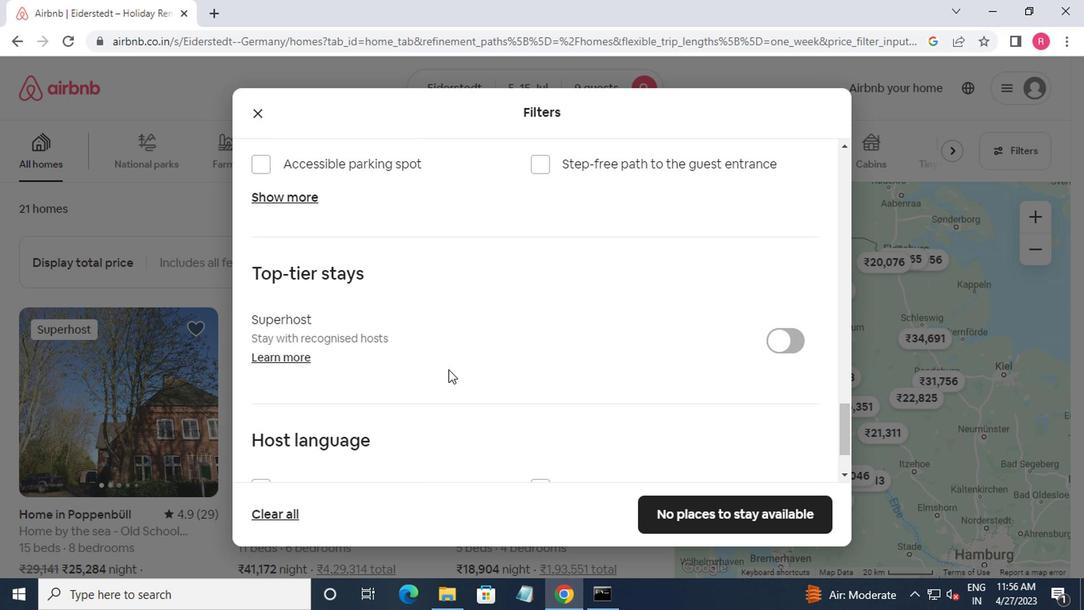 
Action: Mouse scrolled (455, 366) with delta (0, -1)
Screenshot: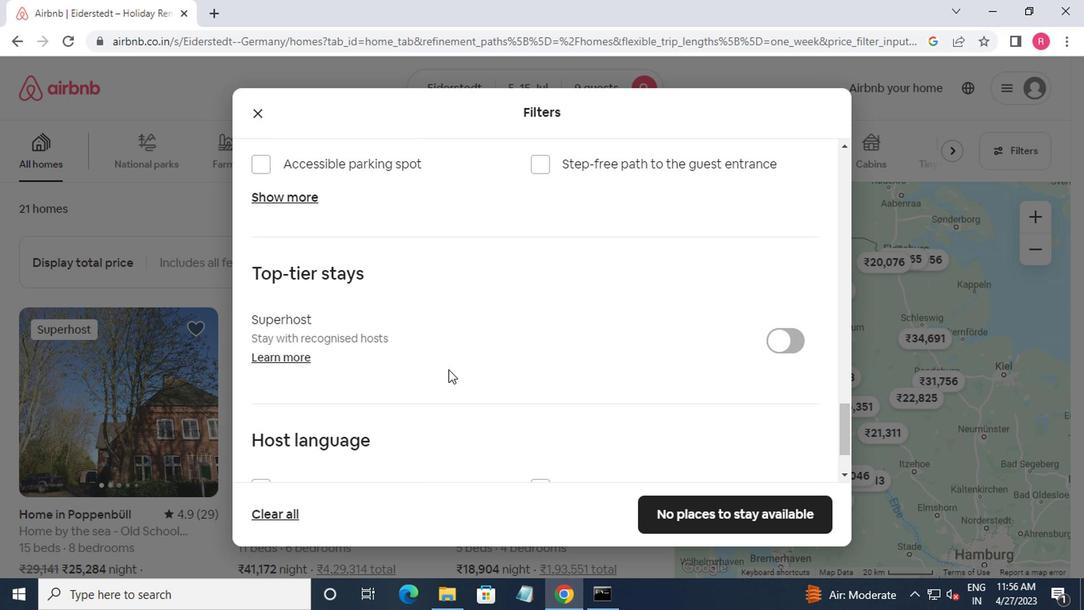 
Action: Mouse moved to (280, 399)
Screenshot: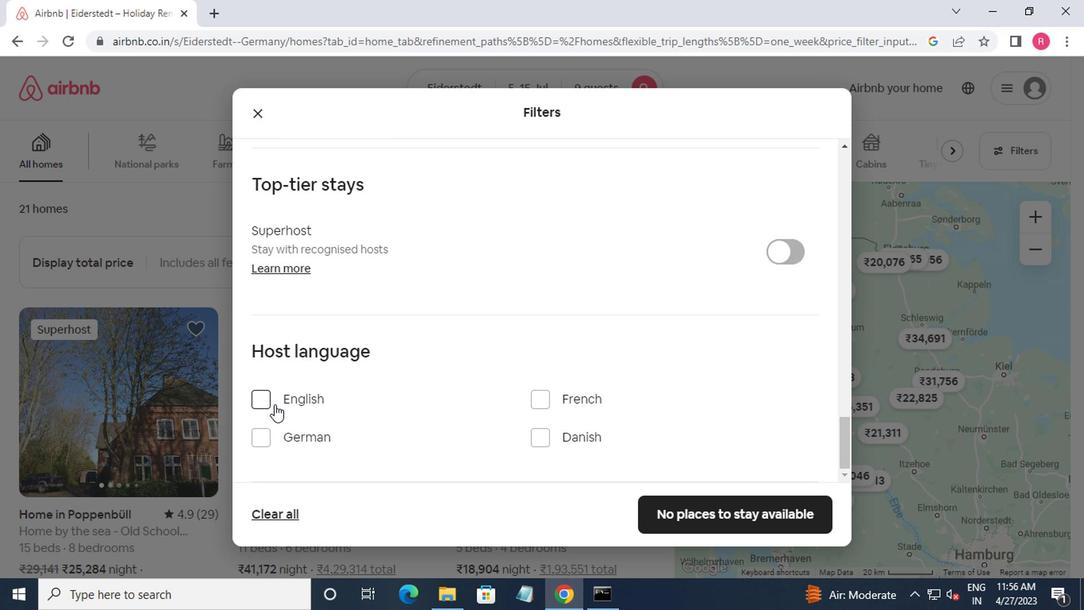 
Action: Mouse pressed left at (280, 399)
Screenshot: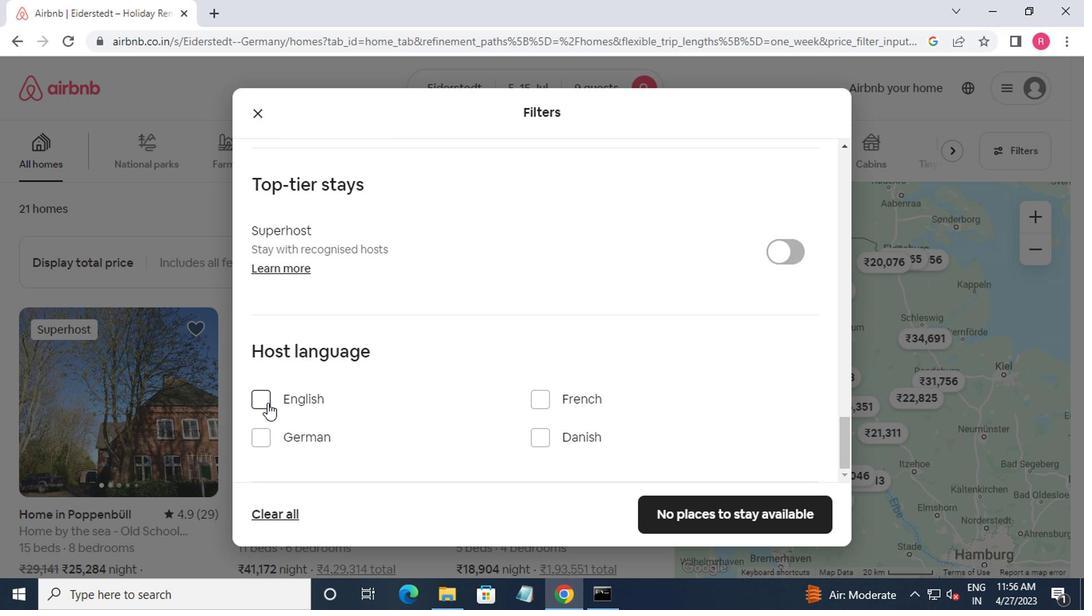 
Action: Mouse moved to (724, 507)
Screenshot: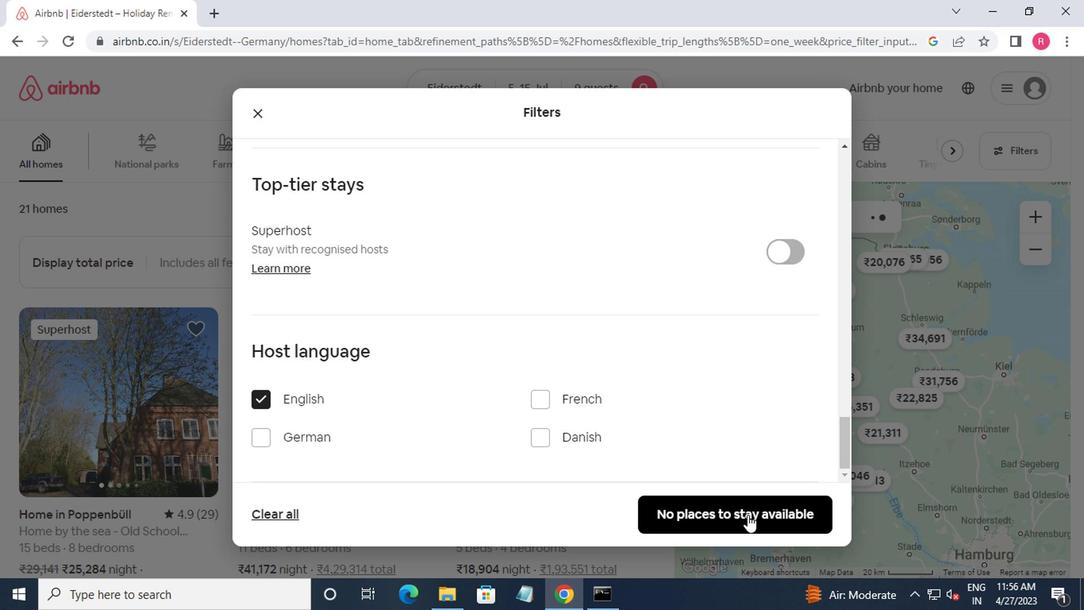 
Action: Mouse pressed left at (724, 507)
Screenshot: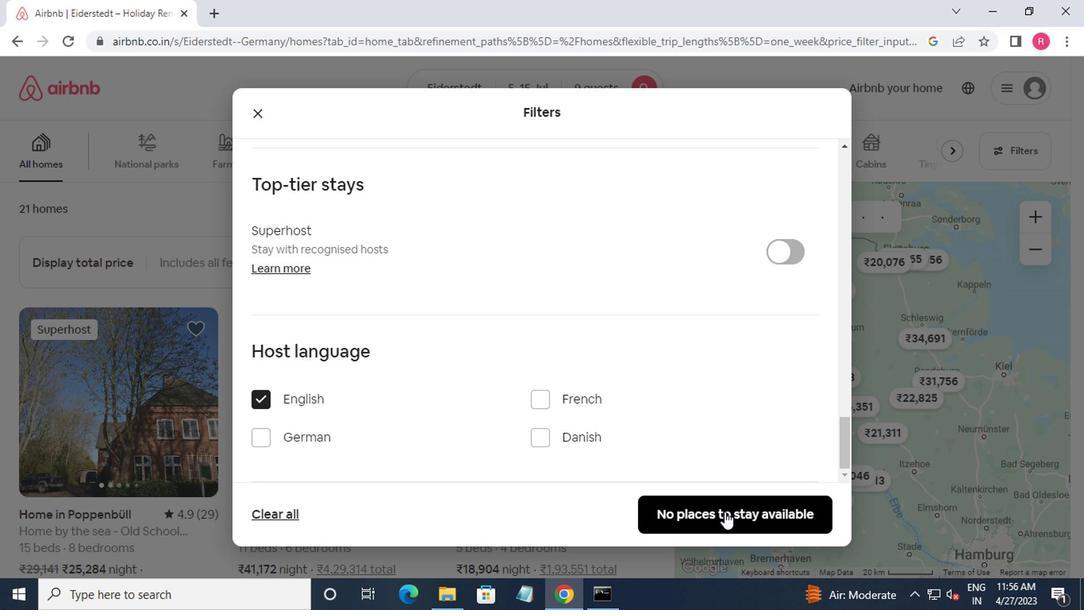 
Action: Mouse moved to (724, 507)
Screenshot: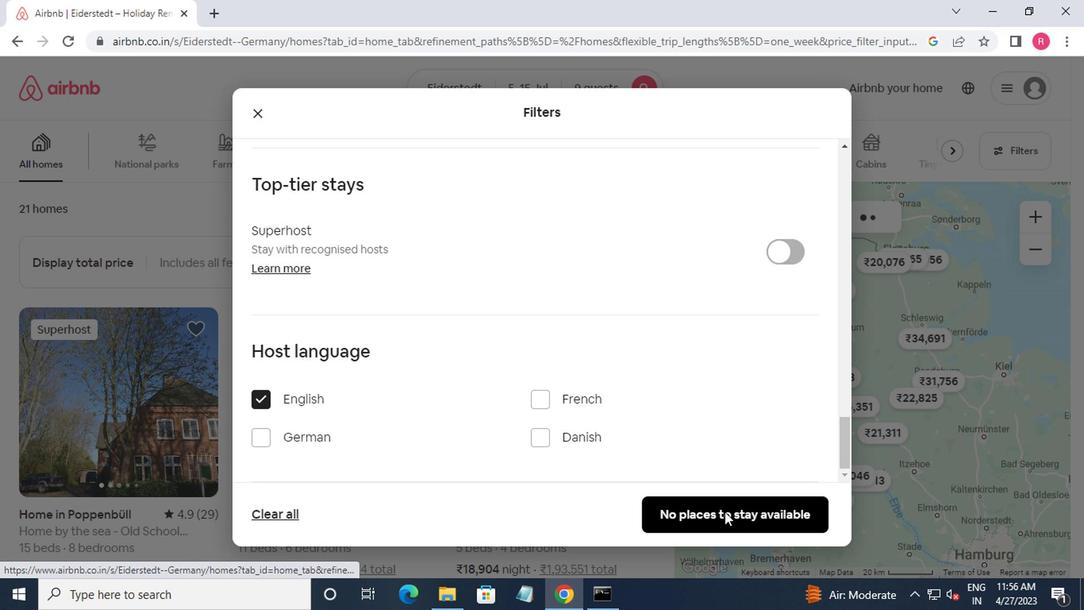 
